 Task: Open an excel sheet and write heading  Inspire Sales. Add 10 people name  'William Wilson, Isabella Robinson, James Taylor, Charlotte Clark, Michael Walker, Amelia Wright, Matthew Turner, Harper Hall, Joseph Phillips, Abigail Adams'Item code in between  450-900. Product range in between  2500-15000. Add Products  Nike shoe, Adidas shoe, Gucci T-shirt, Louis Vuitton bag, Zara Shirt, H&M jeans, Chanel perfume, Versace perfume, Ralph Lauren, Prada Shirt_x000D_
Choose quantity  5 to 9 commission 2 percent Total Add Amount. Save page  Inspire Sales templetes book
Action: Mouse moved to (135, 185)
Screenshot: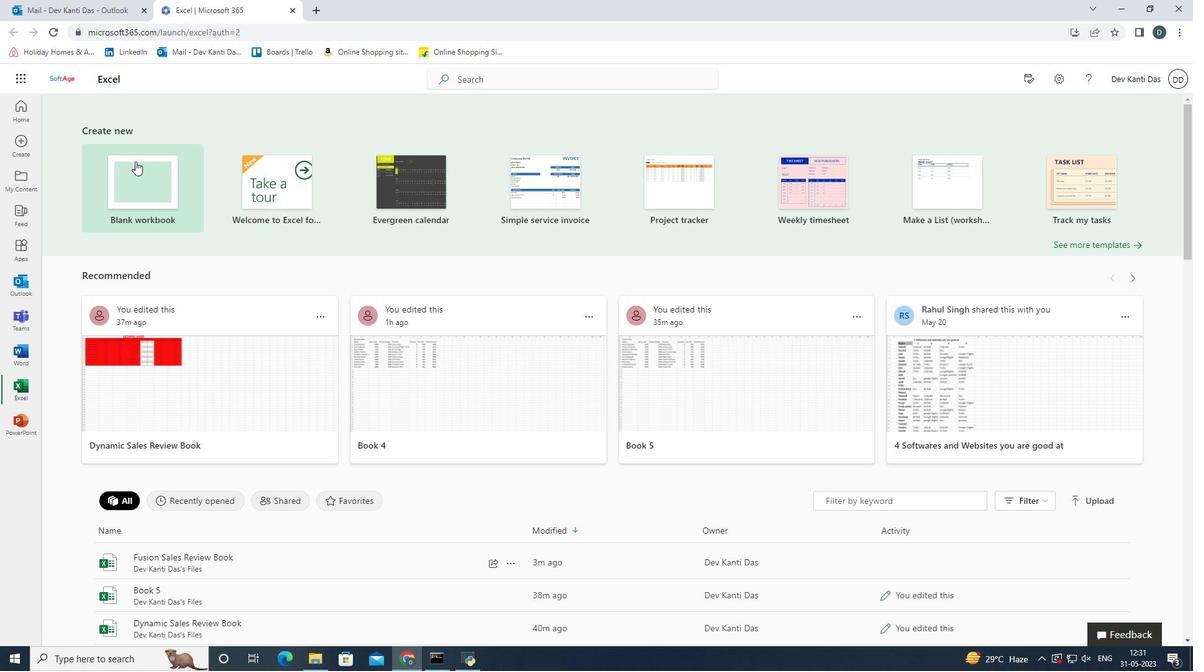 
Action: Mouse pressed left at (135, 185)
Screenshot: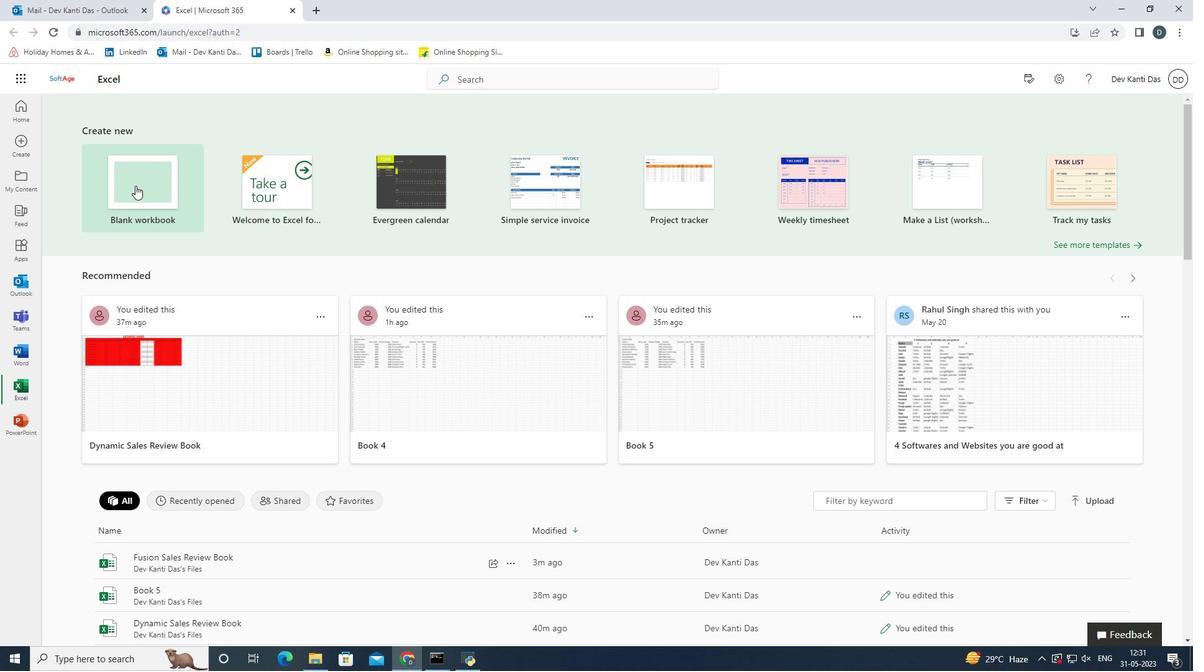 
Action: Mouse moved to (75, 214)
Screenshot: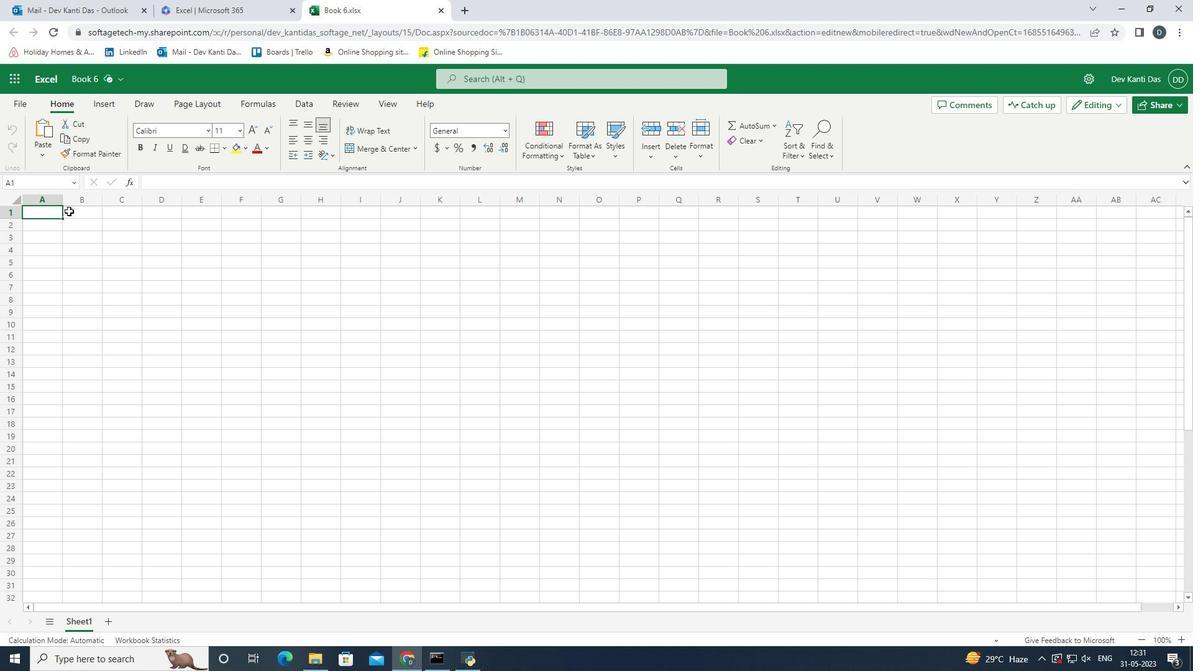 
Action: Mouse pressed left at (75, 214)
Screenshot: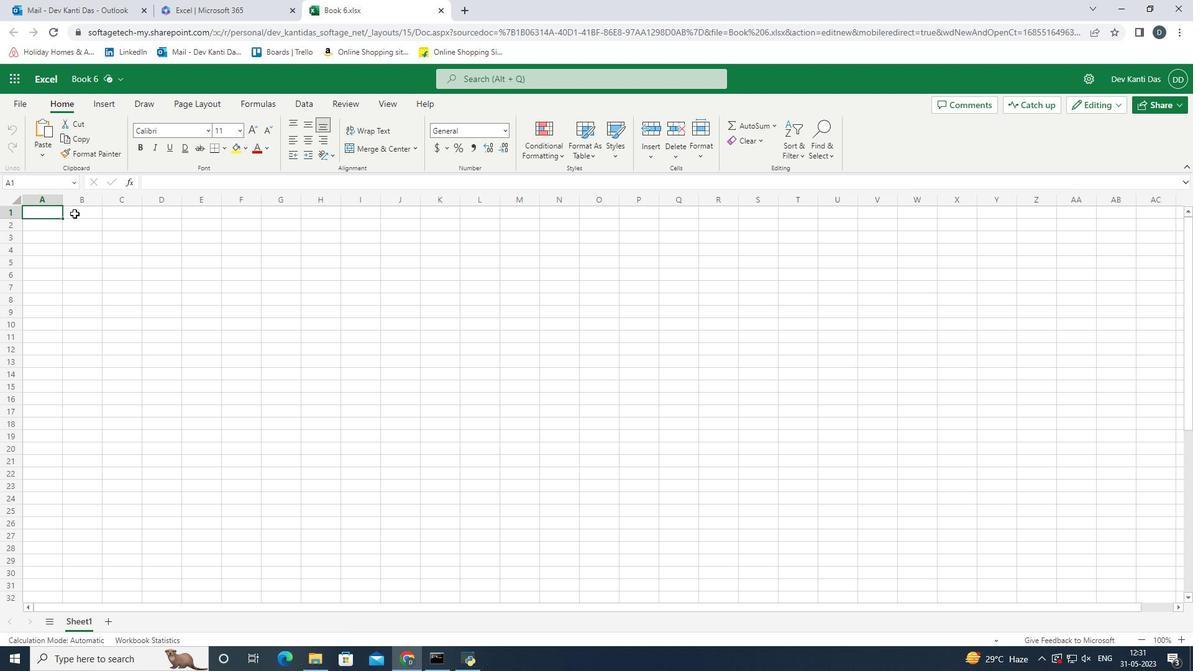 
Action: Mouse moved to (49, 215)
Screenshot: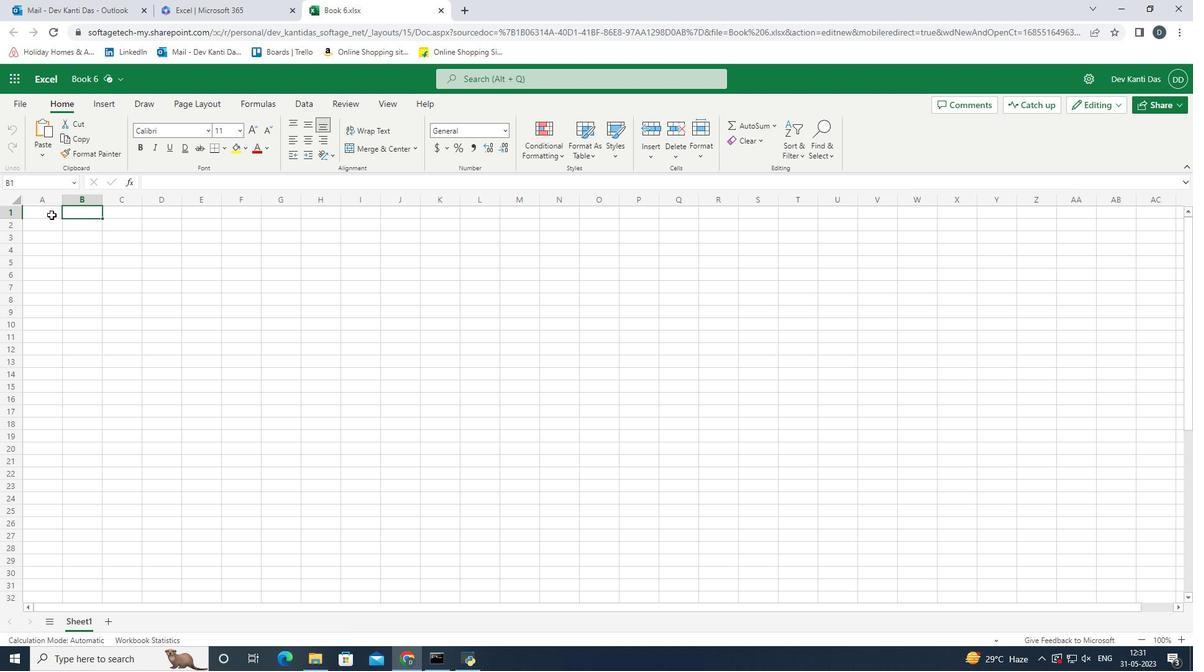 
Action: Mouse pressed left at (49, 215)
Screenshot: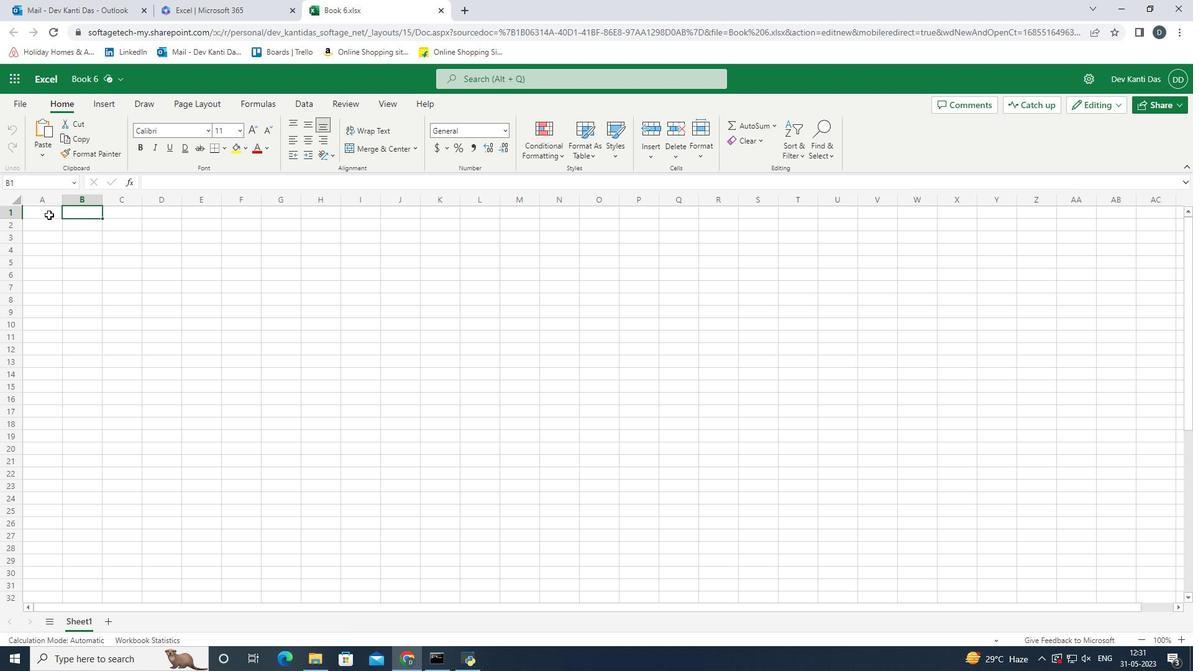 
Action: Mouse moved to (371, 253)
Screenshot: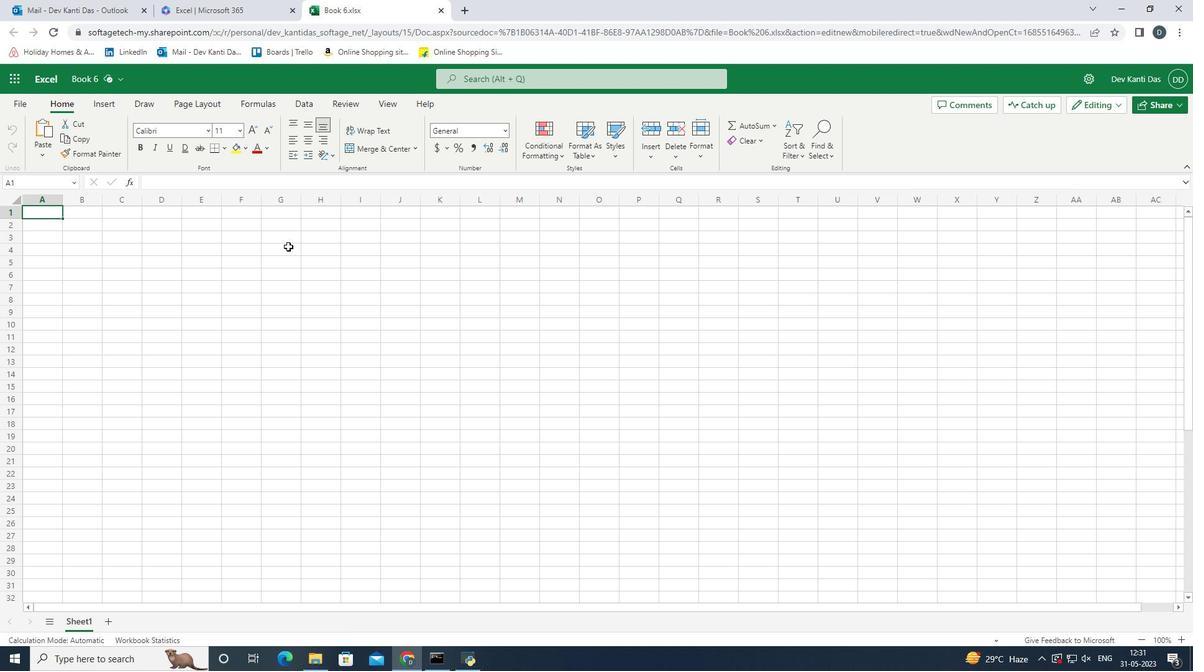 
Action: Key pressed <Key.shift>Inspire<Key.space><Key.shift>Sales<Key.enter><Key.shift>Name<Key.enter>
Screenshot: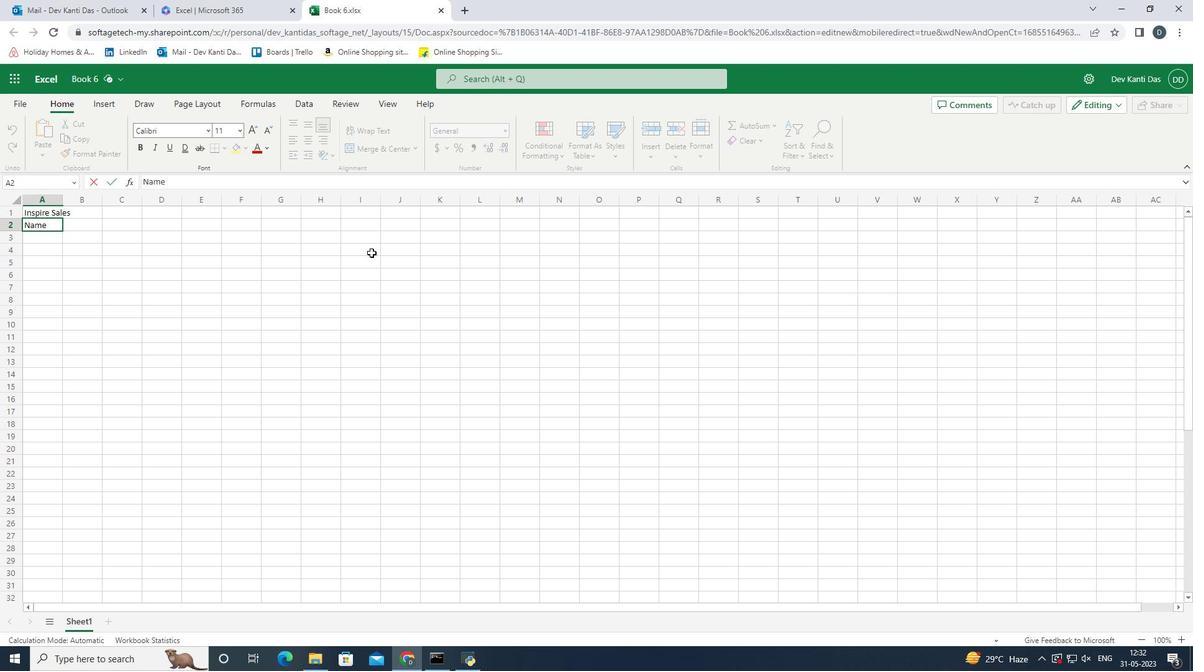 
Action: Mouse moved to (60, 197)
Screenshot: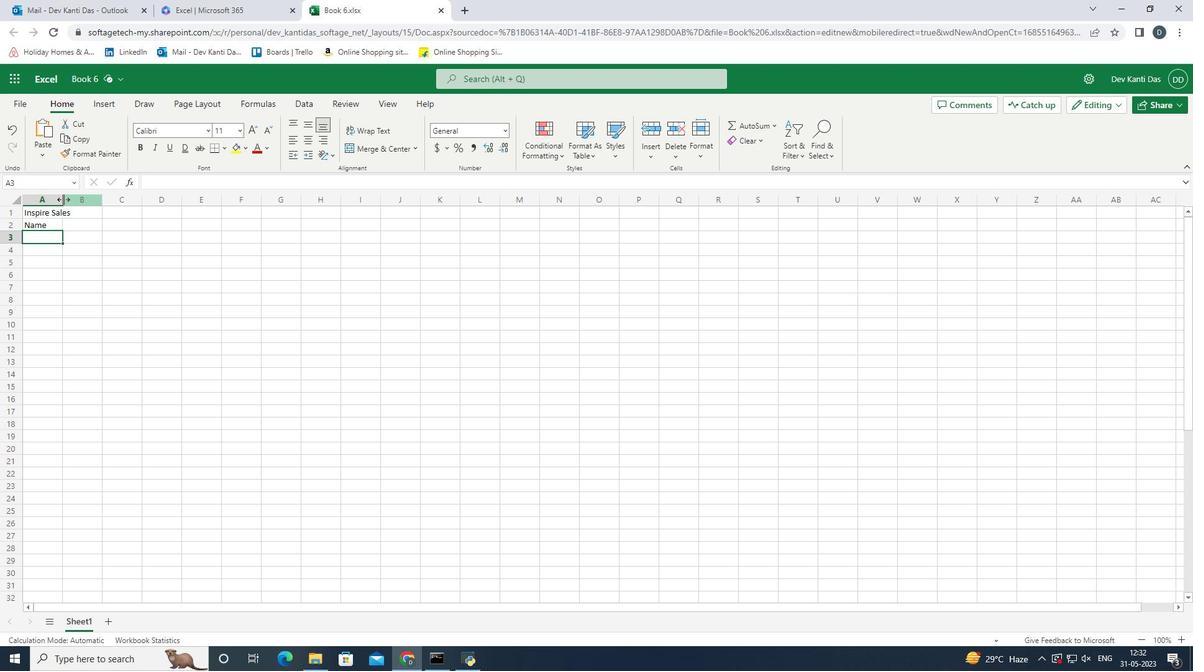 
Action: Mouse pressed left at (60, 197)
Screenshot: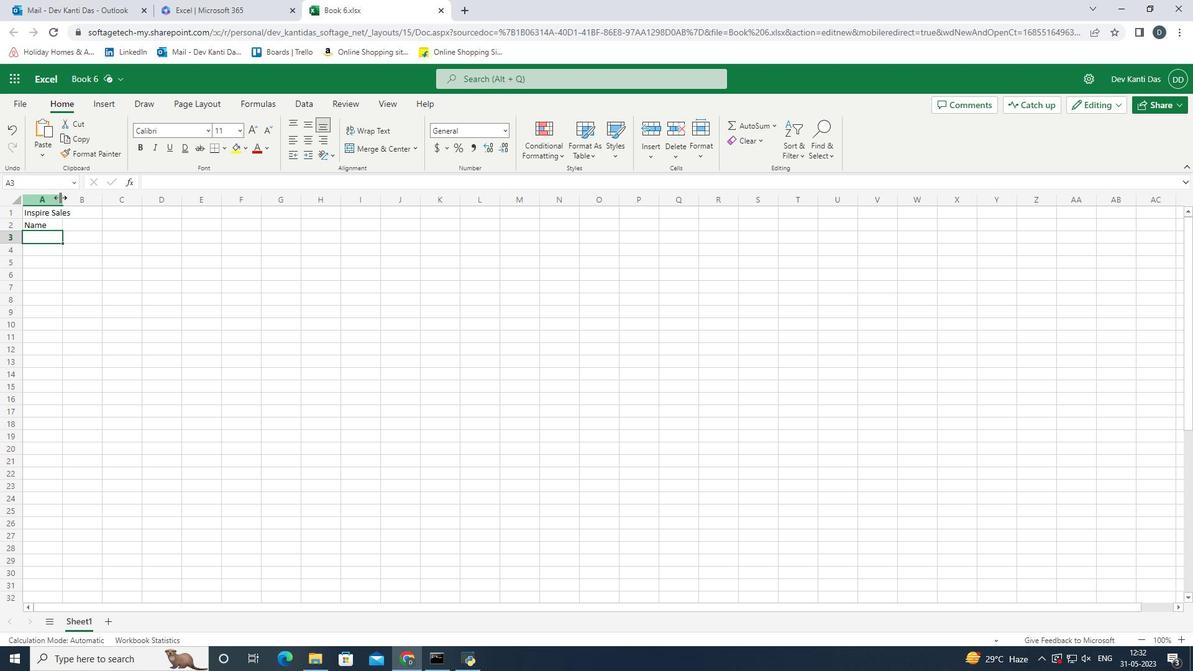 
Action: Mouse moved to (180, 284)
Screenshot: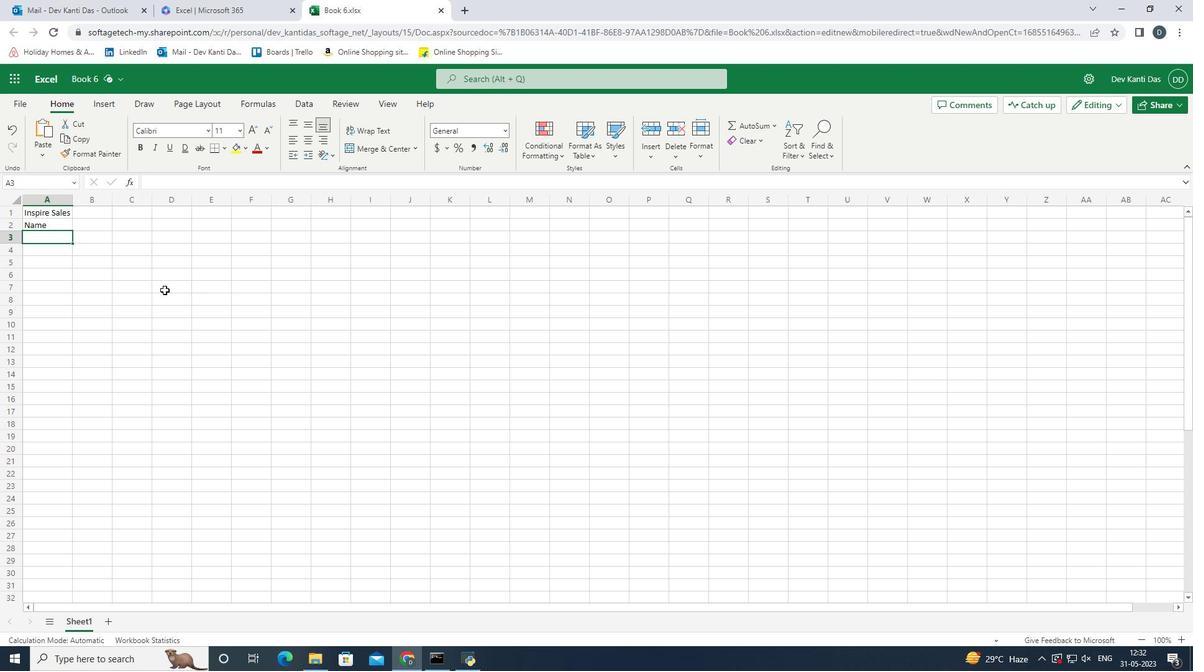 
Action: Key pressed <Key.shift><Key.shift><Key.shift><Key.shift><Key.shift><Key.shift><Key.shift><Key.shift><Key.shift><Key.shift>Wiliam<Key.left><Key.left><Key.left>
Screenshot: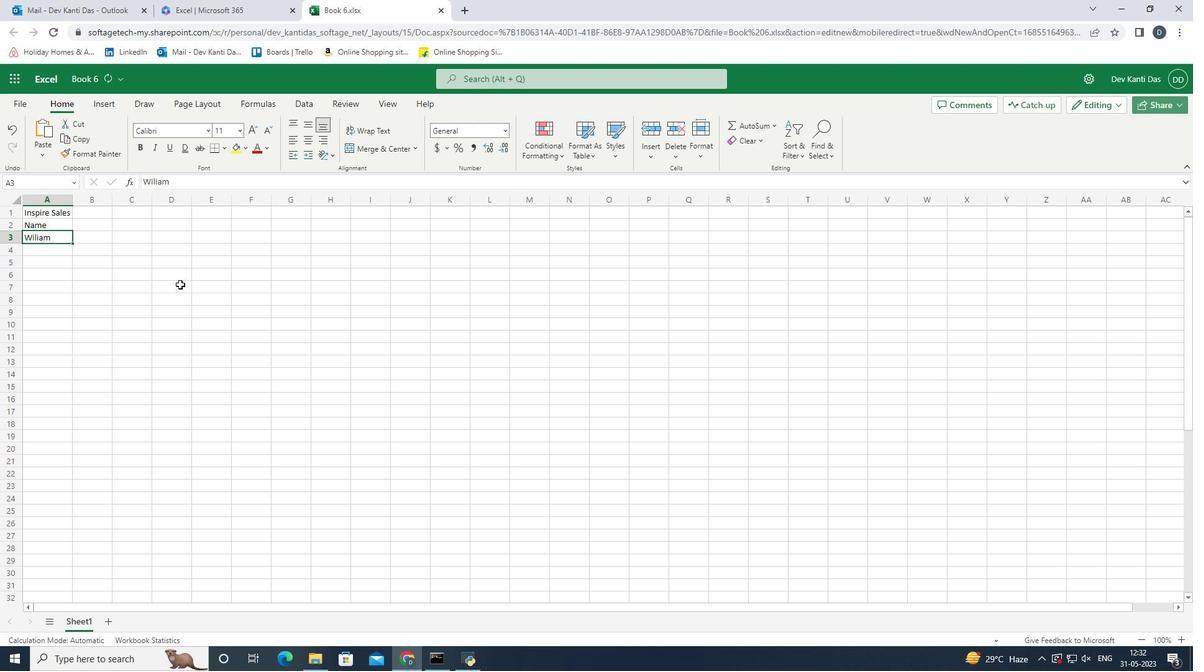 
Action: Mouse moved to (52, 237)
Screenshot: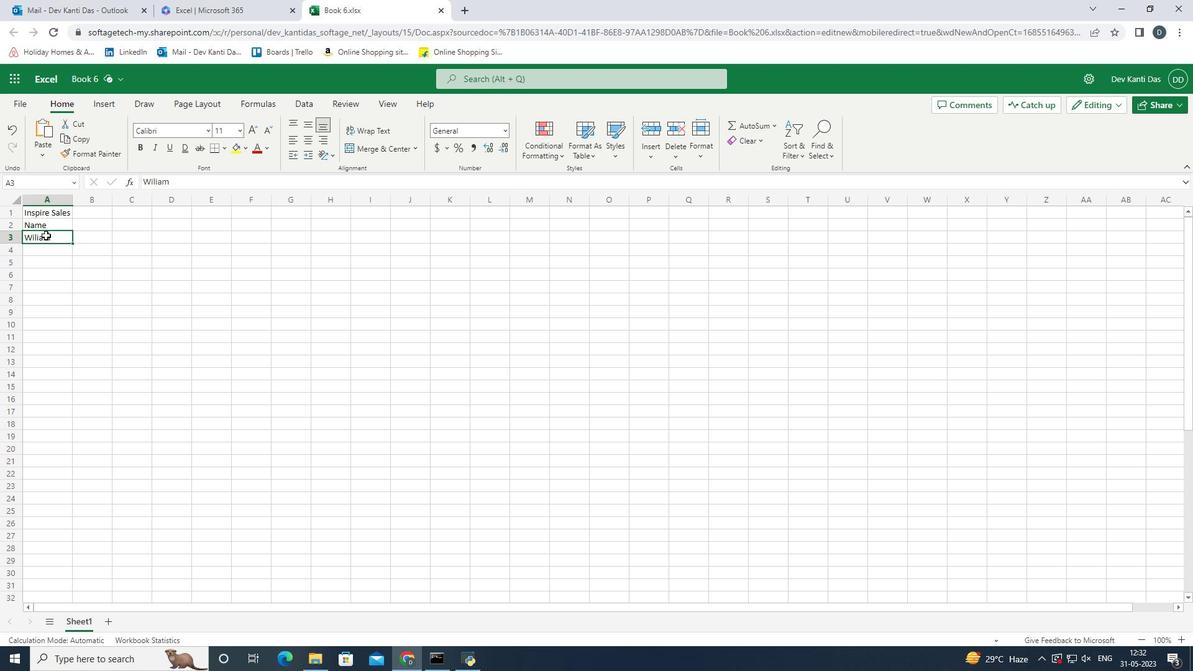 
Action: Mouse pressed left at (52, 237)
Screenshot: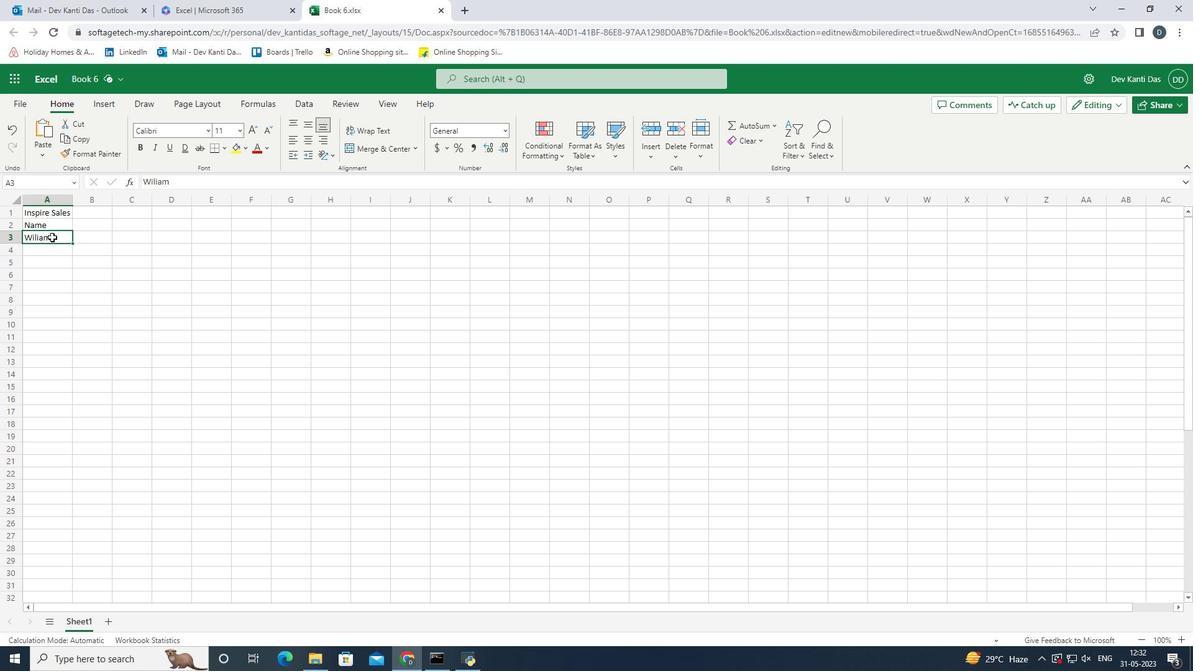 
Action: Mouse moved to (52, 237)
Screenshot: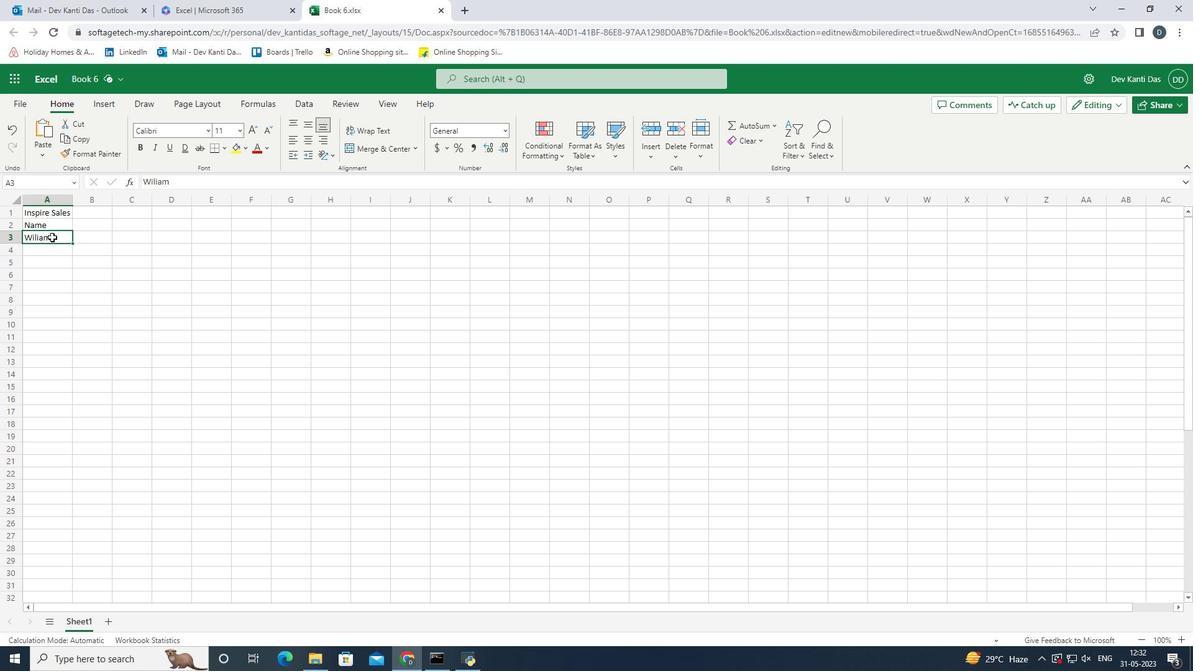 
Action: Mouse pressed left at (52, 237)
Screenshot: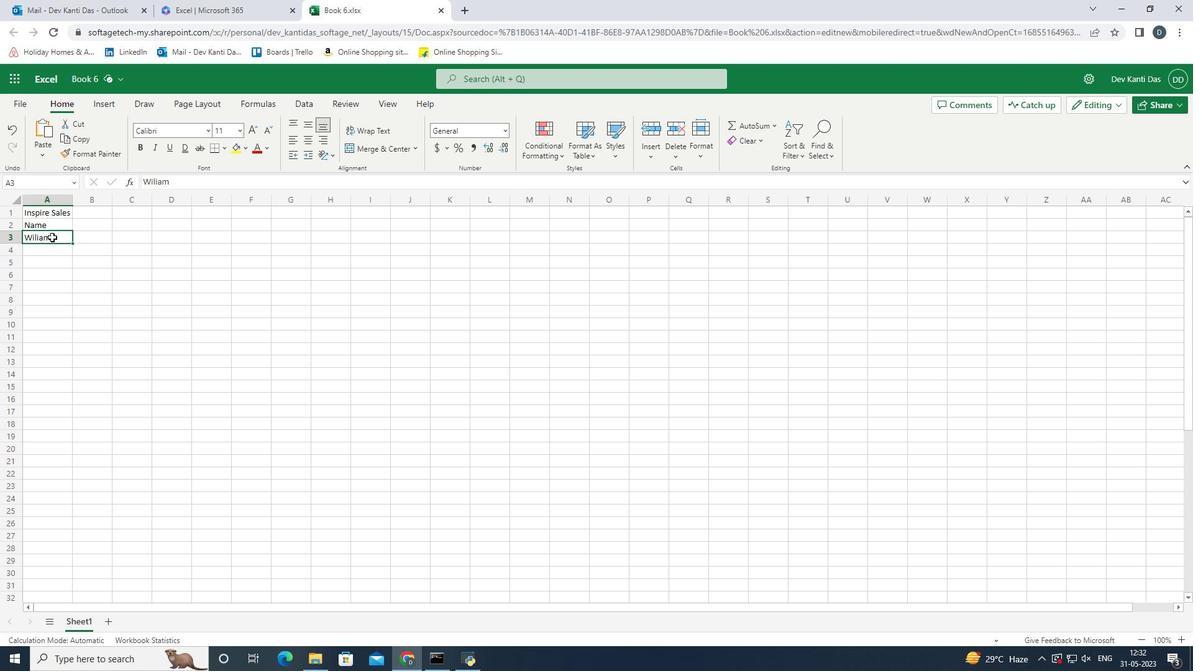 
Action: Mouse moved to (205, 250)
Screenshot: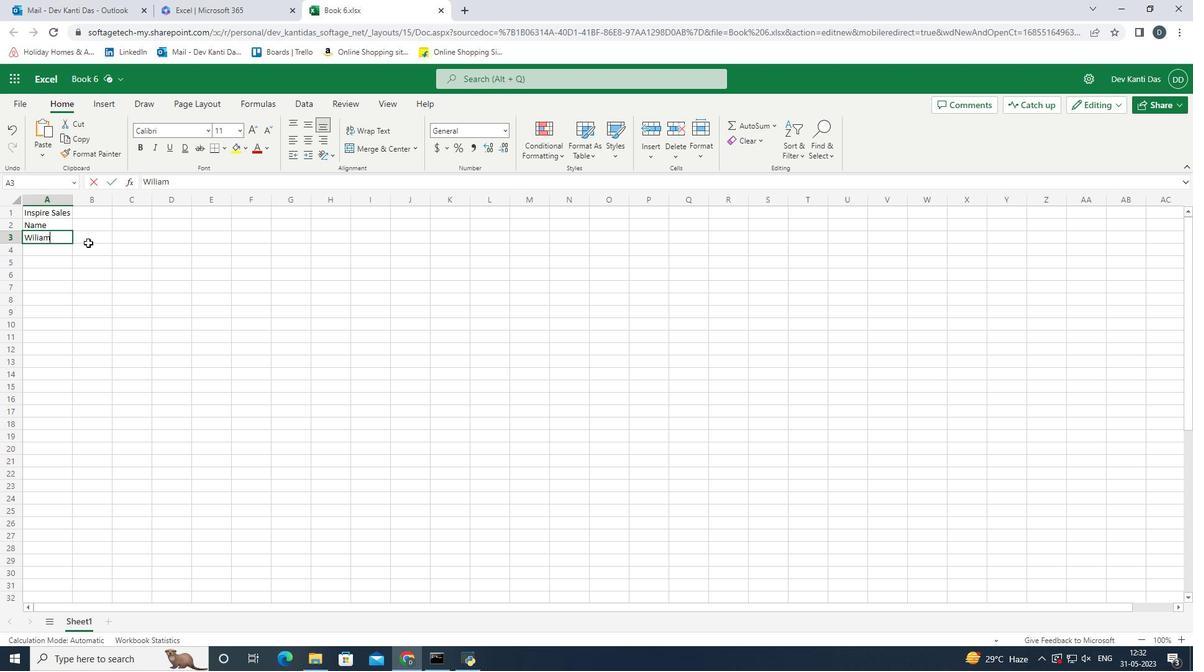 
Action: Key pressed <Key.left><Key.left><Key.left><Key.left>l<Key.right><Key.right><Key.right><Key.right><Key.right><Key.space><Key.shift>Wilson<Key.enter>
Screenshot: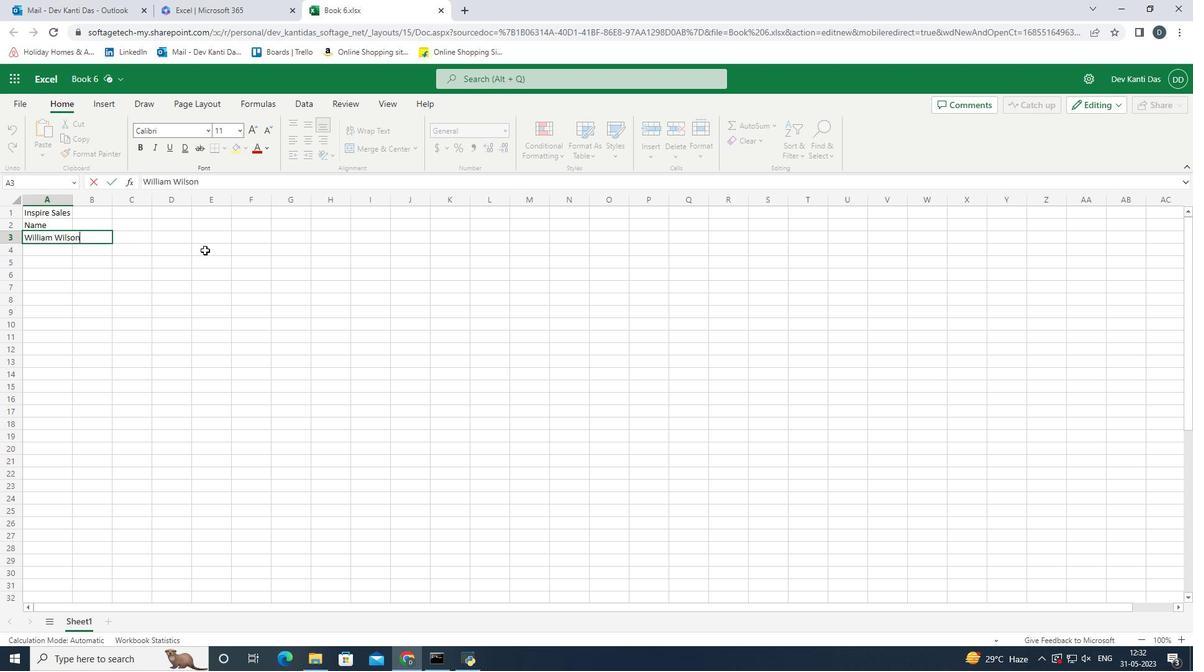 
Action: Mouse moved to (70, 203)
Screenshot: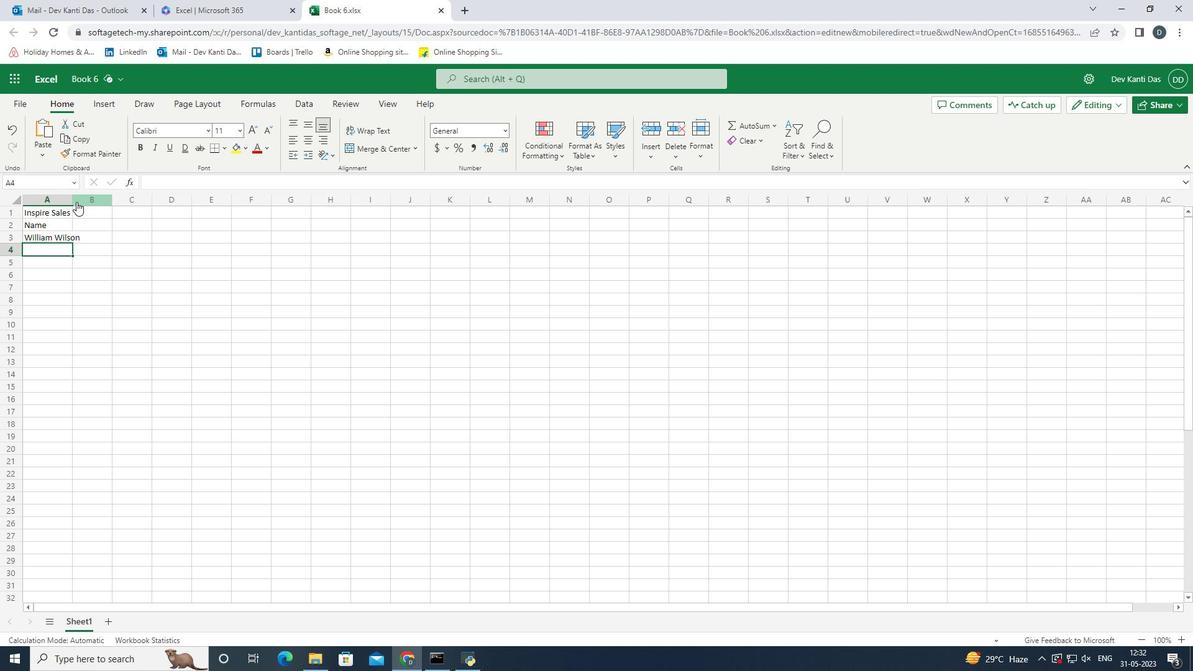 
Action: Mouse pressed left at (70, 203)
Screenshot: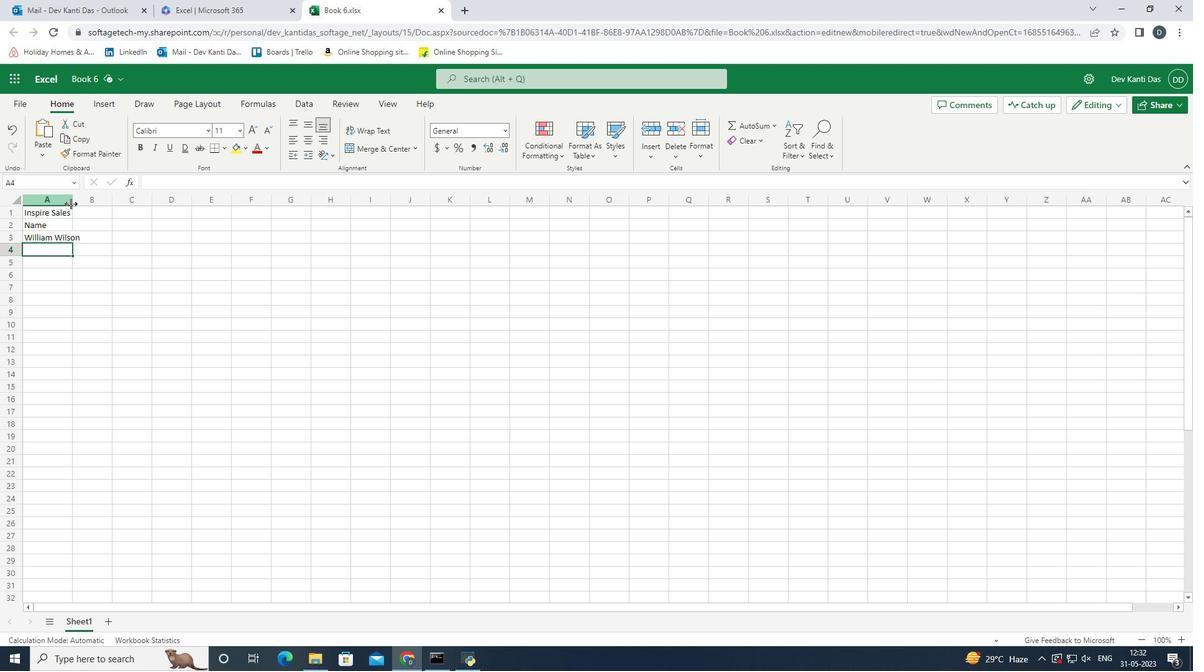 
Action: Mouse moved to (90, 200)
Screenshot: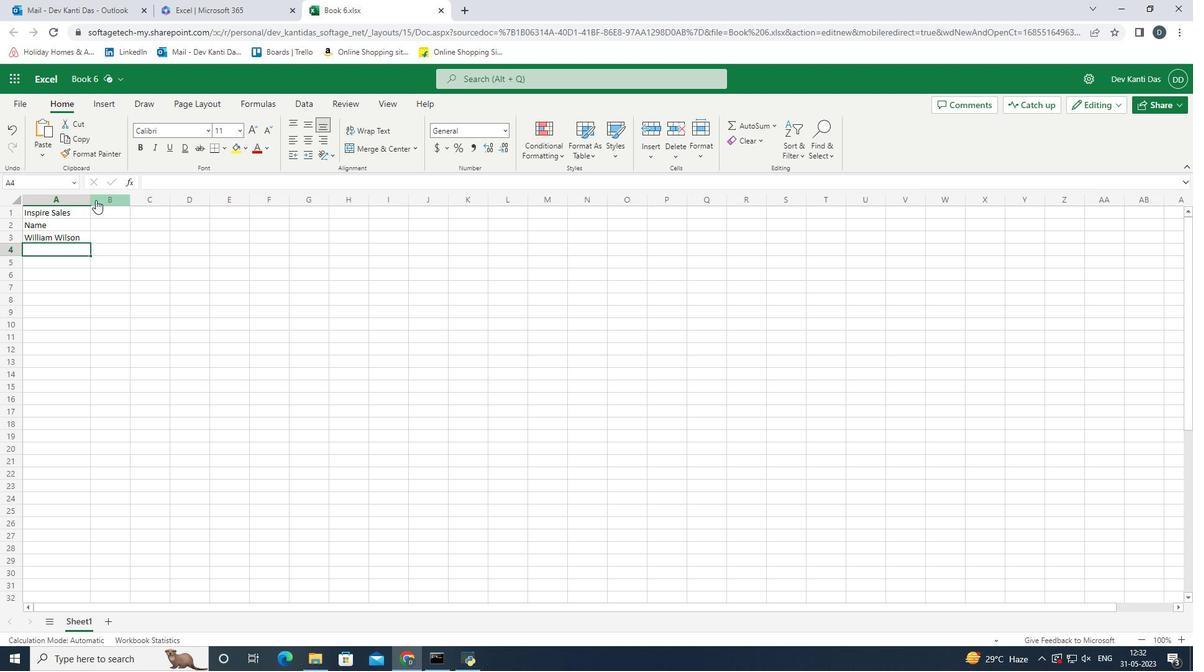 
Action: Mouse pressed left at (90, 200)
Screenshot: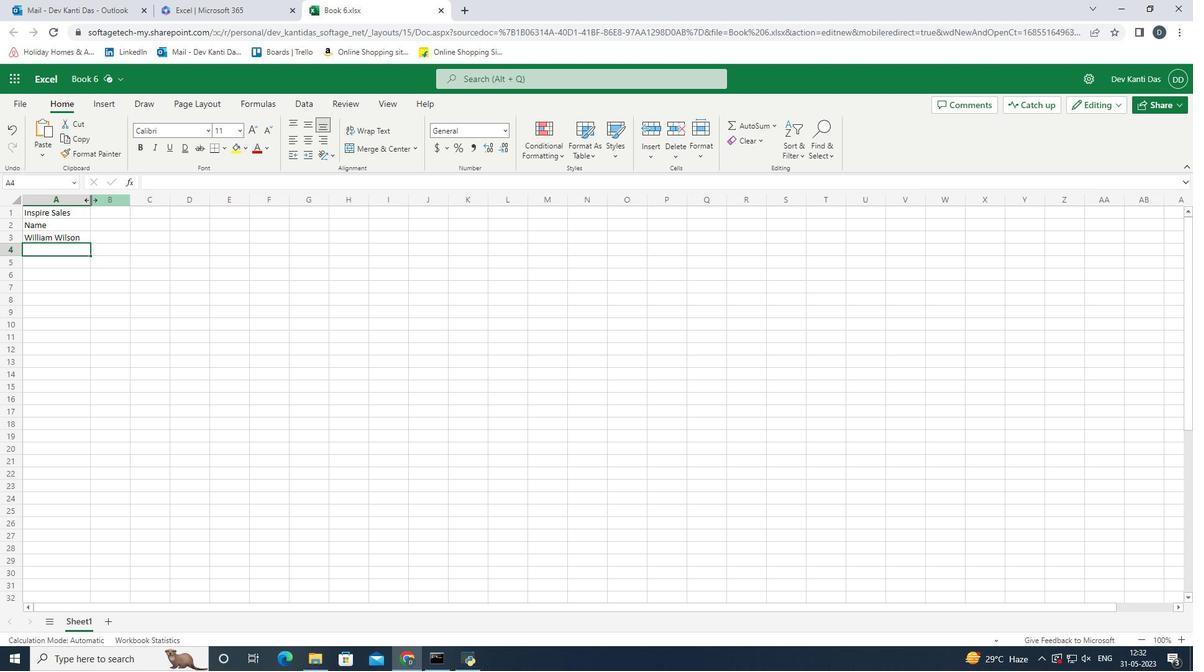 
Action: Mouse moved to (335, 378)
Screenshot: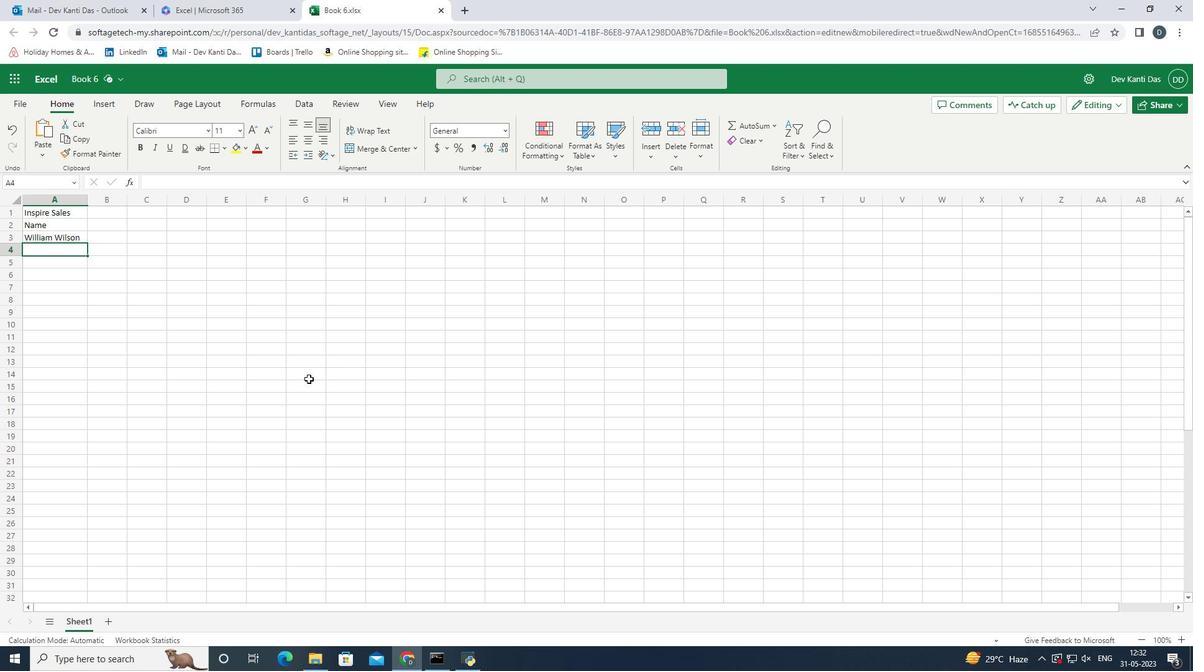 
Action: Key pressed <Key.shift><Key.shift><Key.shift><Key.shift><Key.shift><Key.shift><Key.shift>Isabella<Key.space><Key.shift><Key.shift><Key.shift><Key.shift><Key.shift><Key.shift><Key.shift><Key.shift><Key.shift><Key.shift><Key.shift><Key.shift><Key.shift><Key.shift><Key.shift><Key.shift>Robinson<Key.enter><Key.shift>James<Key.space><Key.shift><Key.shift><Key.shift><Key.shift><Key.shift><Key.shift>Taylor<Key.enter><Key.shift>Charlotte<Key.space><Key.shift>Clark<Key.enter><Key.shift_r>Mitchael<Key.space><Key.shift>Walker<Key.enter><Key.shift>Amelia<Key.space><Key.shift>Wright<Key.enter><Key.shift_r><Key.shift_r><Key.shift_r><Key.shift_r><Key.shift_r><Key.shift_r><Key.shift_r><Key.shift_r><Key.shift_r><Key.shift_r><Key.shift_r><Key.shift_r><Key.shift_r><Key.shift_r><Key.shift_r><Key.shift_r><Key.shift_r><Key.shift_r><Key.shift_r><Key.shift_r><Key.shift_r><Key.shift_r><Key.shift_r><Key.shift_r><Key.shift_r><Key.shift_r><Key.shift_r><Key.shift_r><Key.shift_r><Key.shift_r><Key.shift_r><Key.shift_r><Key.shift_r><Key.shift_r><Key.shift_r><Key.shift_r><Key.shift_r><Key.shift_r><Key.shift_r><Key.shift_r><Key.shift_r><Key.shift_r><Key.shift_r><Key.shift_r><Key.shift_r><Key.shift_r><Key.shift_r><Key.shift_r><Key.shift_r><Key.shift_r><Key.shift_r><Key.shift_r><Key.shift_r><Key.shift_r><Key.shift_r>Matthew<Key.space><Key.shift>Turner<Key.enter><Key.shift_r><Key.shift_r><Key.shift_r><Key.shift_r><Key.shift_r><Key.shift_r><Key.shift_r><Key.shift_r><Key.shift_r><Key.shift_r><Key.shift_r><Key.shift_r><Key.shift_r><Key.shift_r><Key.shift_r><Key.shift_r><Key.shift_r><Key.shift_r><Key.shift_r><Key.shift_r><Key.shift_r><Key.shift_r><Key.shift_r>Harper<Key.space><Key.shift><Key.shift><Key.shift><Key.shift>Hall<Key.enter><Key.shift_r>Joseph<Key.space><Key.shift_r>Phillips<Key.enter><Key.shift><Key.shift><Key.shift><Key.shift><Key.shift><Key.shift><Key.shift><Key.shift><Key.shift><Key.shift><Key.shift><Key.shift><Key.shift><Key.shift><Key.shift><Key.shift><Key.shift><Key.shift>Abigail<Key.enter><Key.up>
Screenshot: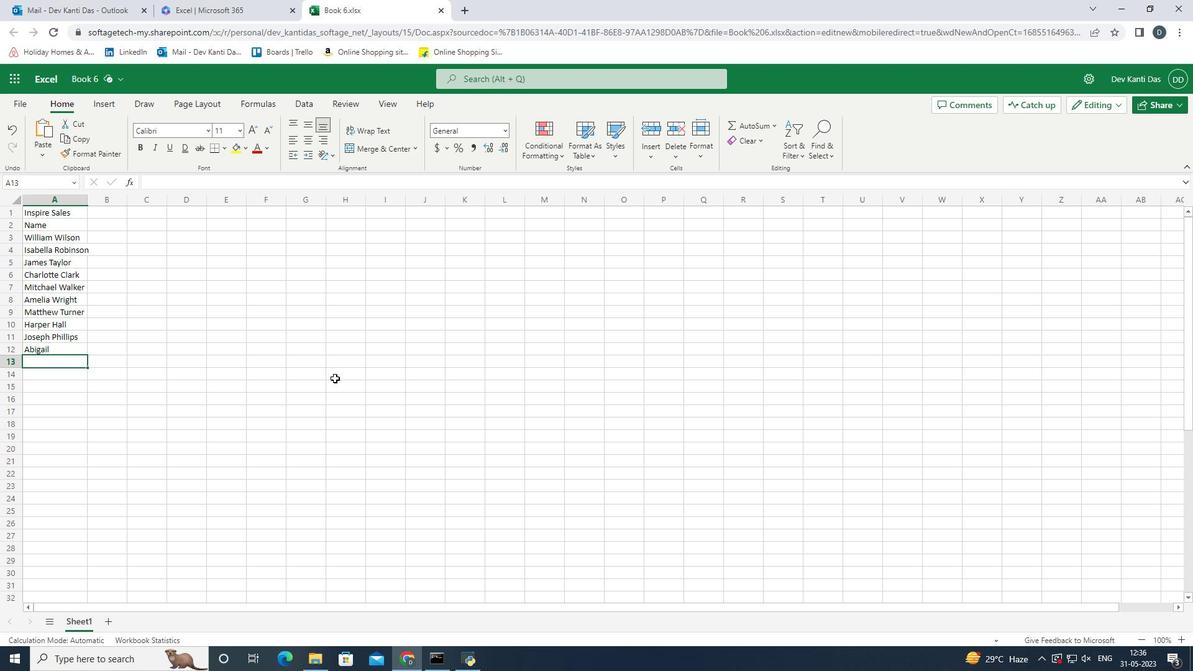 
Action: Mouse moved to (65, 350)
Screenshot: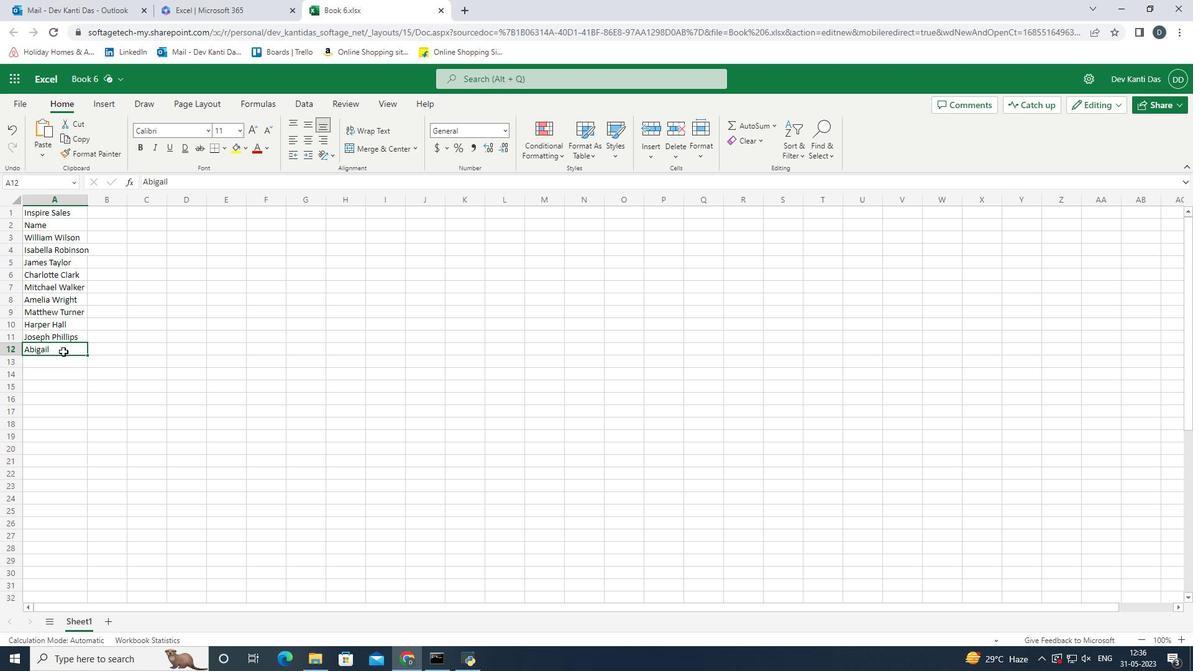 
Action: Mouse pressed left at (65, 350)
Screenshot: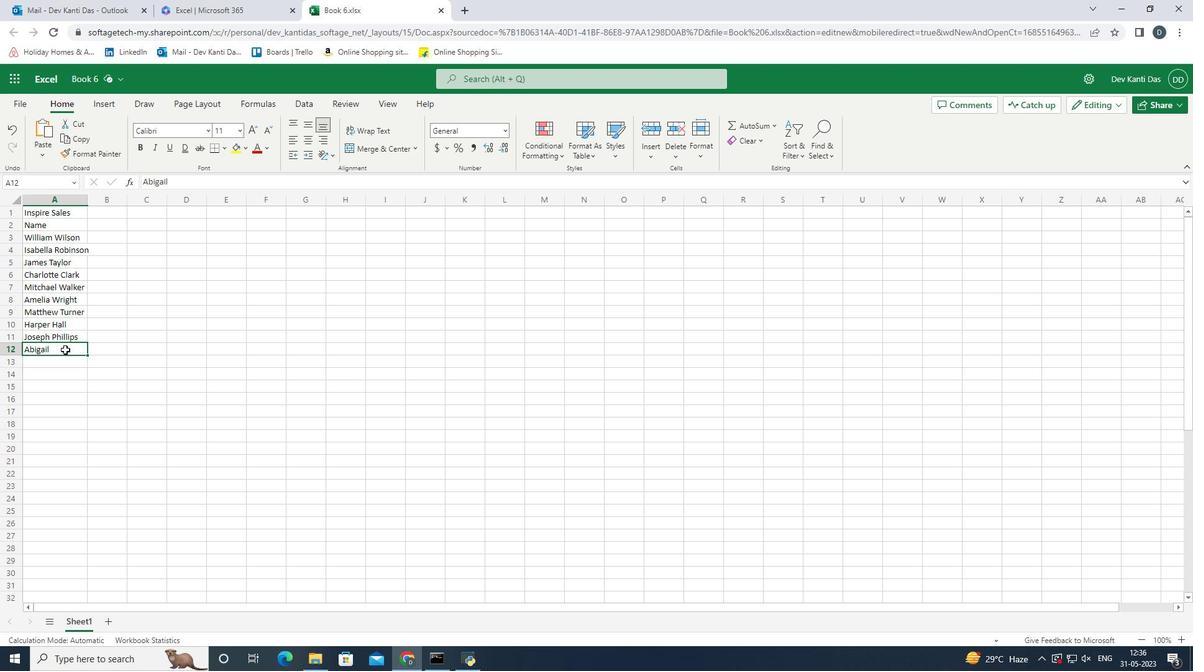 
Action: Mouse pressed left at (65, 350)
Screenshot: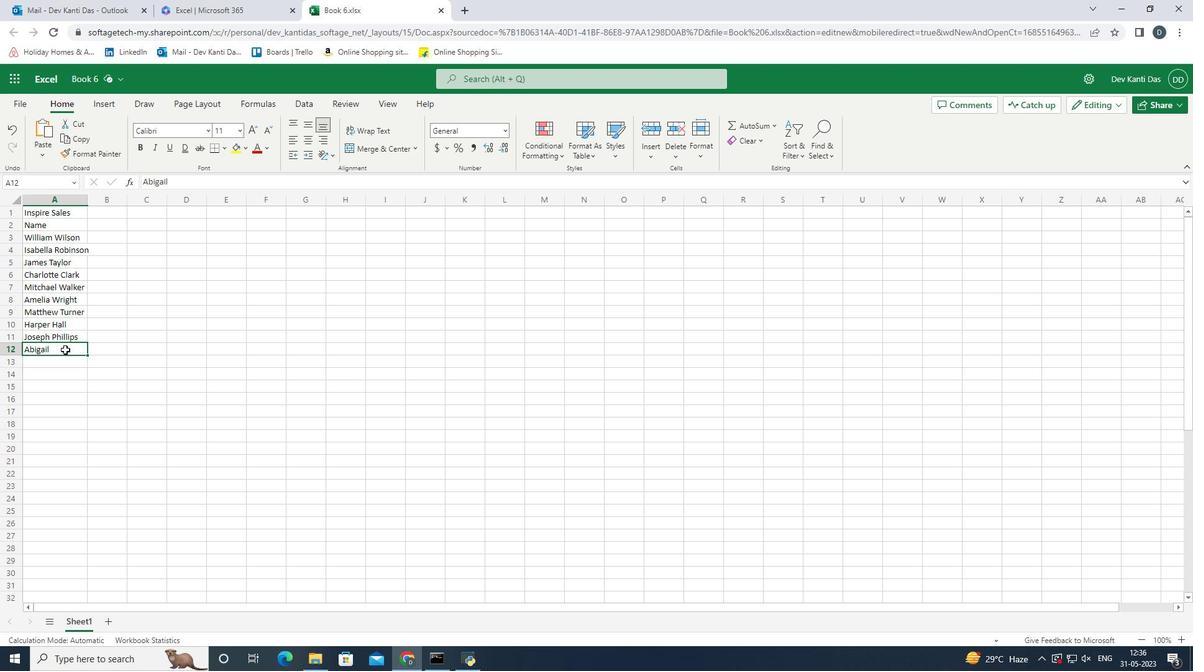 
Action: Mouse moved to (220, 350)
Screenshot: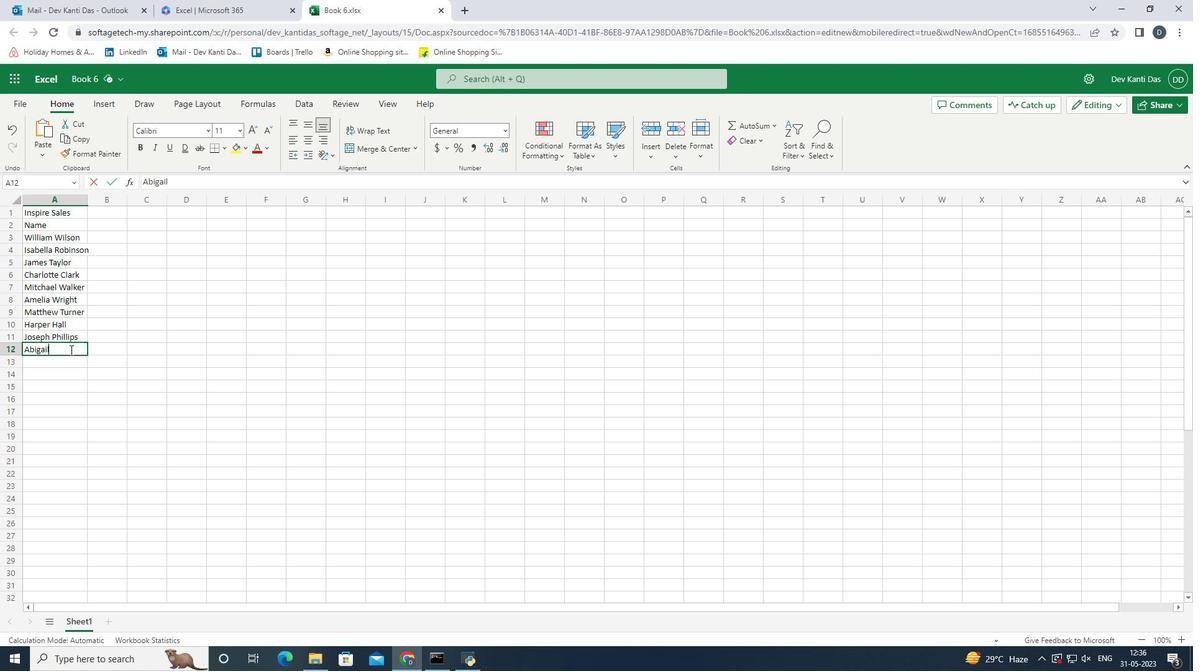 
Action: Key pressed <Key.space><Key.shift>Adams<Key.right><Key.right><Key.down><Key.enter><Key.right><Key.up><Key.up><Key.up><Key.up><Key.up><Key.up><Key.up><Key.up><Key.up><Key.up><Key.up><Key.shift>Item<Key.space><Key.shift>Code<Key.enter>
Screenshot: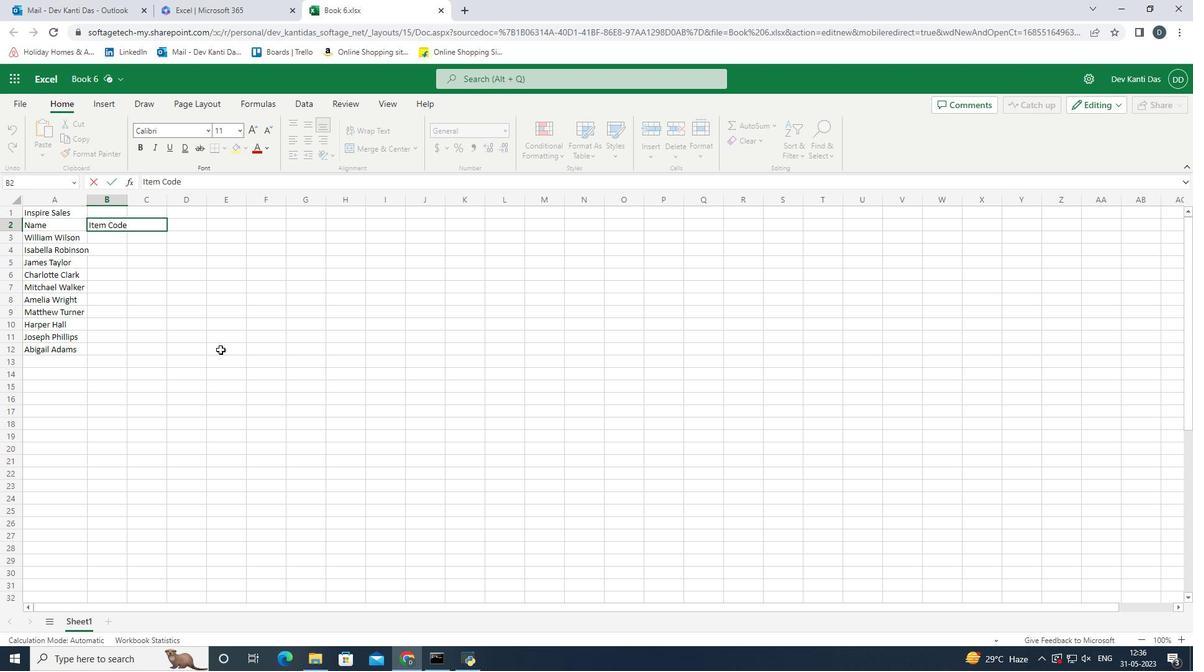 
Action: Mouse moved to (85, 197)
Screenshot: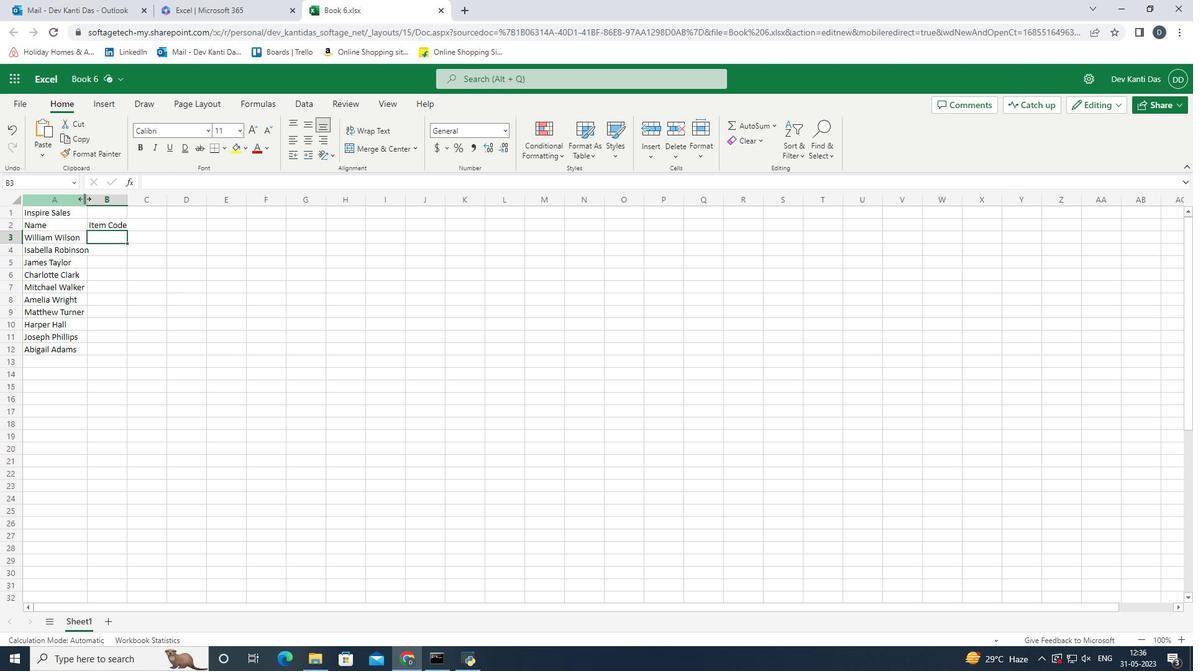 
Action: Mouse pressed left at (85, 197)
Screenshot: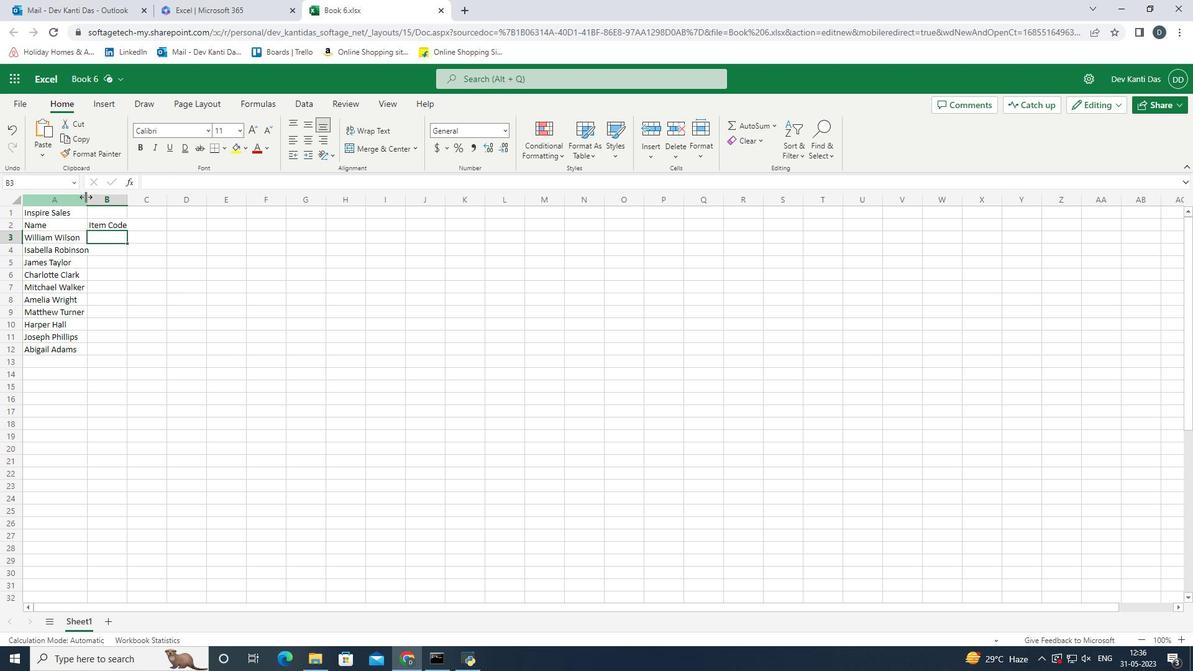
Action: Mouse moved to (140, 203)
Screenshot: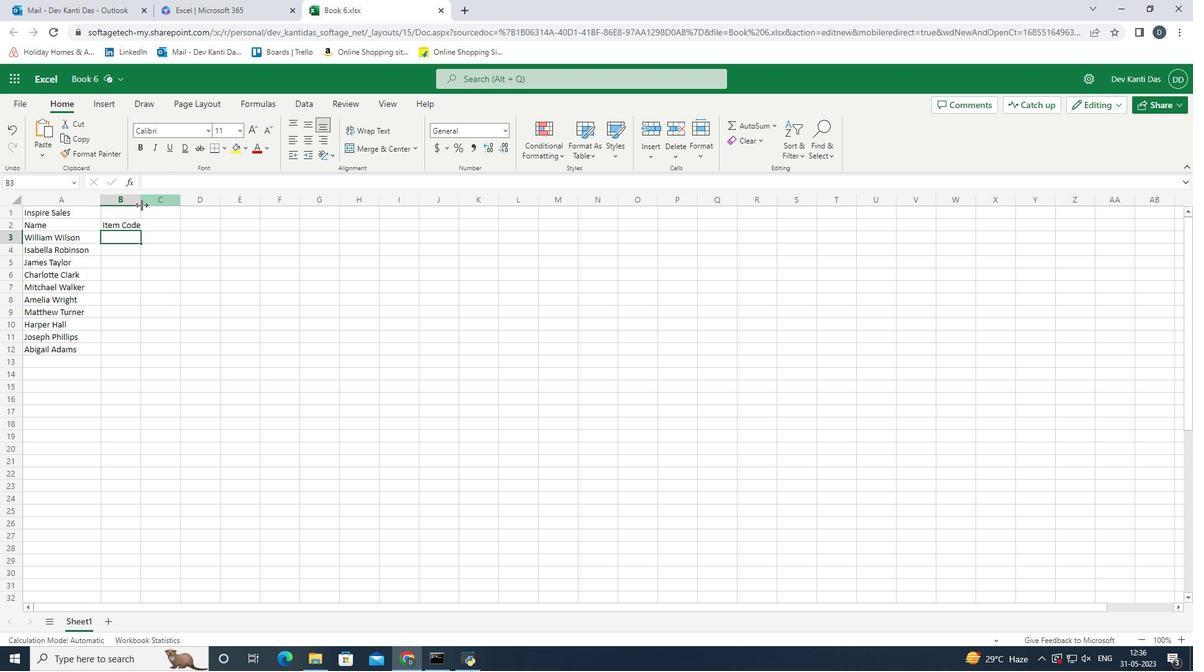 
Action: Mouse pressed left at (140, 203)
Screenshot: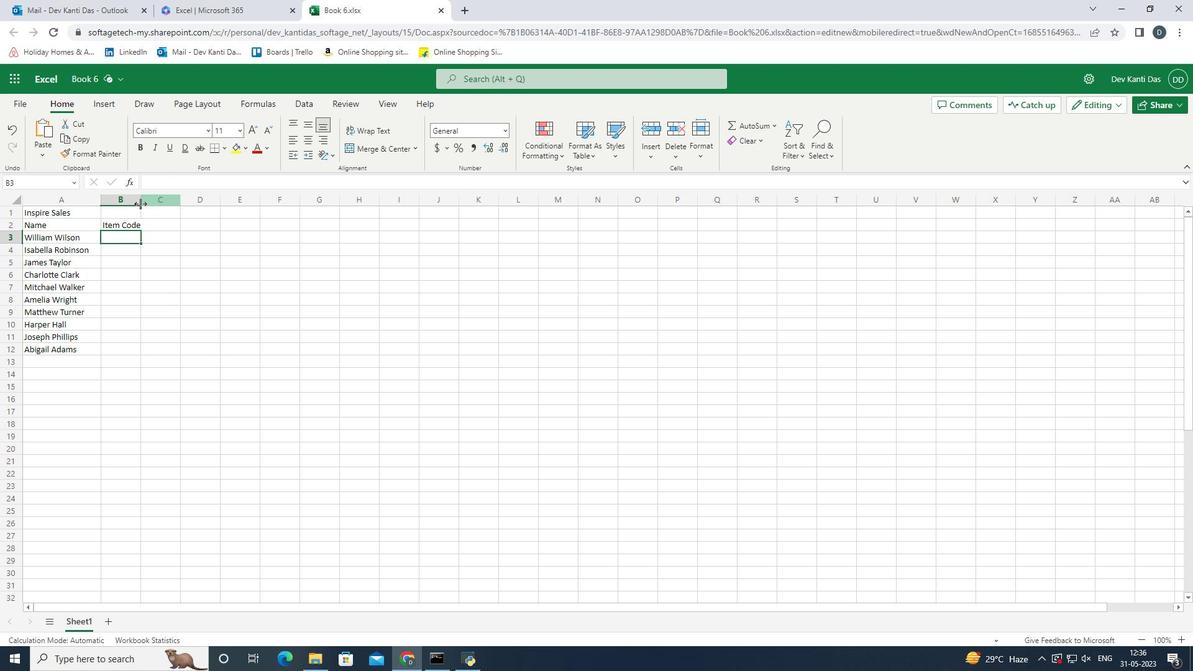 
Action: Mouse moved to (139, 251)
Screenshot: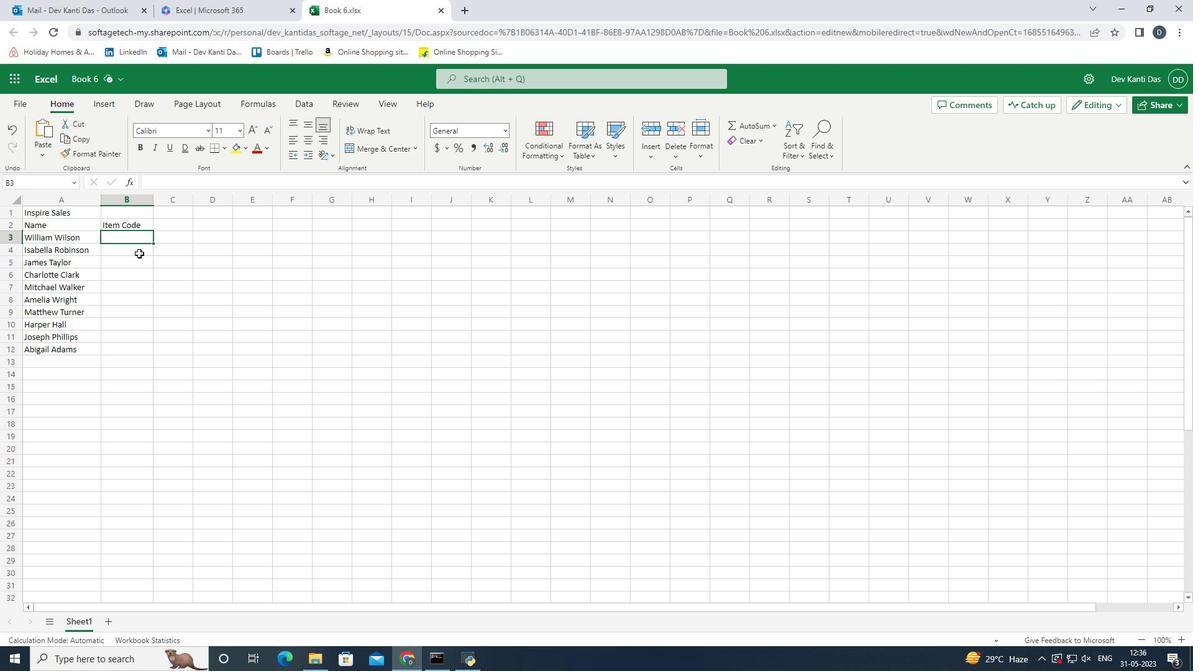 
Action: Mouse pressed left at (139, 251)
Screenshot: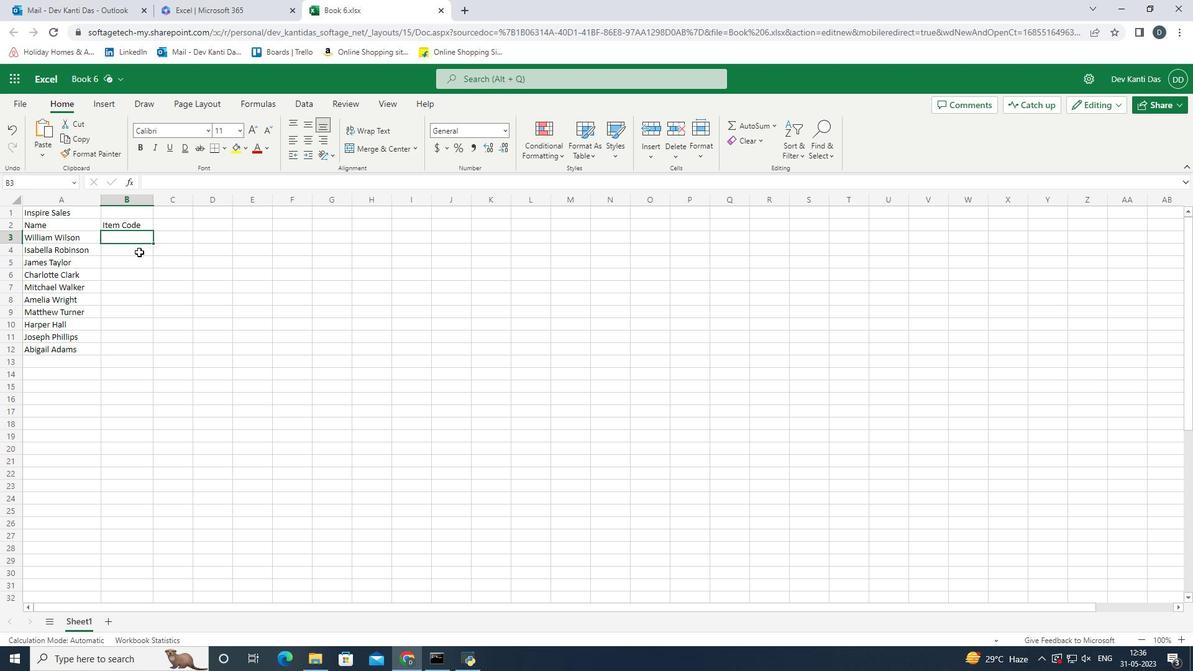 
Action: Mouse moved to (139, 235)
Screenshot: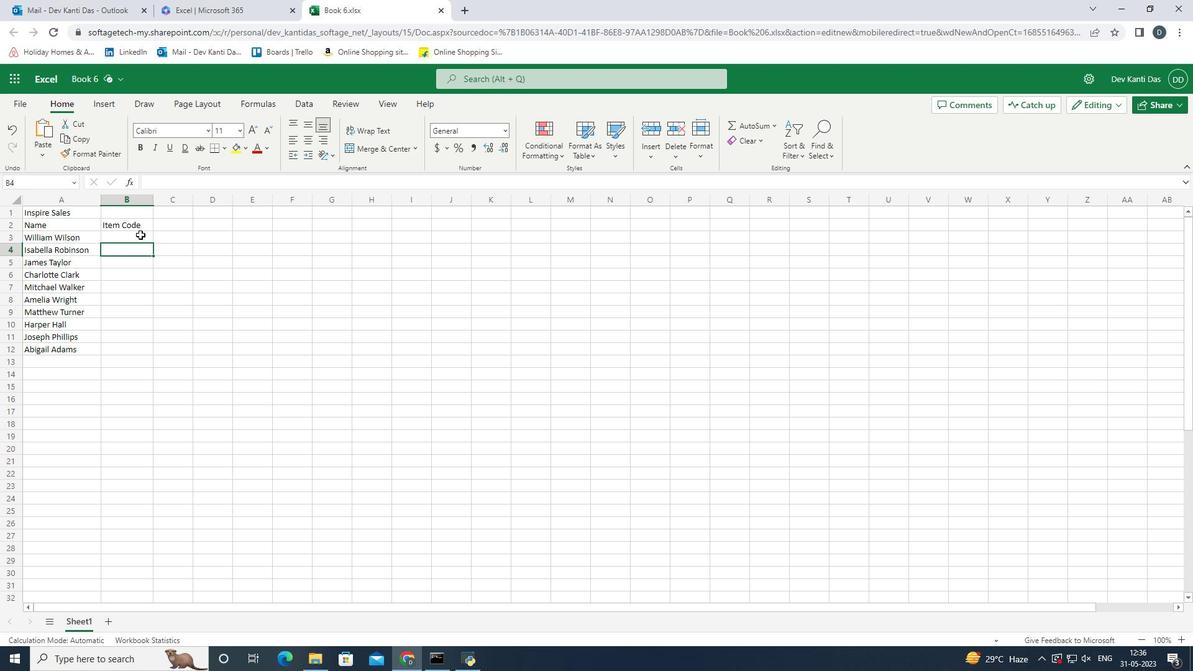 
Action: Mouse pressed left at (139, 235)
Screenshot: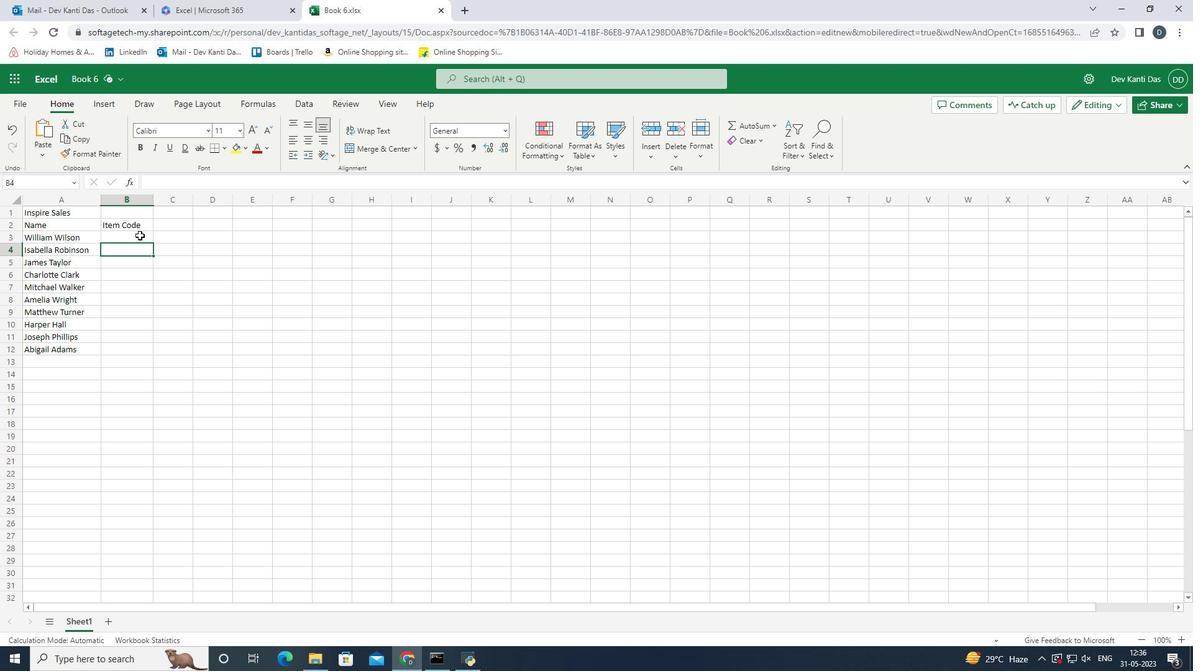 
Action: Mouse moved to (280, 261)
Screenshot: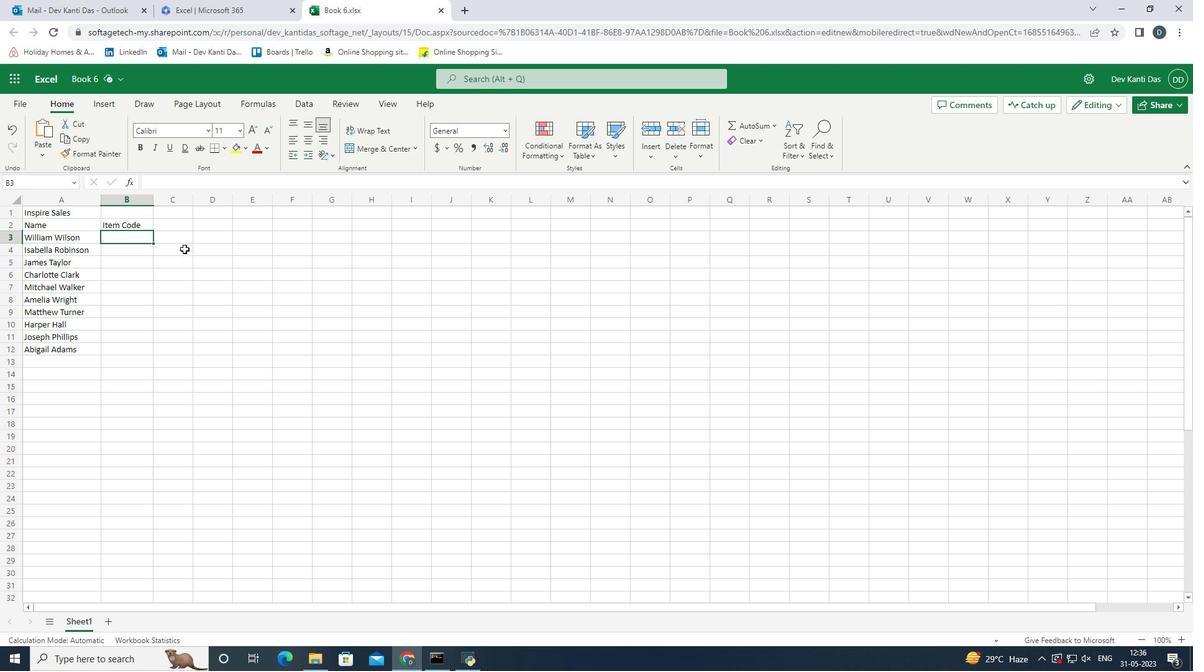 
Action: Key pressed =450+45
Screenshot: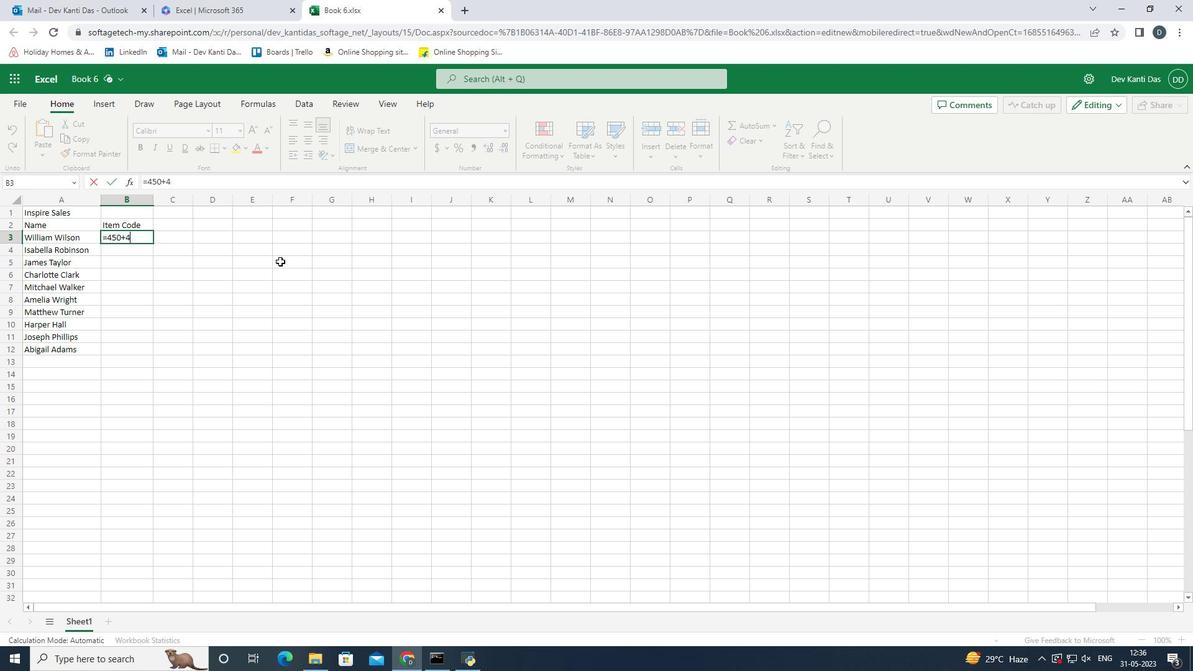 
Action: Mouse moved to (398, 282)
Screenshot: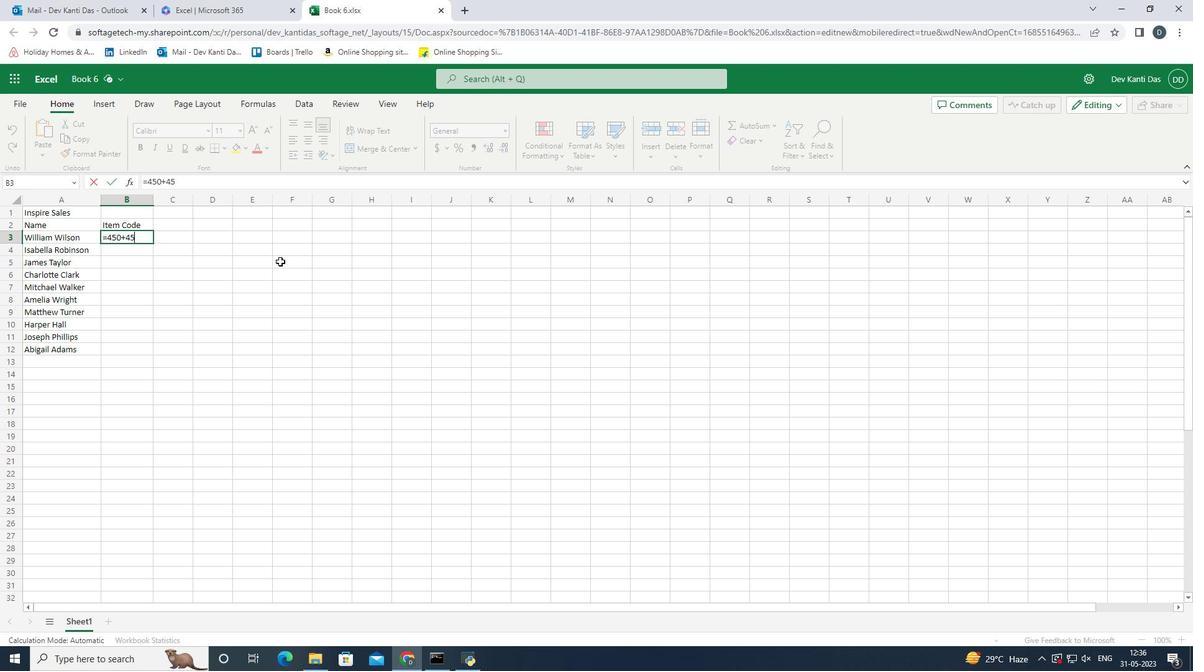
Action: Key pressed <Key.enter>
Screenshot: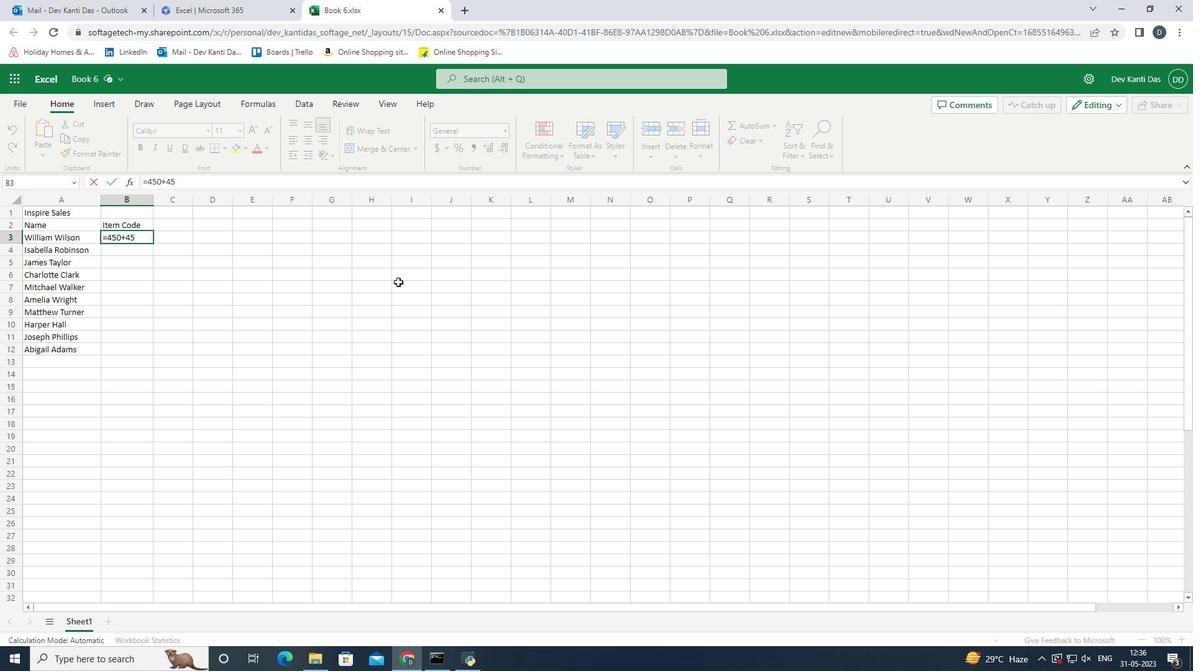 
Action: Mouse moved to (399, 282)
Screenshot: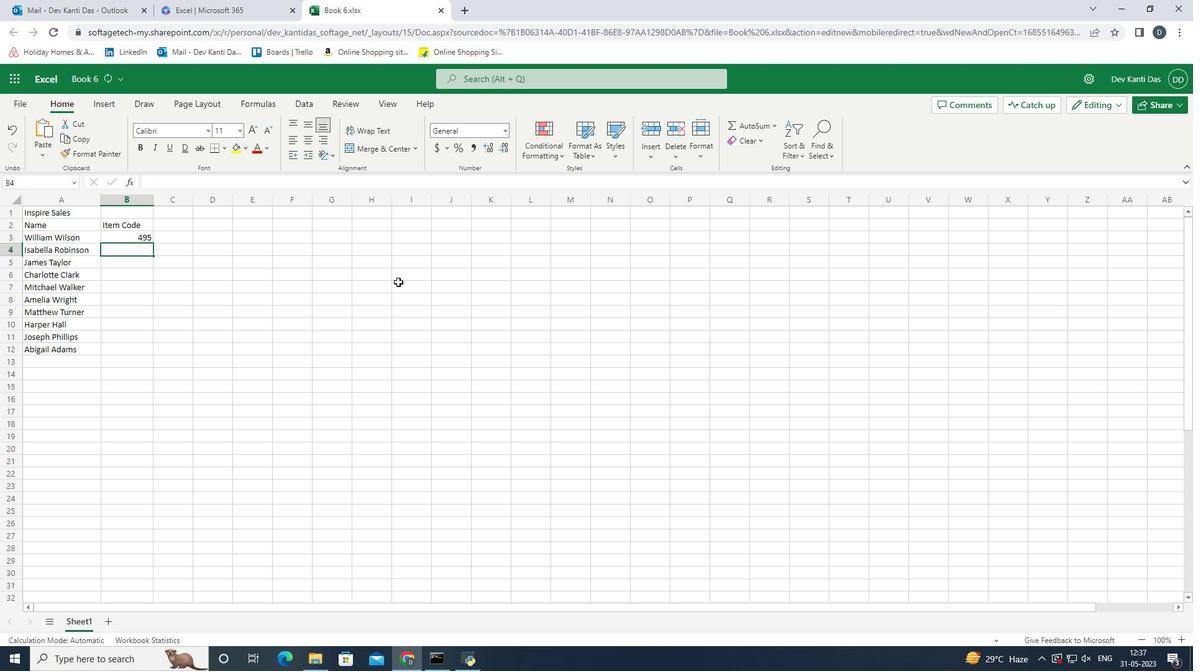 
Action: Key pressed =495+45<Key.enter>=540+45<Key.enter>=585+45<Key.enter>=630+45<Key.enter>=675+
Screenshot: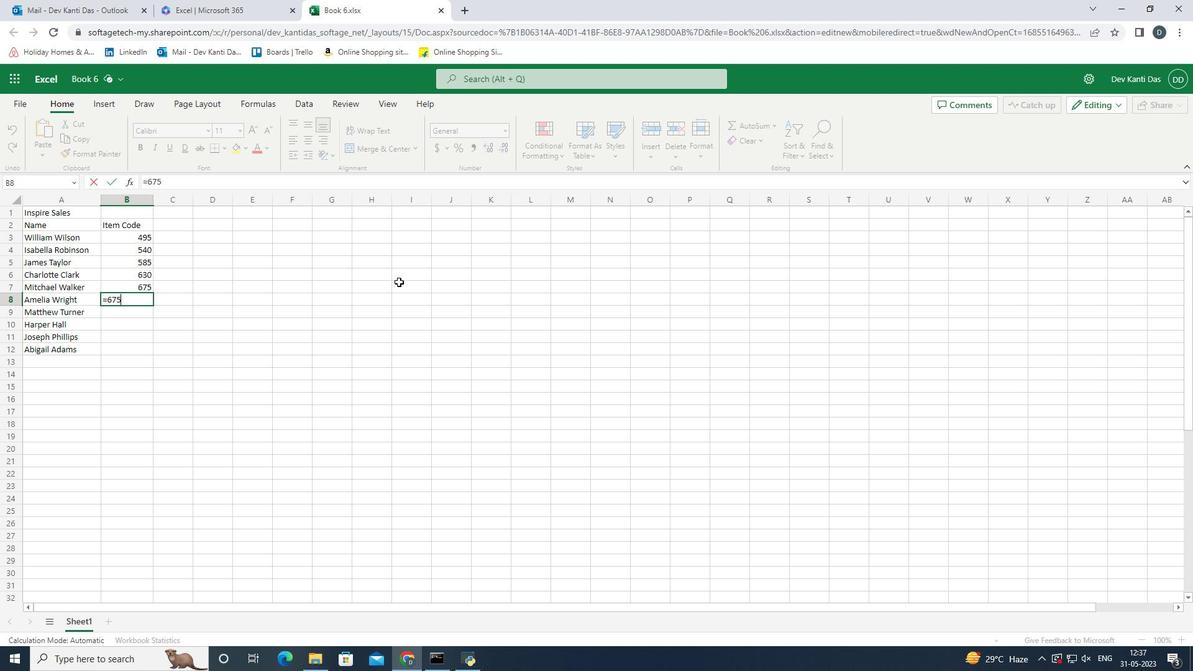 
Action: Mouse moved to (278, 298)
Screenshot: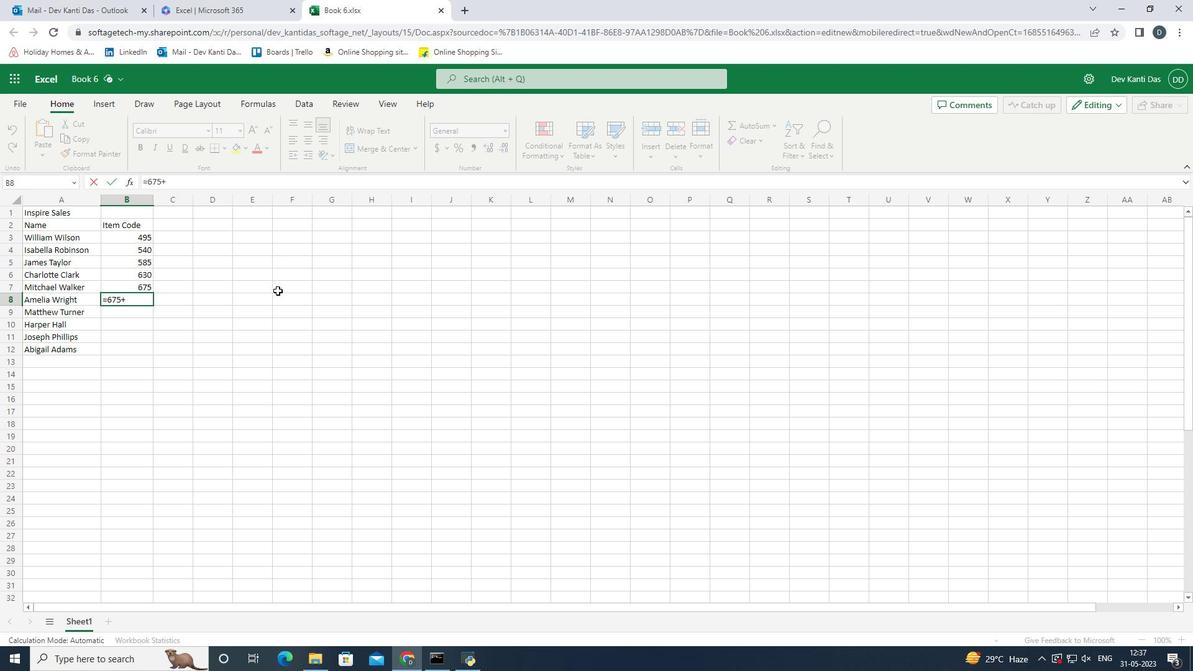 
Action: Key pressed 45<Key.enter>=720+45<Key.enter>=765+45<Key.enter>=810+45<Key.enter>=855+45<Key.enter><Key.up><Key.right><Key.up><Key.up><Key.up><Key.up><Key.up><Key.up><Key.up><Key.up><Key.up><Key.up>
Screenshot: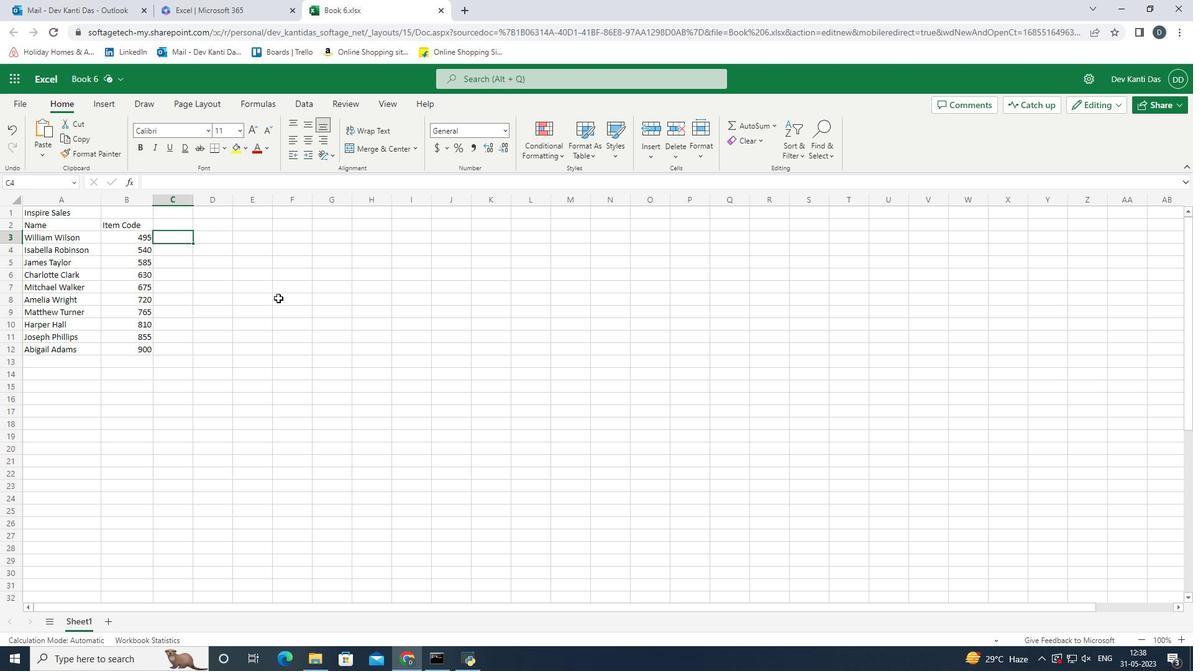 
Action: Mouse moved to (379, 318)
Screenshot: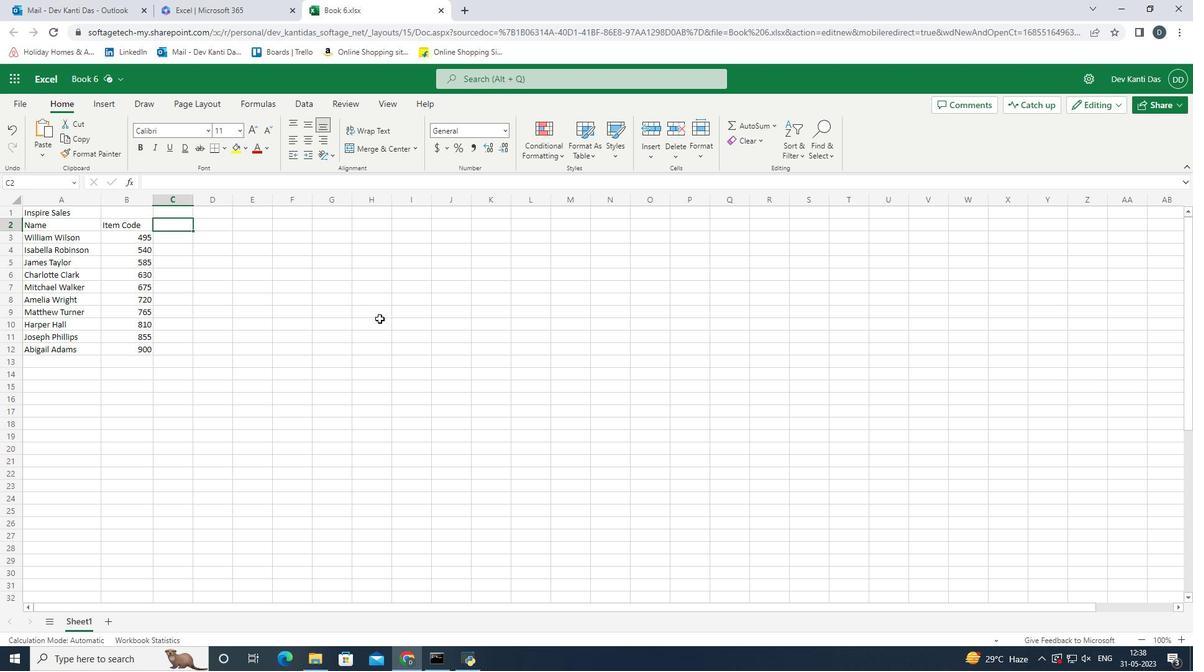 
Action: Key pressed <Key.shift>Product<Key.space><Key.shift>Range<Key.enter>
Screenshot: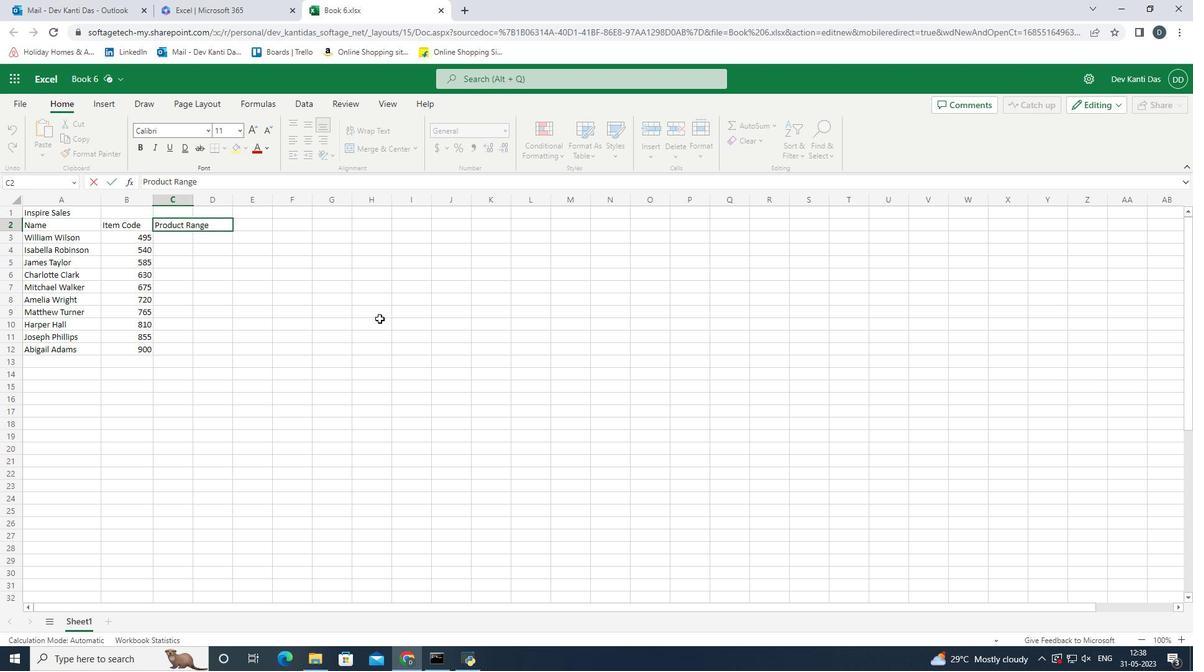 
Action: Mouse moved to (193, 202)
Screenshot: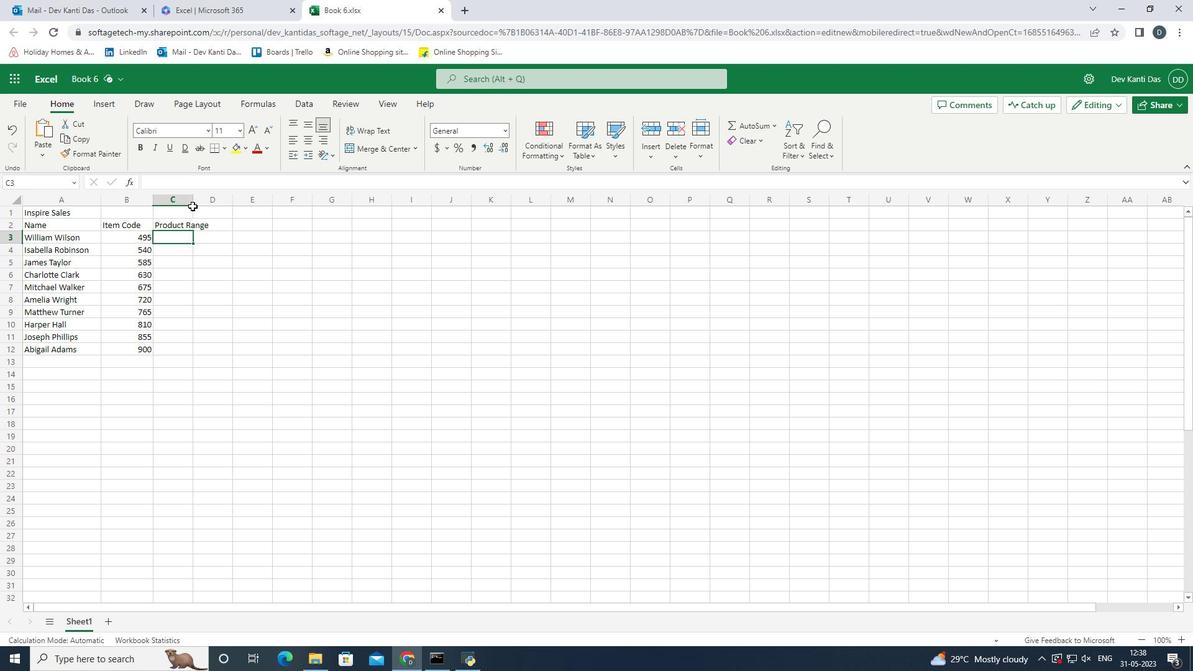 
Action: Mouse pressed left at (193, 202)
Screenshot: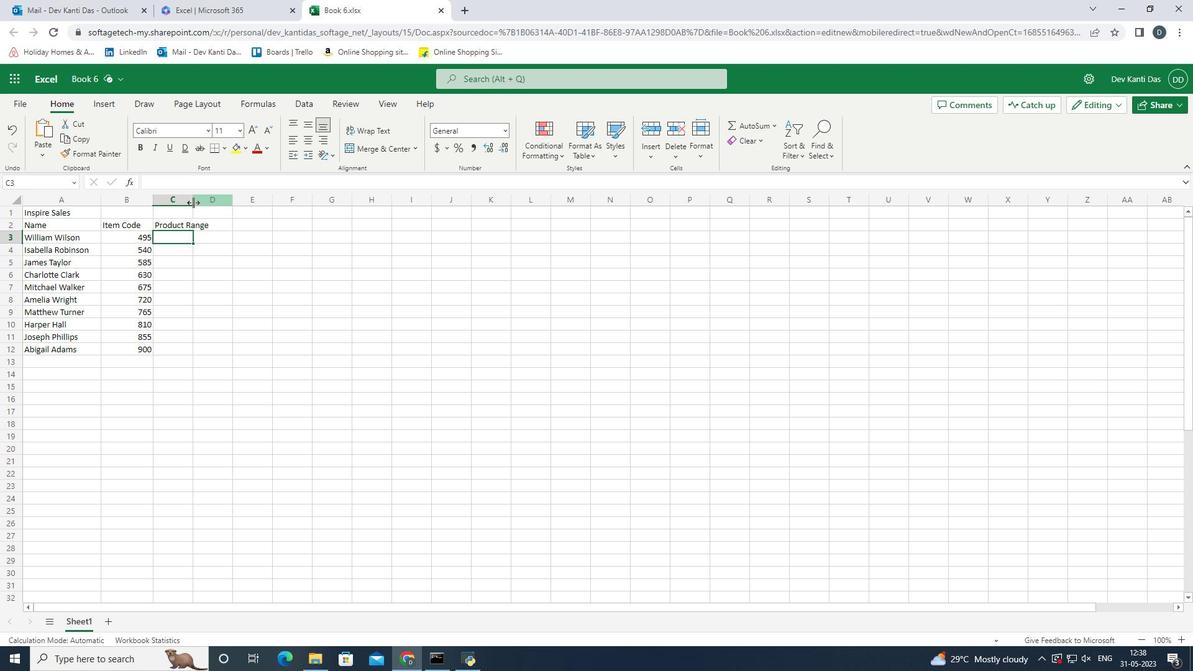 
Action: Mouse moved to (346, 249)
Screenshot: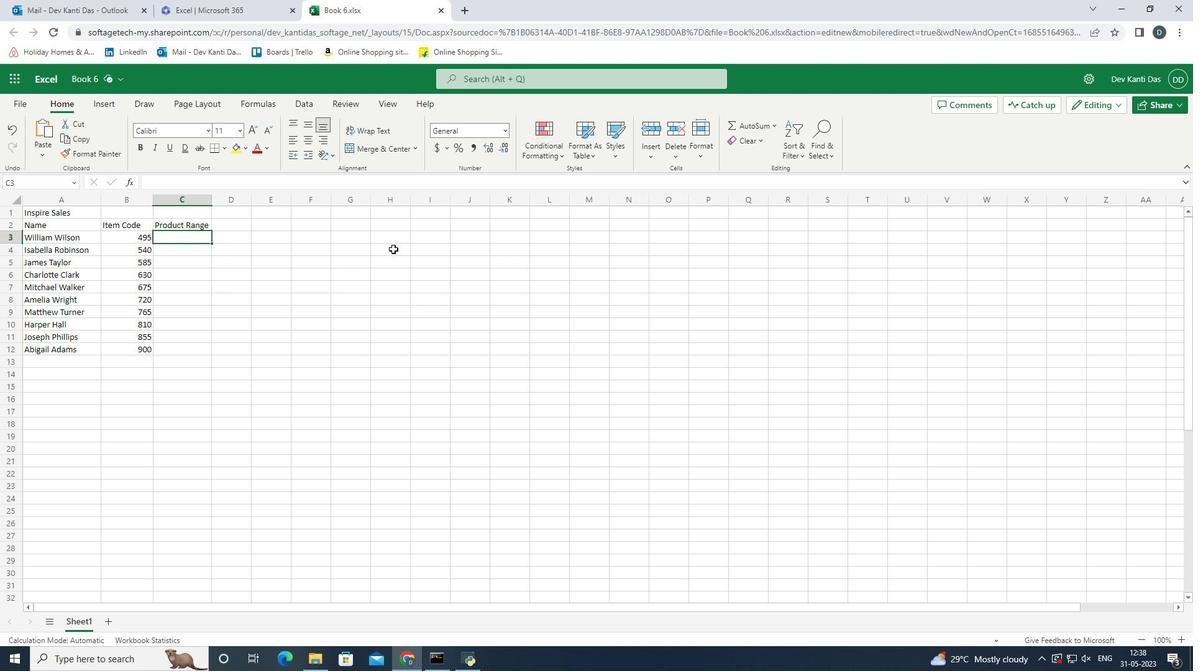 
Action: Mouse pressed left at (346, 249)
Screenshot: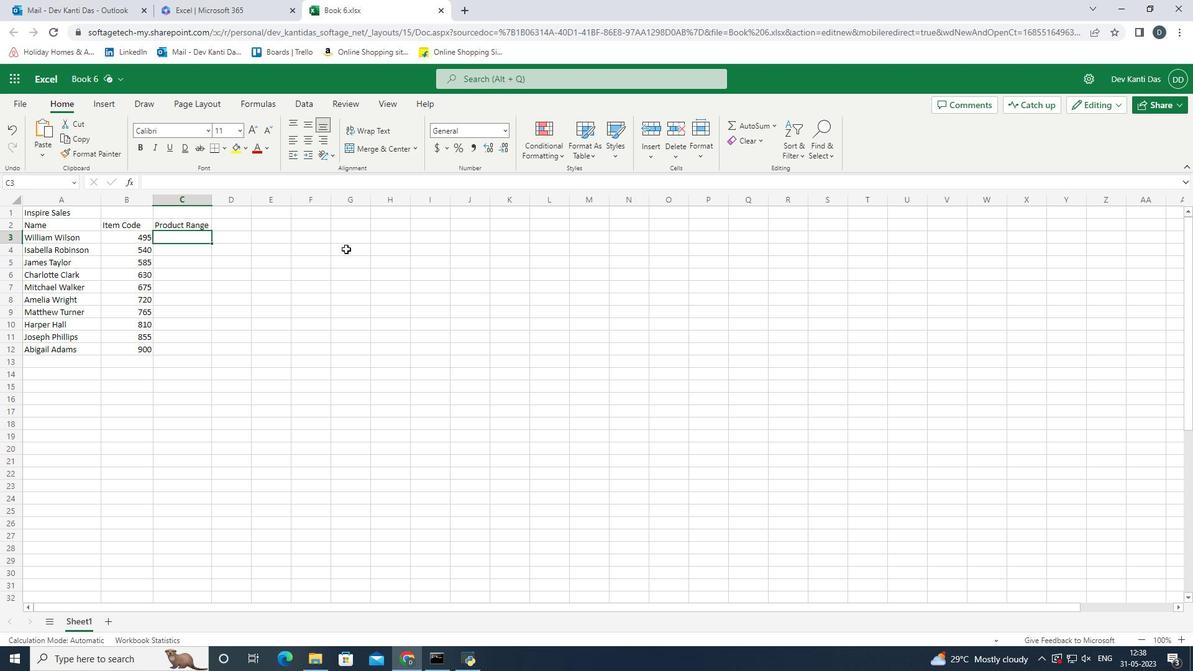 
Action: Key pressed =15000-2500<Key.enter><Key.up>
Screenshot: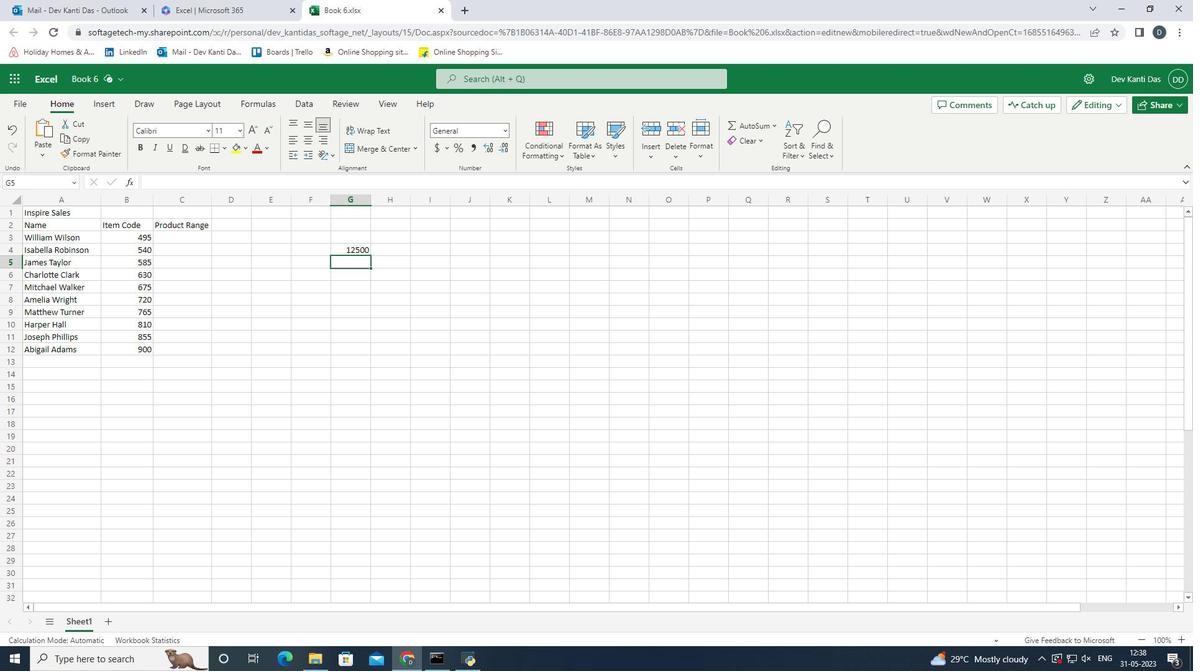 
Action: Mouse moved to (317, 254)
Screenshot: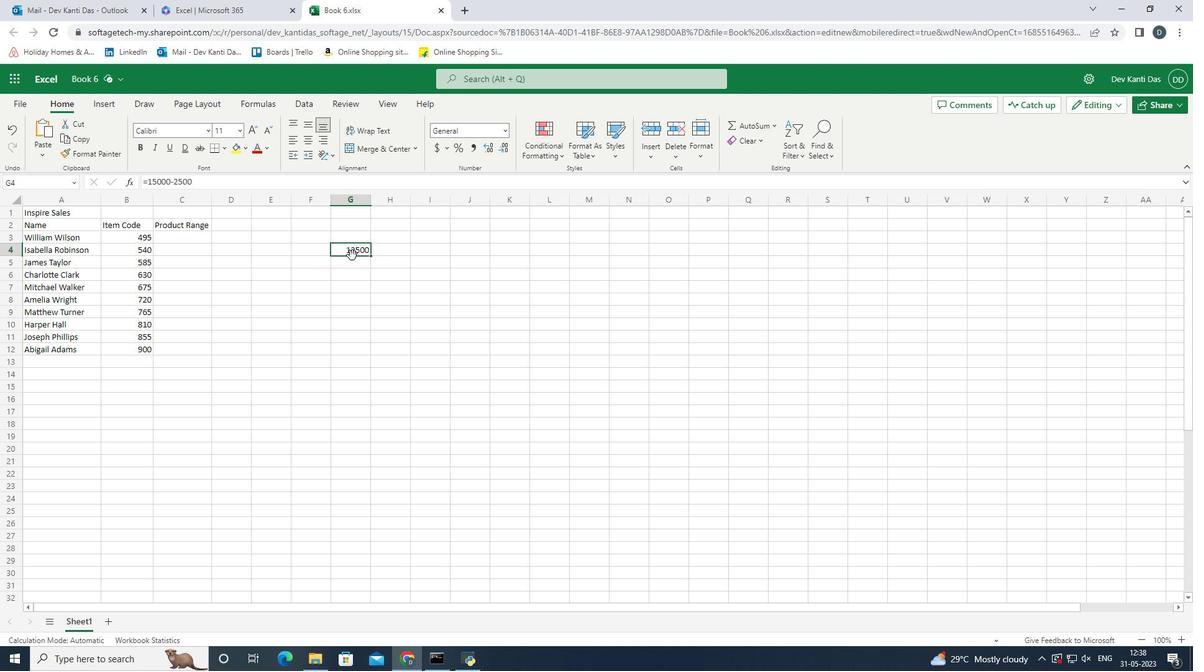 
Action: Key pressed <Key.backspace>
Screenshot: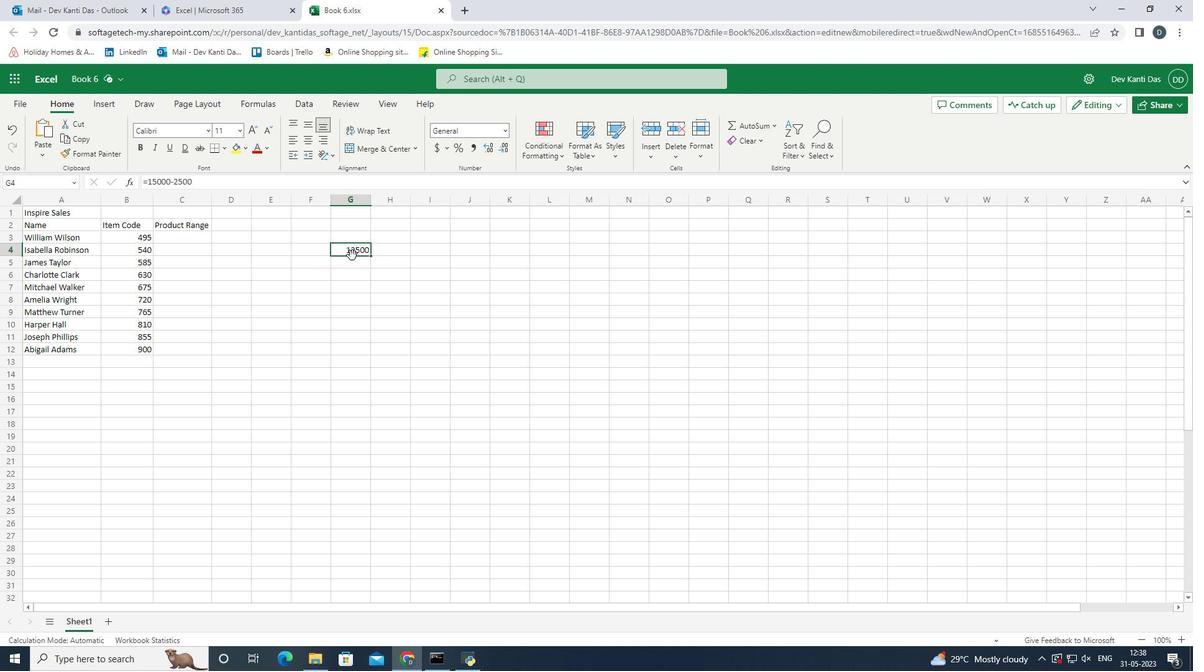 
Action: Mouse moved to (197, 235)
Screenshot: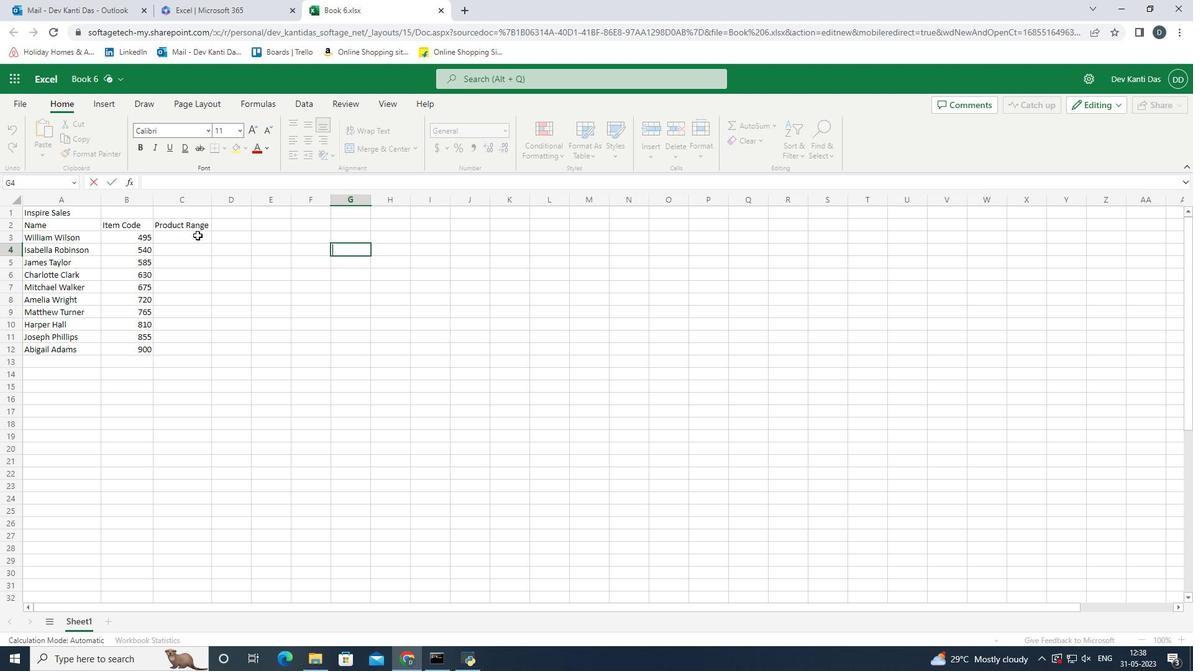 
Action: Mouse pressed left at (197, 235)
Screenshot: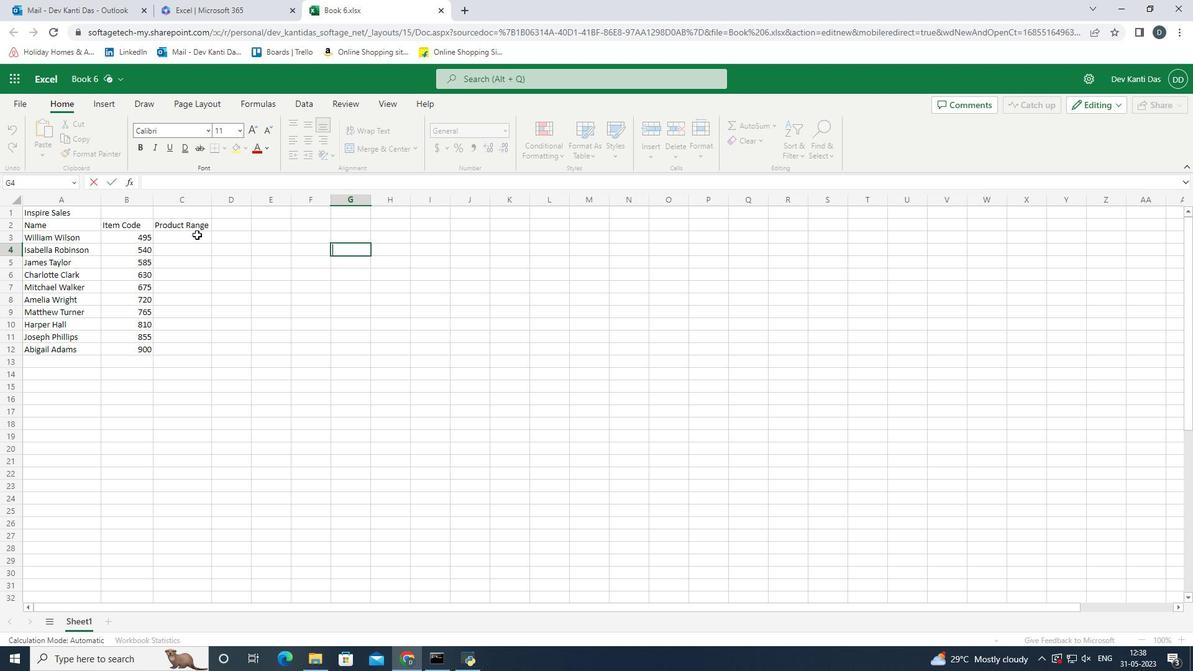 
Action: Key pressed =
Screenshot: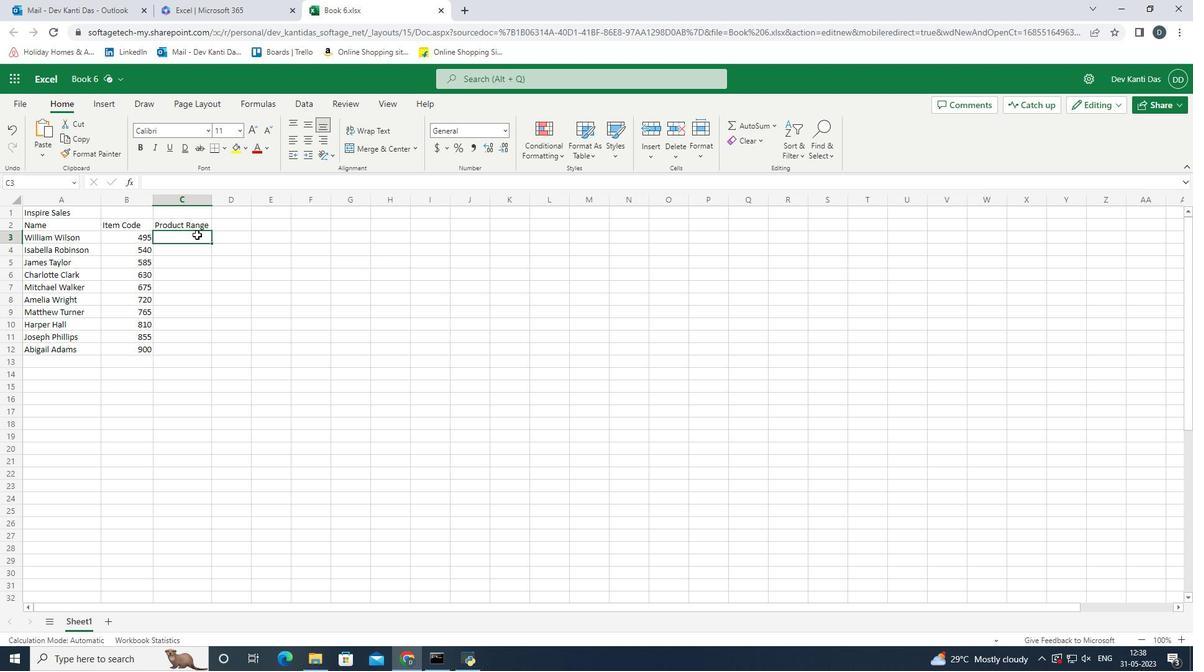 
Action: Mouse moved to (490, 273)
Screenshot: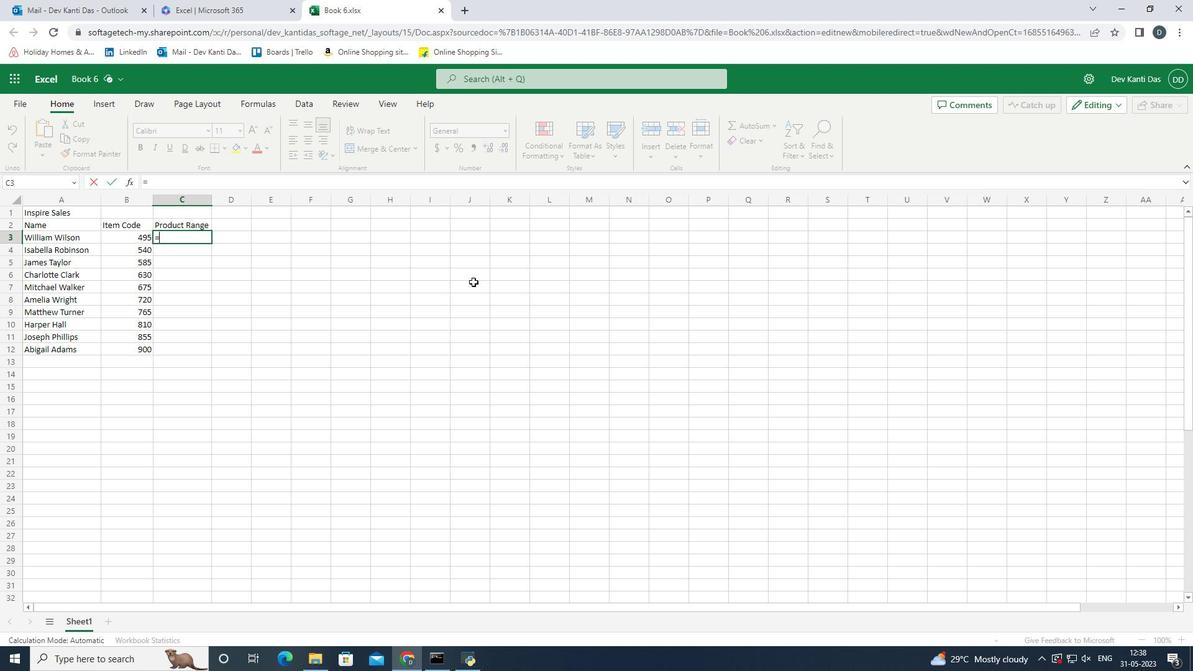 
Action: Key pressed 2500+1250<Key.enter>=3750+25<Key.backspace><Key.backspace>1200<Key.backspace><Key.backspace>50<Key.enter><Key.up><Key.up><Key.down><Key.down>=
Screenshot: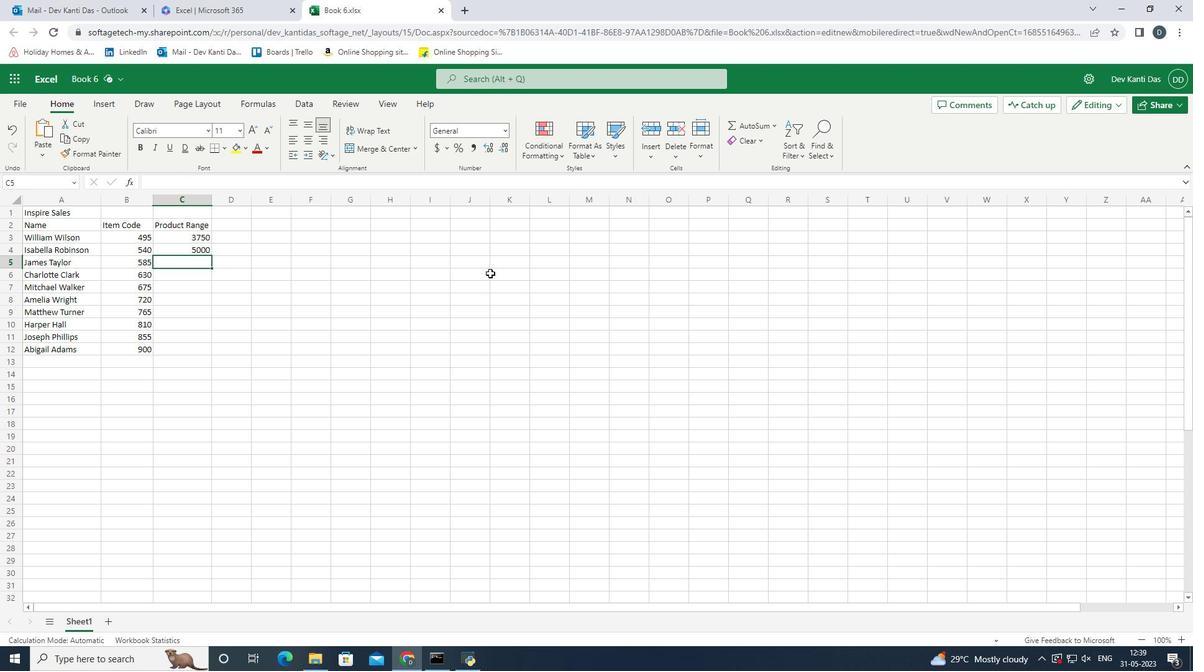 
Action: Mouse moved to (995, 48)
Screenshot: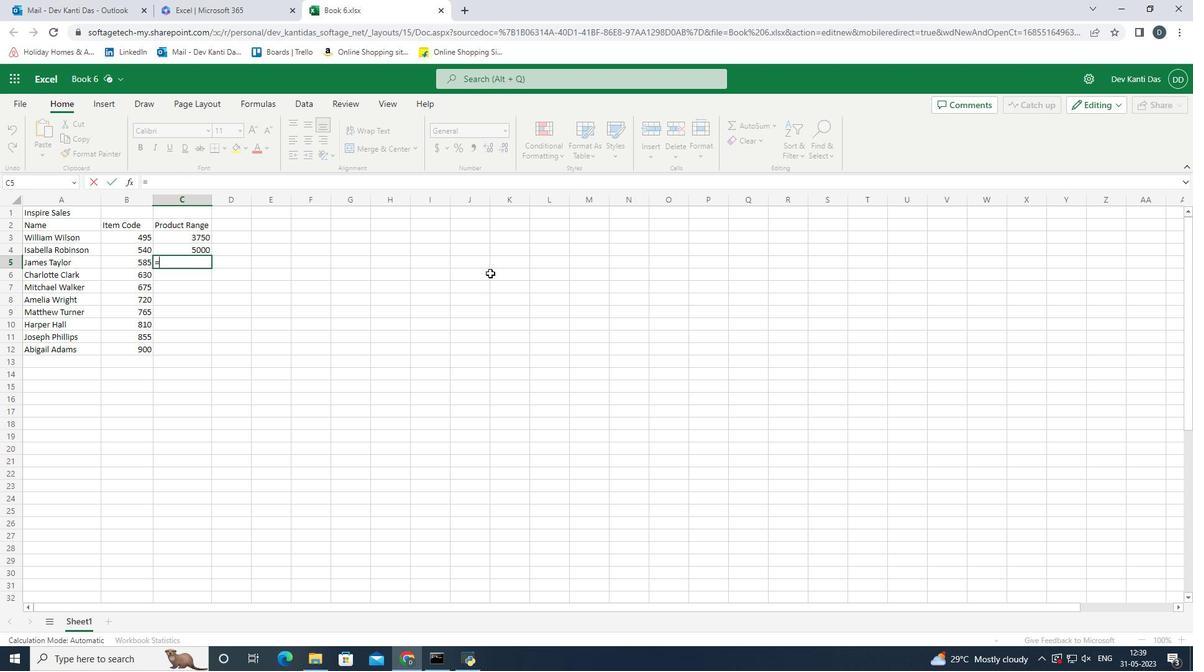 
Action: Key pressed 5000+1250<Key.enter>=6250+1250<Key.enter>=7500+1250<Key.enter>=8750+1250<Key.enter>
Screenshot: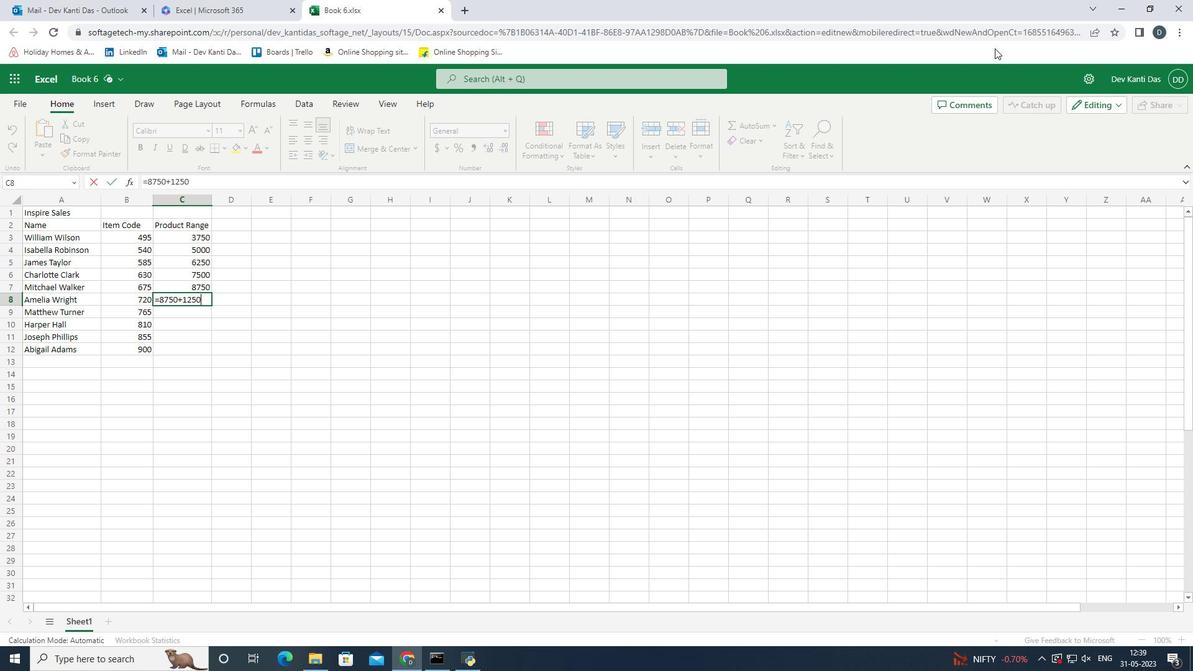 
Action: Mouse moved to (995, 48)
Screenshot: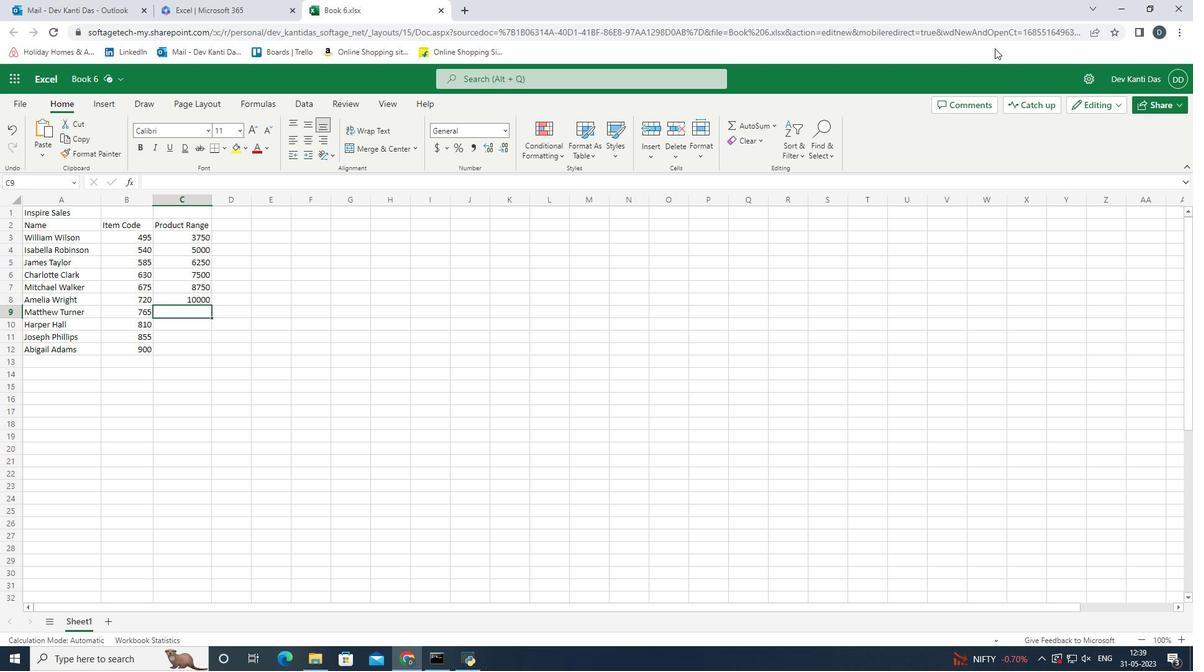 
Action: Key pressed =1120<Key.backspace>50<Key.enter>=12500<Key.enter>=12500+1250<Key.enter>=15000<Key.right><Key.left><Key.up><Key.up><Key.up><Key.up><Key.up><Key.up><Key.up><Key.up><Key.up><Key.up><Key.right><Key.shift>Product<Key.enter>
Screenshot: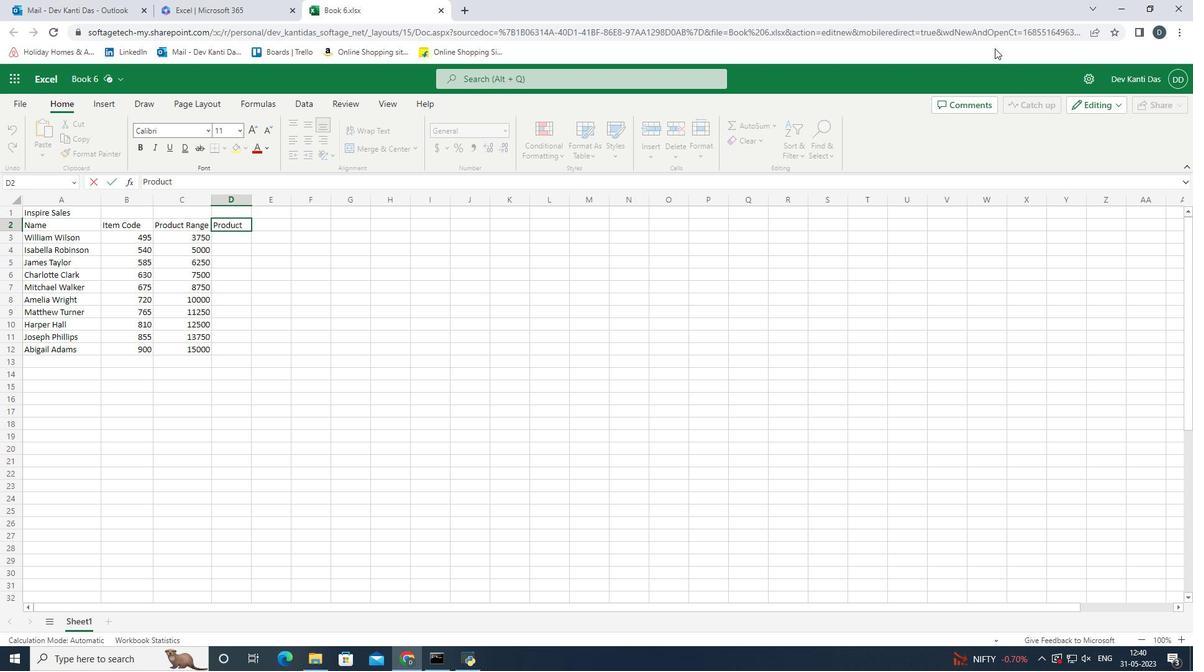
Action: Mouse moved to (252, 200)
Screenshot: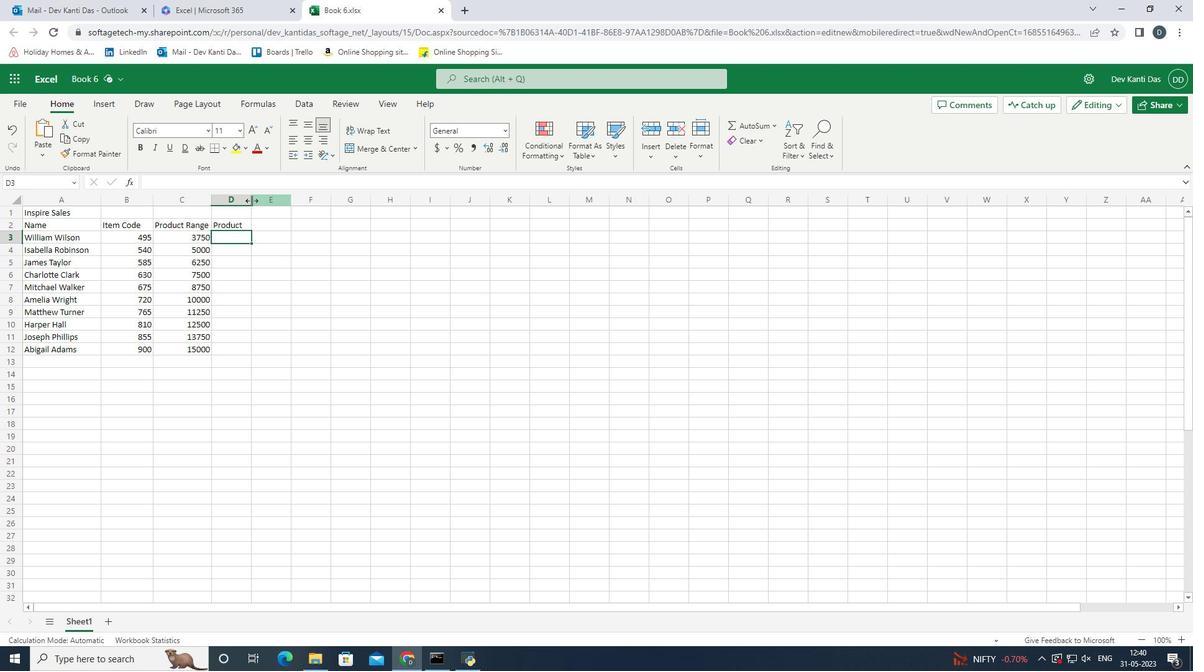 
Action: Mouse pressed left at (252, 200)
Screenshot: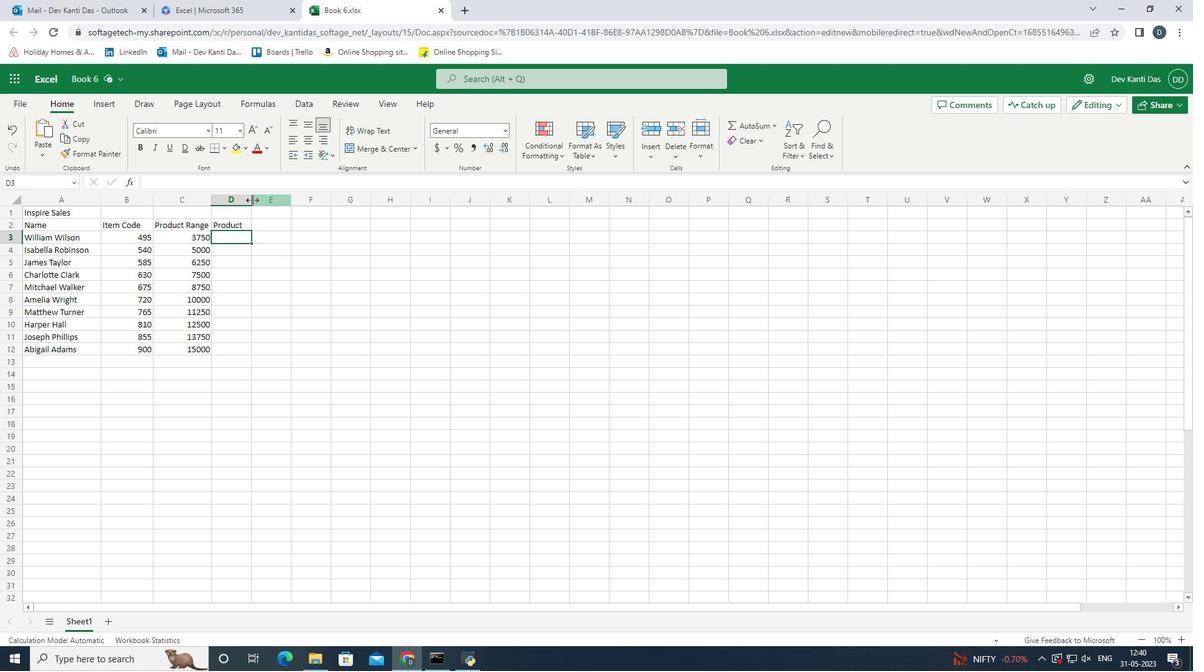 
Action: Mouse moved to (380, 284)
Screenshot: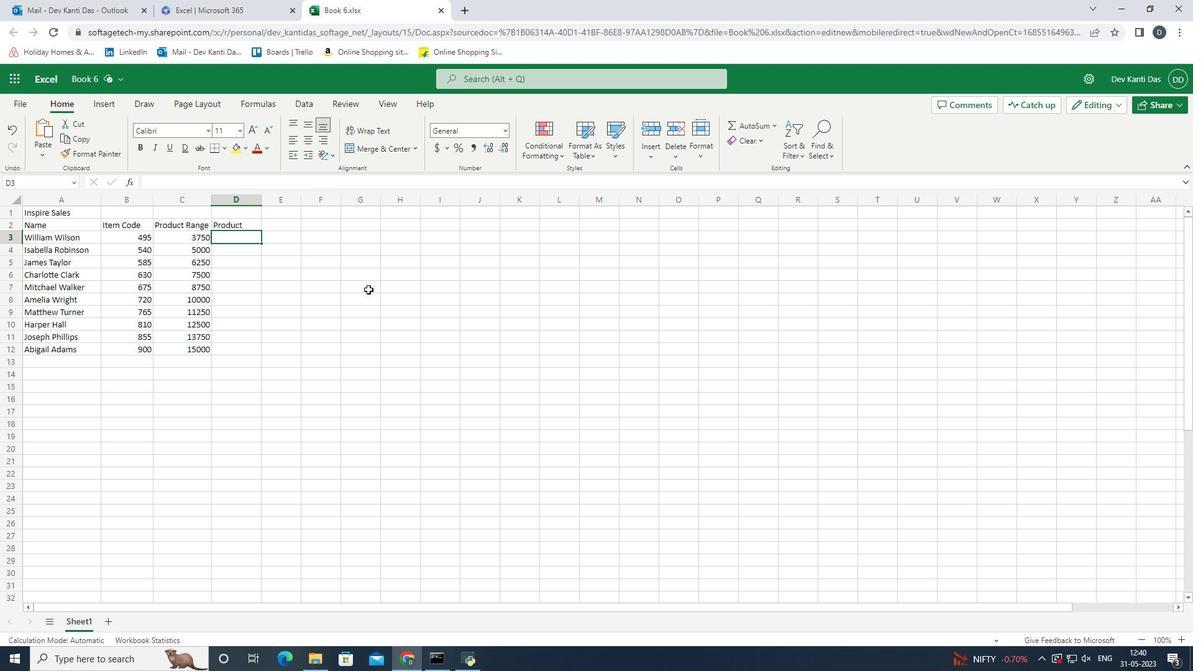 
Action: Key pressed <Key.shift>Nike<Key.space><Key.shift><Key.shift><Key.shift><Key.shift><Key.shift><Key.shift><Key.shift><Key.shift><Key.shift><Key.shift><Key.shift><Key.shift><Key.shift><Key.shift><Key.shift>She<Key.backspace>oe<Key.enter><Key.shift><Key.shift><Key.shift><Key.shift><Key.shift><Key.shift><Key.shift>Adidas<Key.space><Key.shift>Shoe<Key.enter><Key.shift><Key.shift><Key.shift><Key.shift><Key.shift>Gucci<Key.space><Key.shift>T-shirt<Key.enter><Key.shift_r><Key.shift_r>Louis<Key.space><Key.shift>Vo<Key.backspace>uitton<Key.space><Key.shift>Bag<Key.enter>
Screenshot: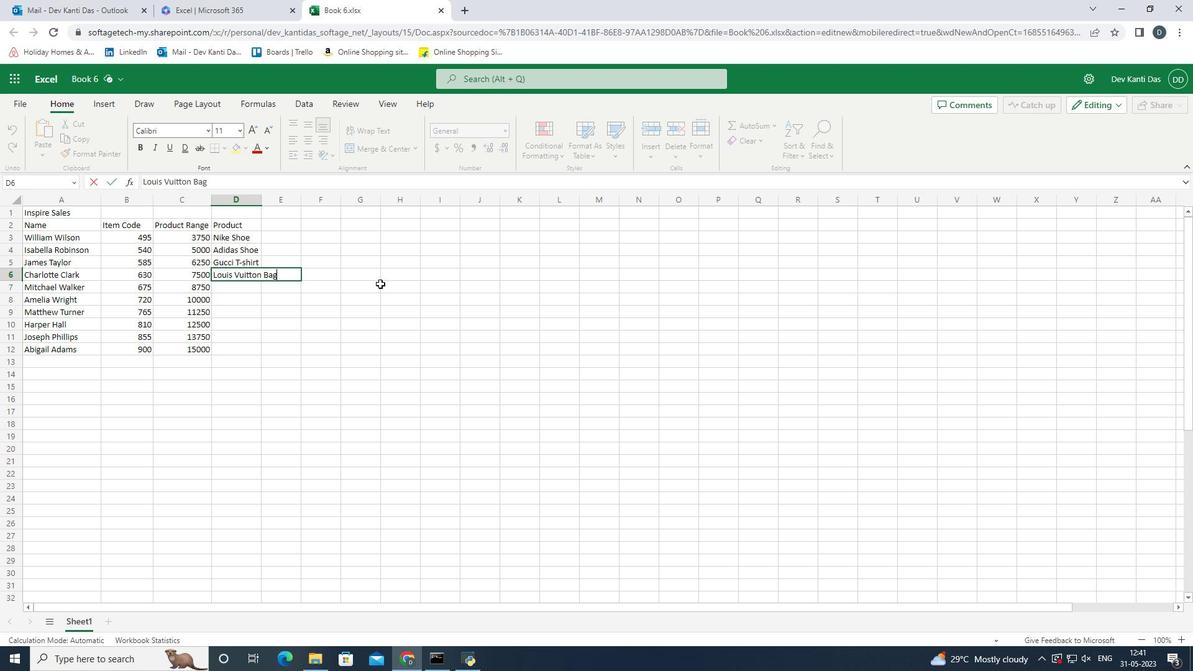 
Action: Mouse moved to (262, 199)
Screenshot: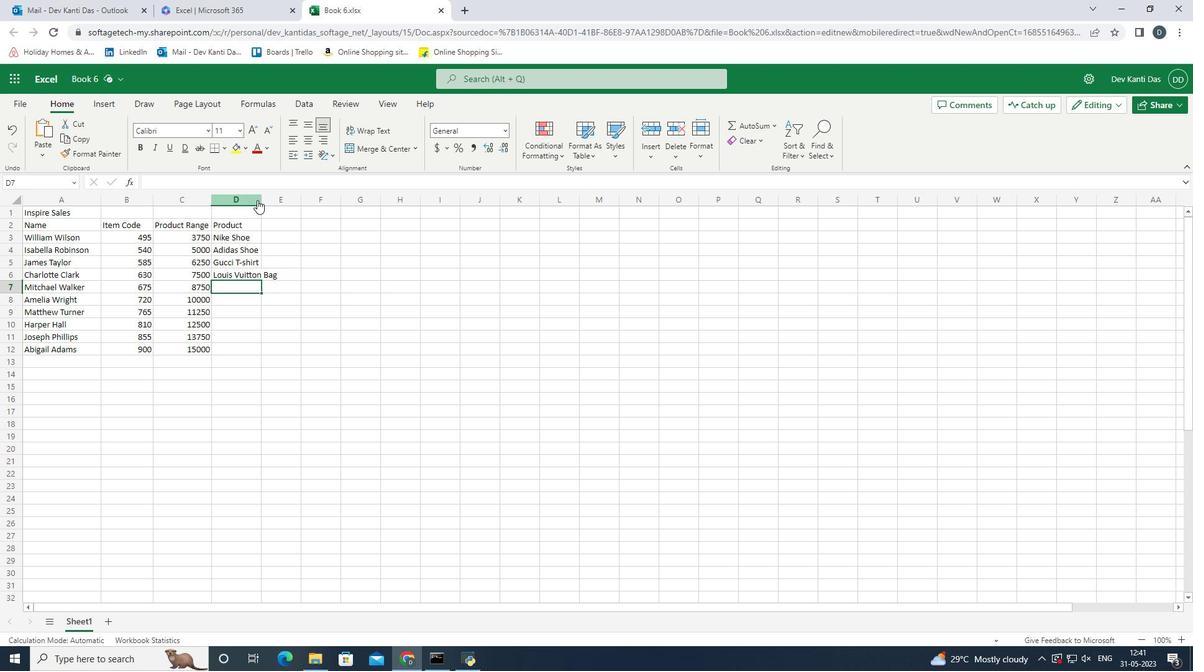 
Action: Mouse pressed left at (262, 199)
Screenshot: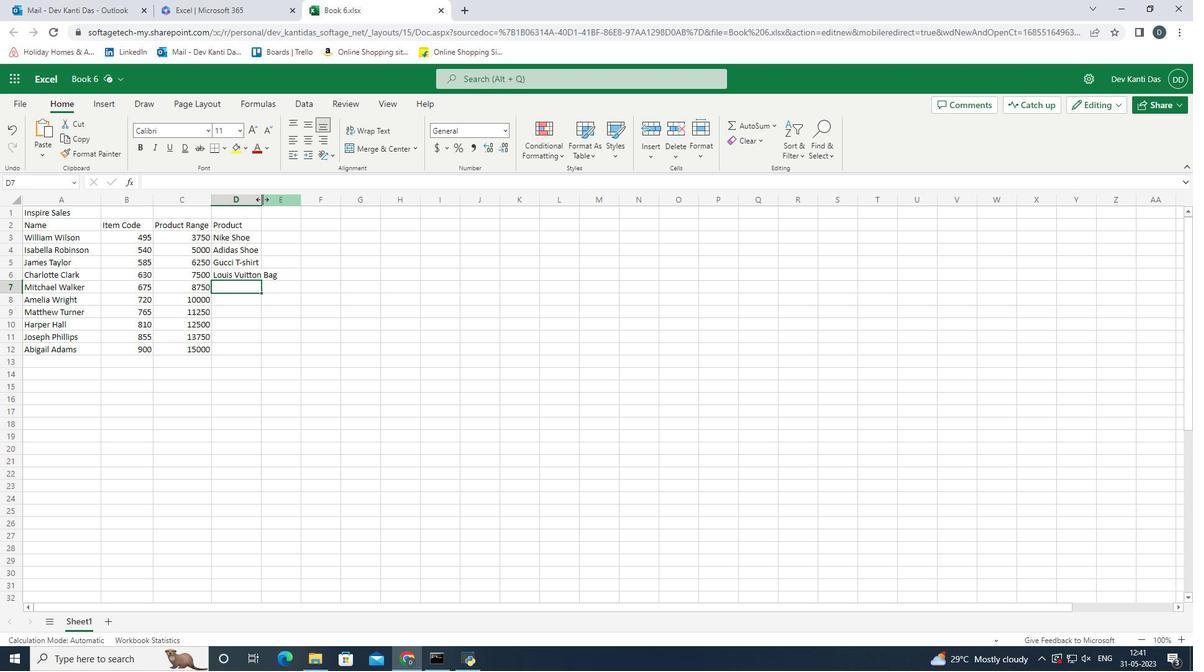 
Action: Mouse moved to (375, 305)
Screenshot: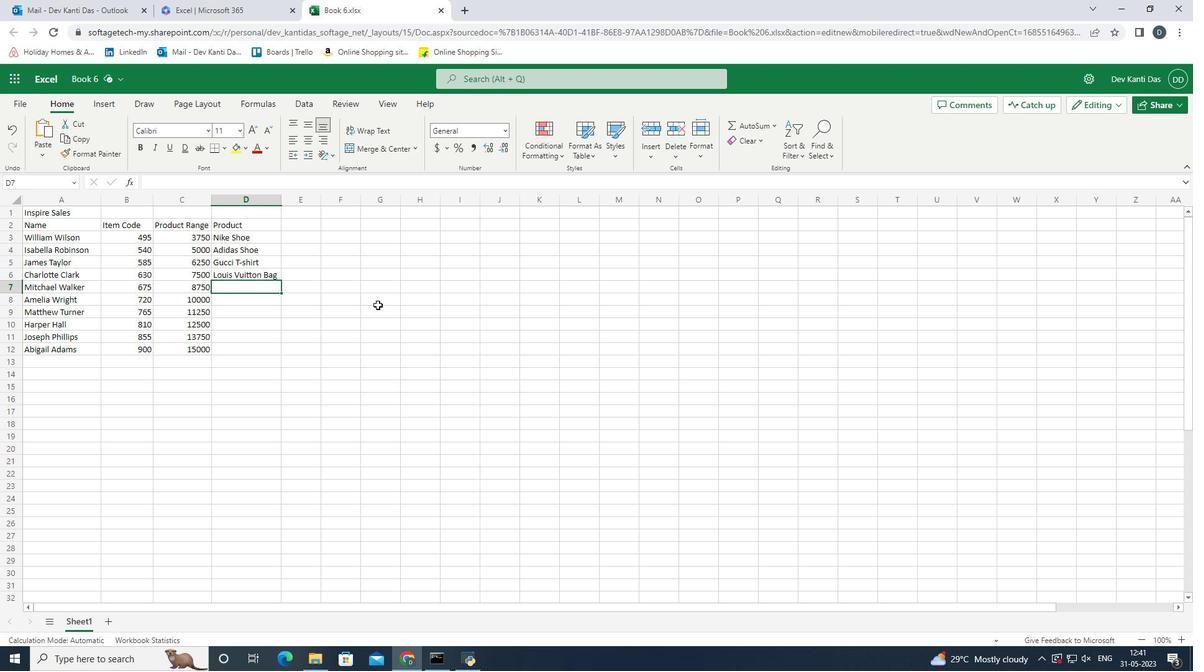 
Action: Key pressed <Key.shift>Zara<Key.space><Key.shift>Shirt<Key.enter><Key.shift_r>H<Key.shift><Key.shift><Key.shift><Key.shift><Key.shift><Key.shift><Key.shift><Key.shift><Key.shift><Key.shift><Key.shift><Key.shift><Key.shift><Key.shift><Key.shift><Key.shift><Key.shift><Key.shift><Key.shift><Key.shift><Key.shift><Key.shift><Key.shift><Key.shift>&M<Key.space><Key.shift_r><Key.shift_r><Key.shift_r><Key.shift_r><Key.shift_r><Key.shift_r>Jeans<Key.enter><Key.shift>Chanel<Key.space><Key.shift_r>Perfume<Key.enter><Key.shift>Versace<Key.space><Key.shift_r>Perfume<Key.enter><Key.shift>Ralph<Key.space><Key.shift_r>Lauren<Key.enter><Key.shift_r><Key.shift_r><Key.shift_r><Key.shift_r><Key.shift_r>Prada<Key.space><Key.shift><Key.shift><Key.shift><Key.shift><Key.shift><Key.shift>Shii<Key.backspace>rt<Key.right><Key.up><Key.up><Key.up><Key.up><Key.up><Key.up><Key.up><Key.up><Key.up><Key.up><Key.shift><Key.shift>Quantity<Key.enter>
Screenshot: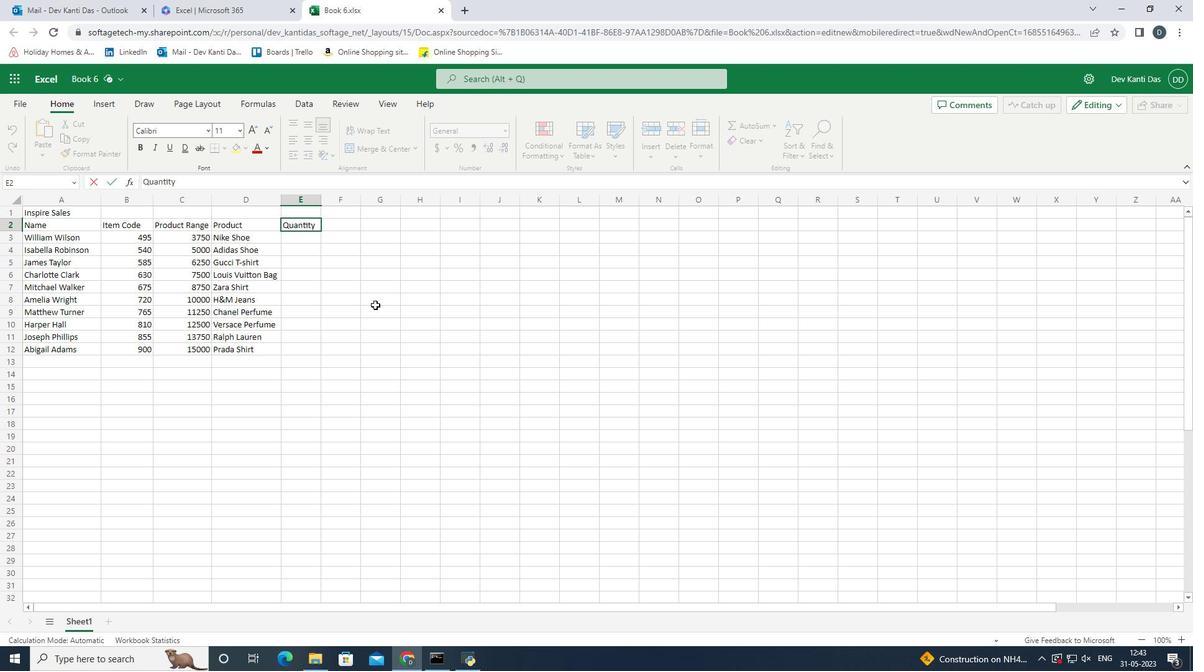 
Action: Mouse moved to (542, 365)
Screenshot: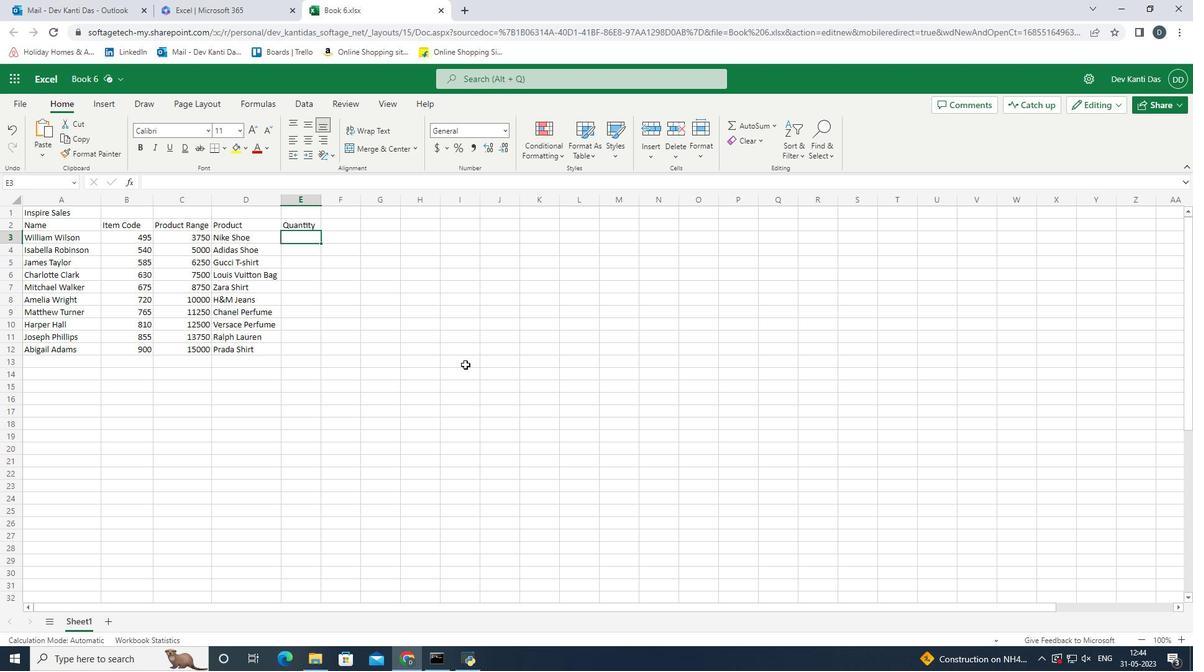 
Action: Key pressed 5
Screenshot: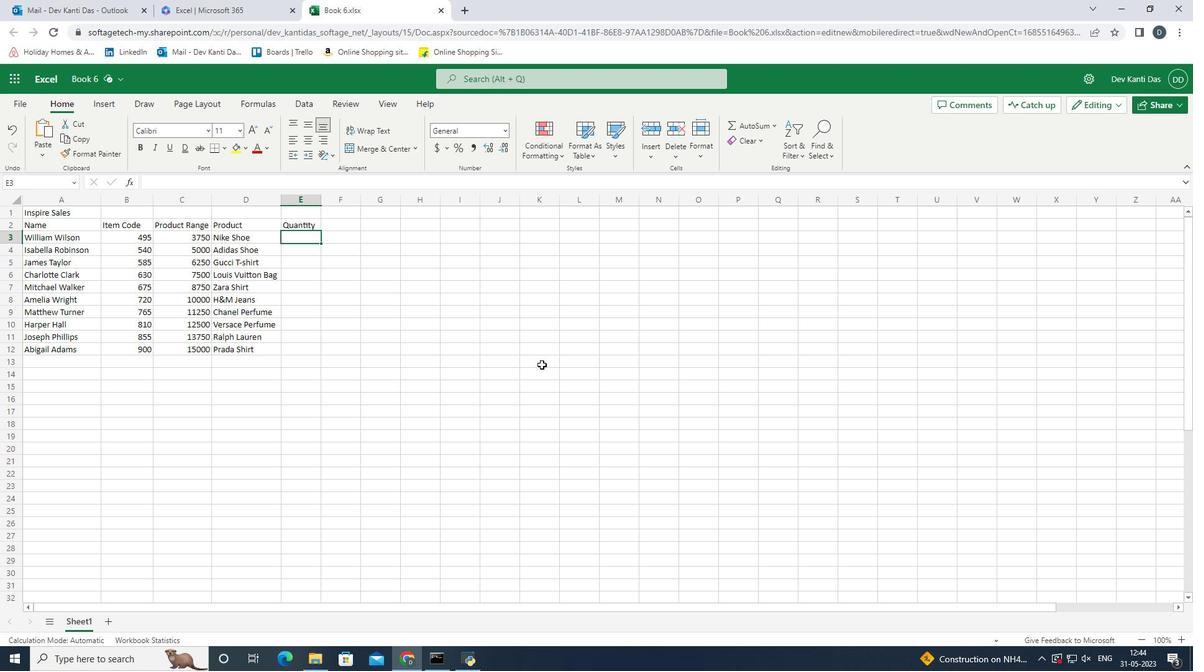 
Action: Mouse moved to (598, 342)
Screenshot: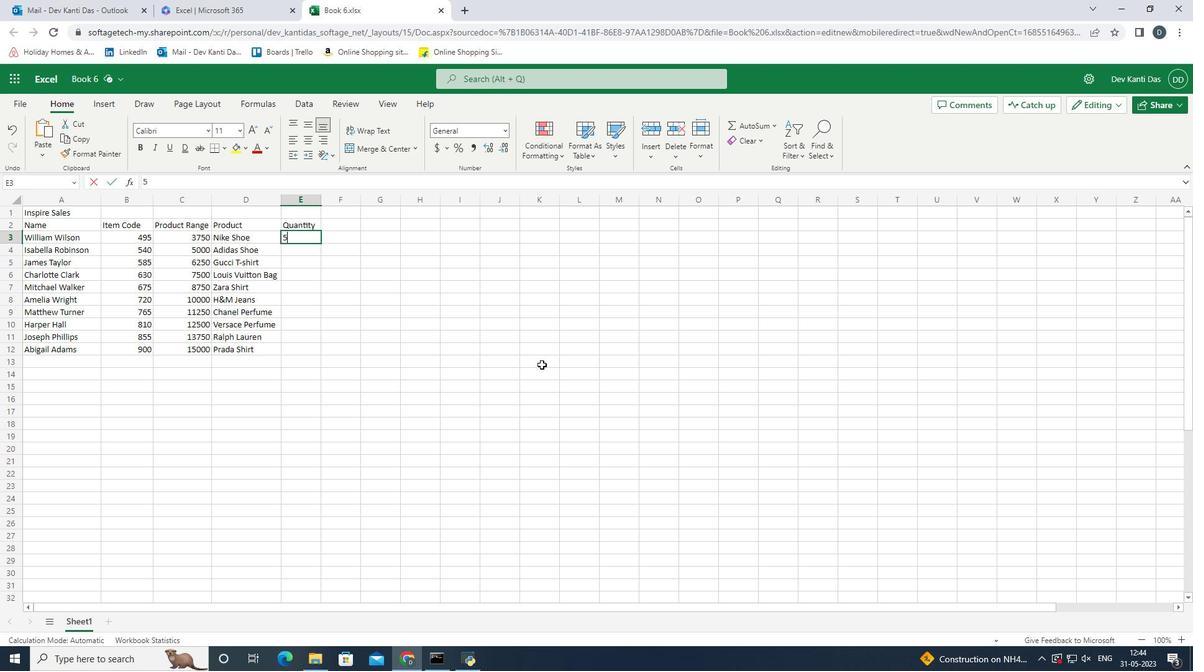 
Action: Key pressed <Key.enter>5<Key.enter>7<Key.enter><Key.enter><Key.up>8<Key.enter>8<Key.enter>5<Key.enter>9<Key.enter>6<Key.enter>9<Key.enter>5<Key.right><Key.up><Key.up><Key.up><Key.up><Key.up><Key.up><Key.up><Key.up><Key.up><Key.up>
Screenshot: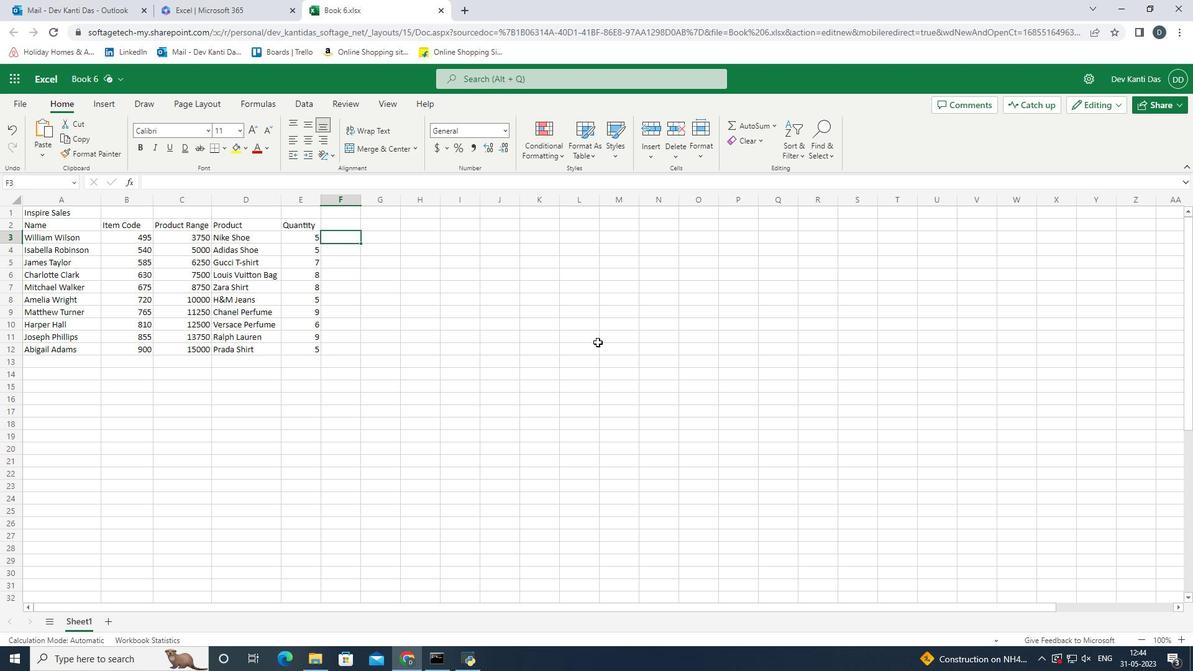 
Action: Mouse moved to (581, 309)
Screenshot: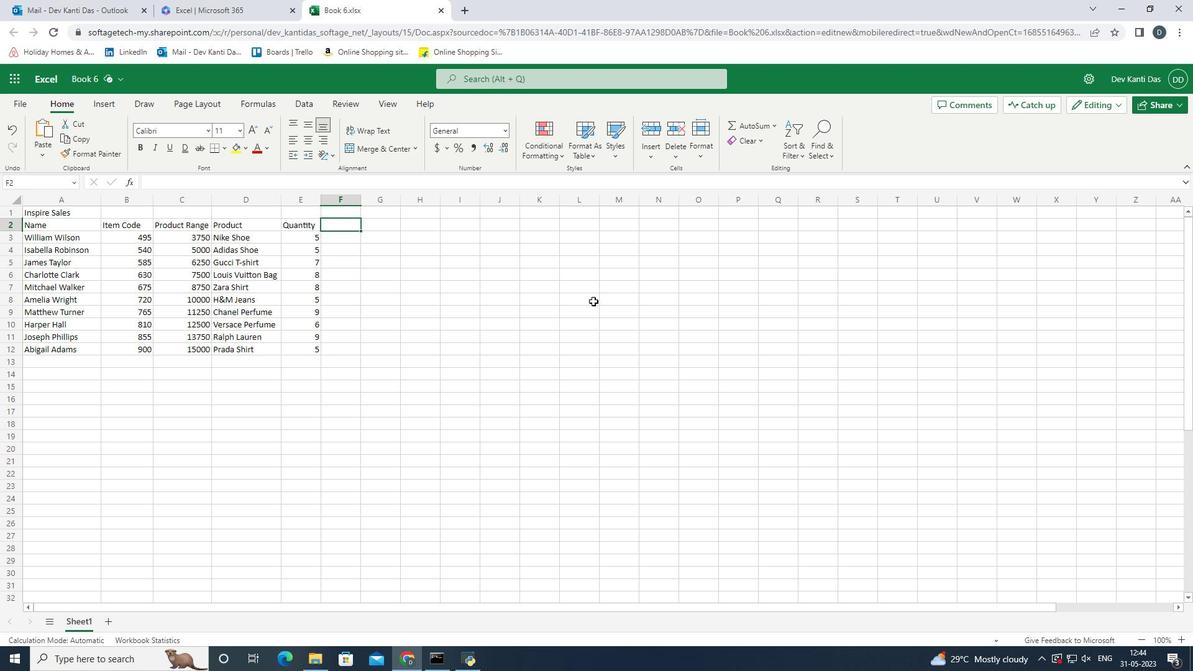 
Action: Key pressed <Key.shift>Cm<Key.backspace>p<Key.backspace>ommisi<Key.backspace>sion<Key.space>2<Key.shift>%<Key.enter>
Screenshot: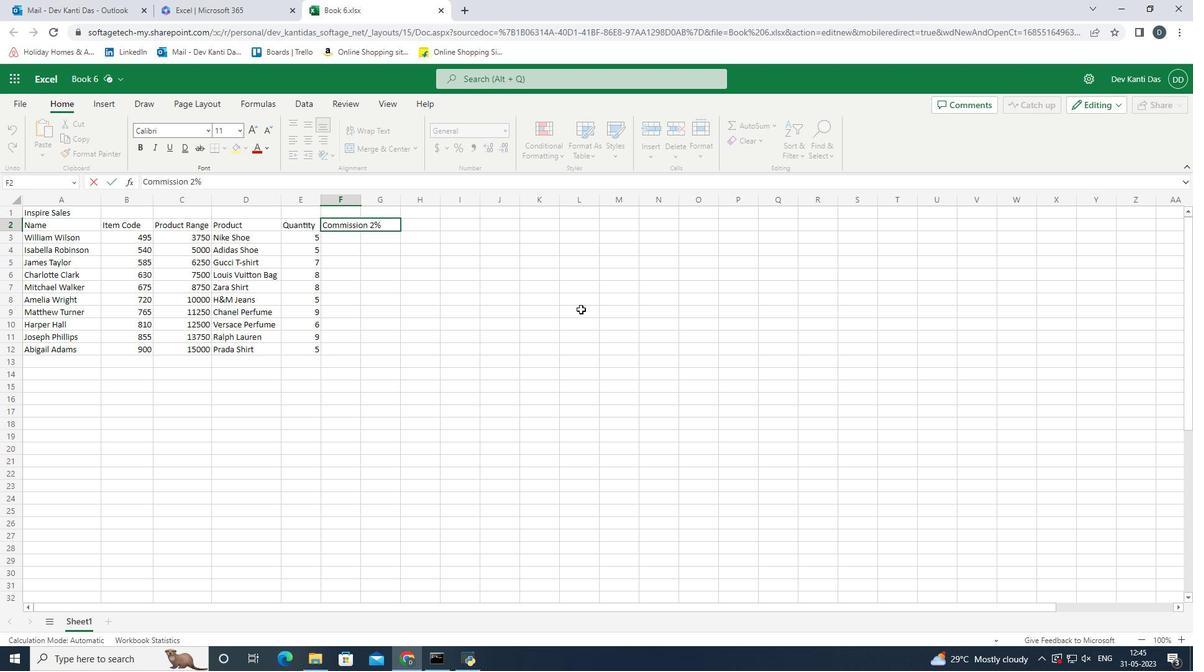 
Action: Mouse moved to (358, 200)
Screenshot: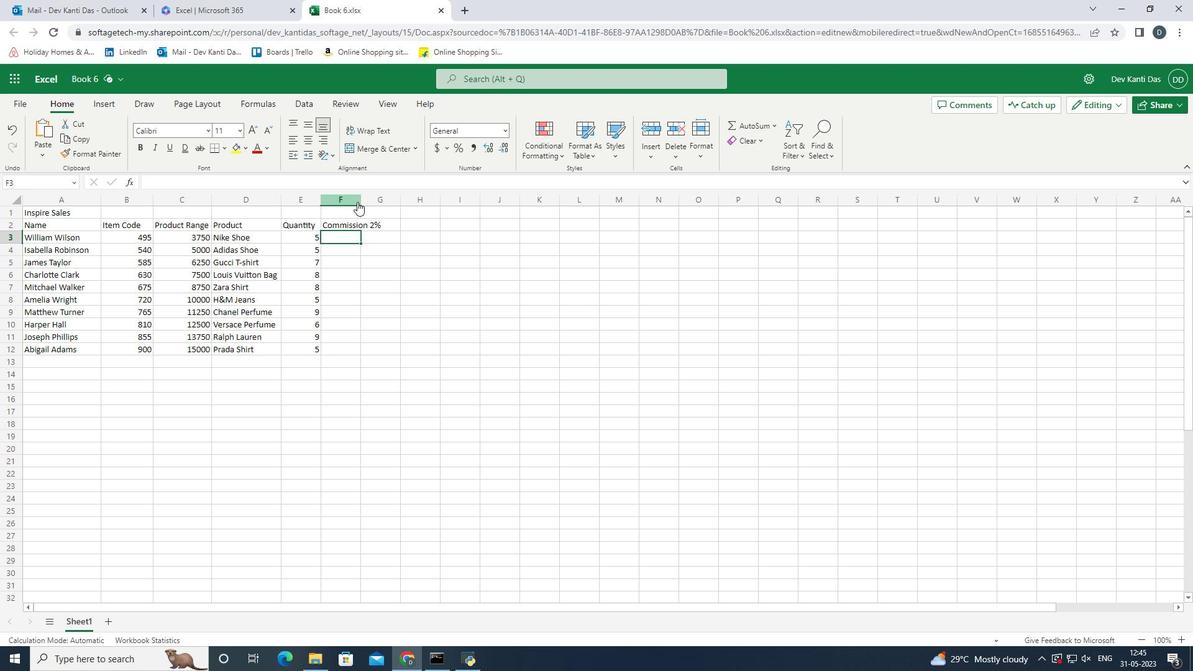 
Action: Mouse pressed left at (358, 200)
Screenshot: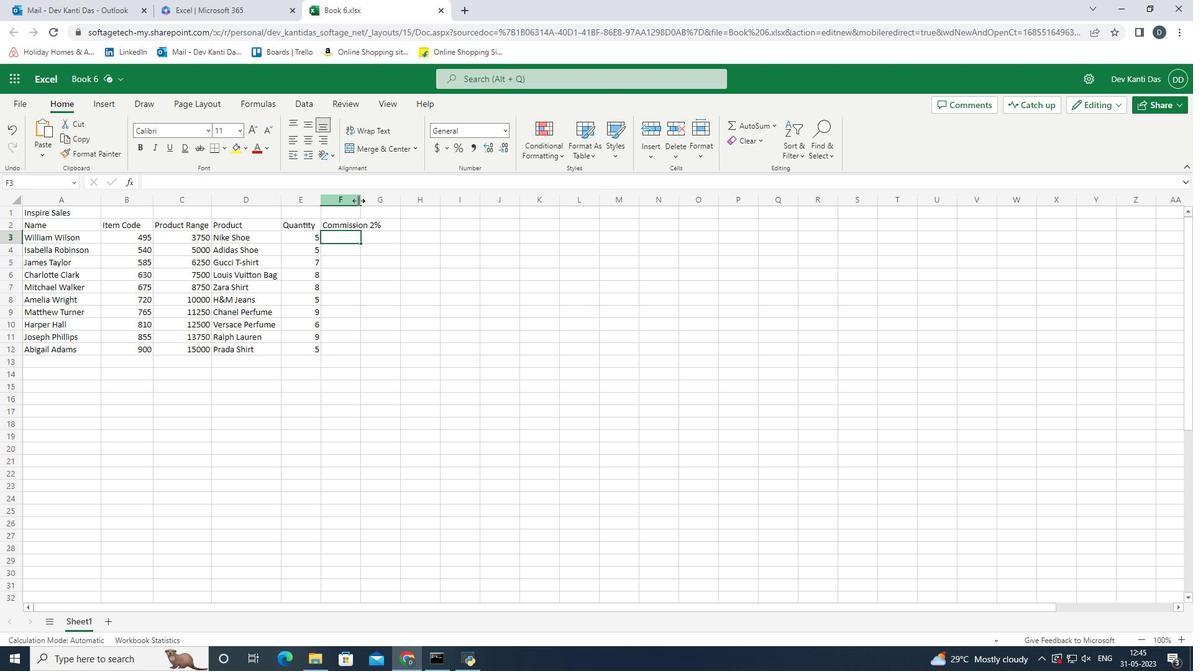 
Action: Mouse moved to (325, 336)
Screenshot: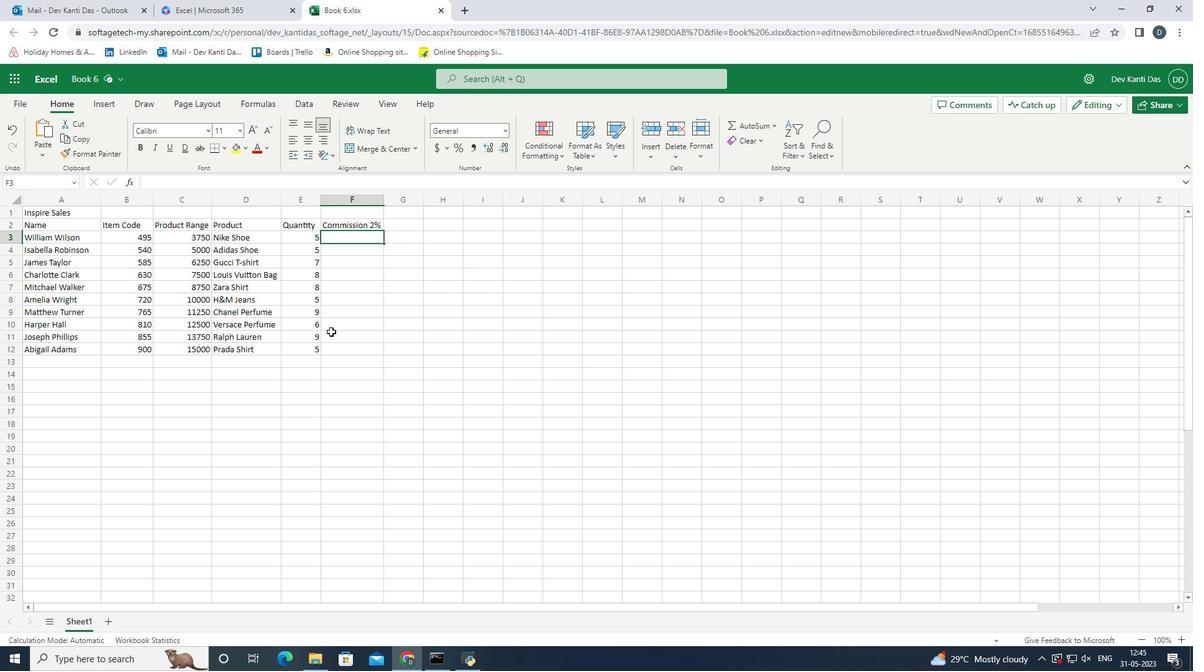 
Action: Key pressed =3750*2<Key.shift>%<Key.enter>=5000*2<Key.shift><Key.shift><Key.shift><Key.shift><Key.shift><Key.shift><Key.shift><Key.shift><Key.shift><Key.shift><Key.shift><Key.shift><Key.shift><Key.shift><Key.shift><Key.shift><Key.shift><Key.shift>%<Key.enter>=6250*25<Key.backspace><Key.shift>%<Key.enter>150<Key.enter>175<Key.enter>200<Key.enter>2250<Key.enter><Key.up>225<Key.enter>250<Key.enter>275<Key.enter>300<Key.right><Key.up><Key.up><Key.up><Key.up><Key.up><Key.up><Key.up><Key.up><Key.up><Key.up><Key.shift>Total<Key.space><Key.shift>Amount
Screenshot: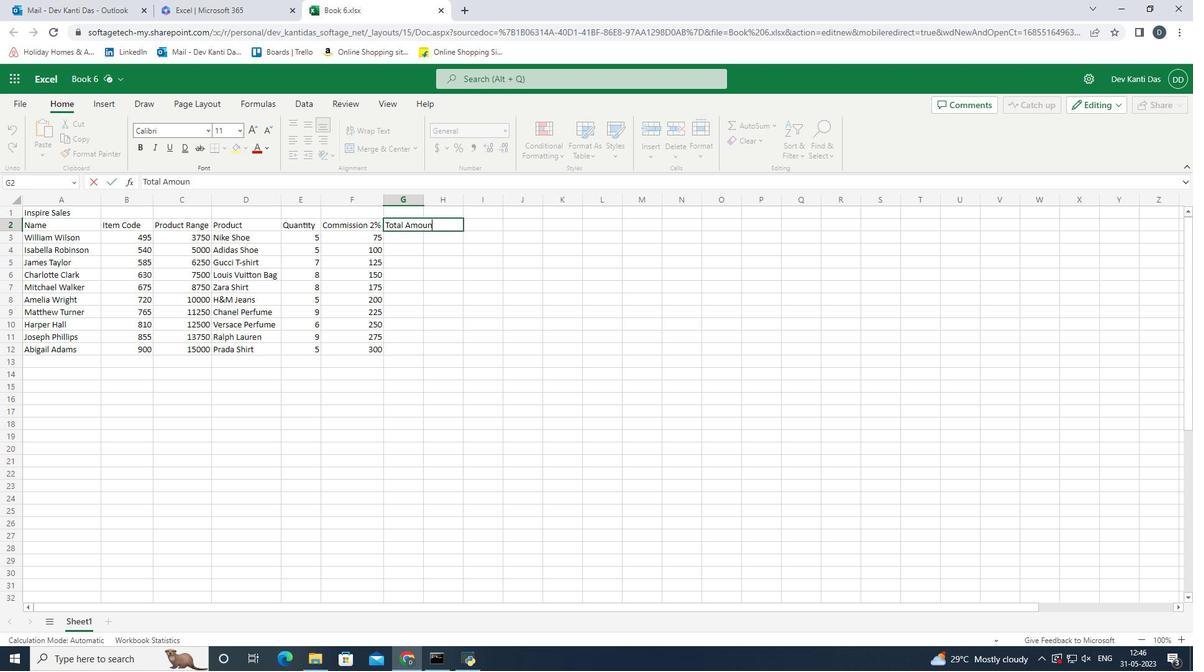 
Action: Mouse moved to (280, 353)
Screenshot: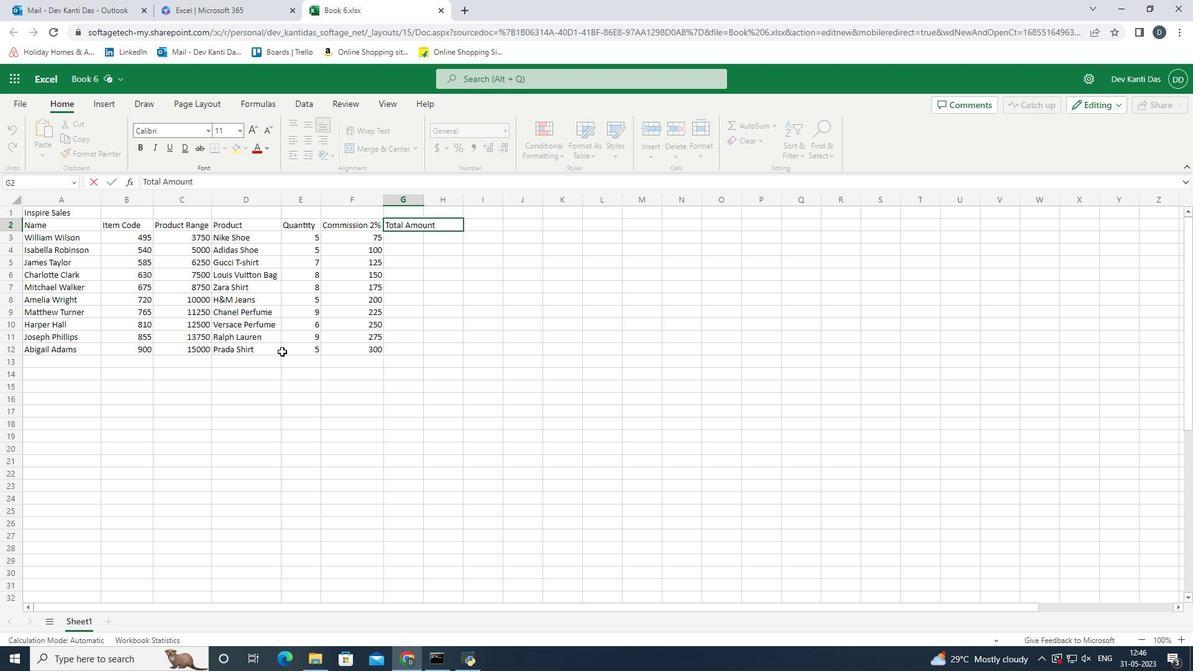 
Action: Key pressed <Key.enter>
Screenshot: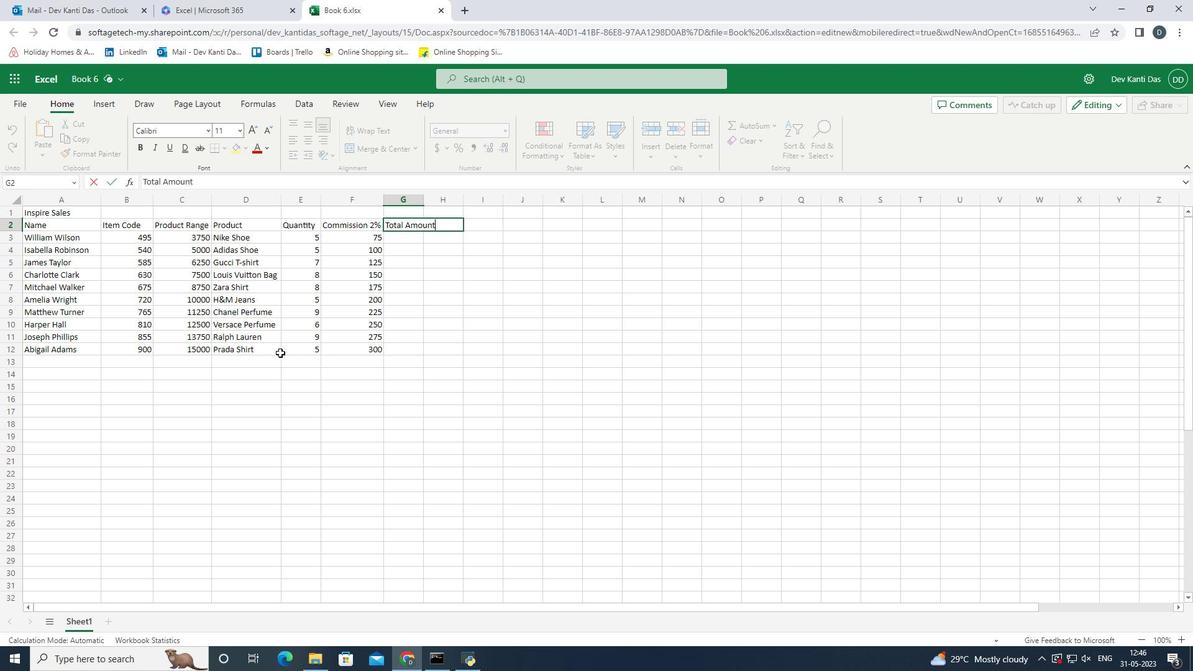 
Action: Mouse moved to (424, 201)
Screenshot: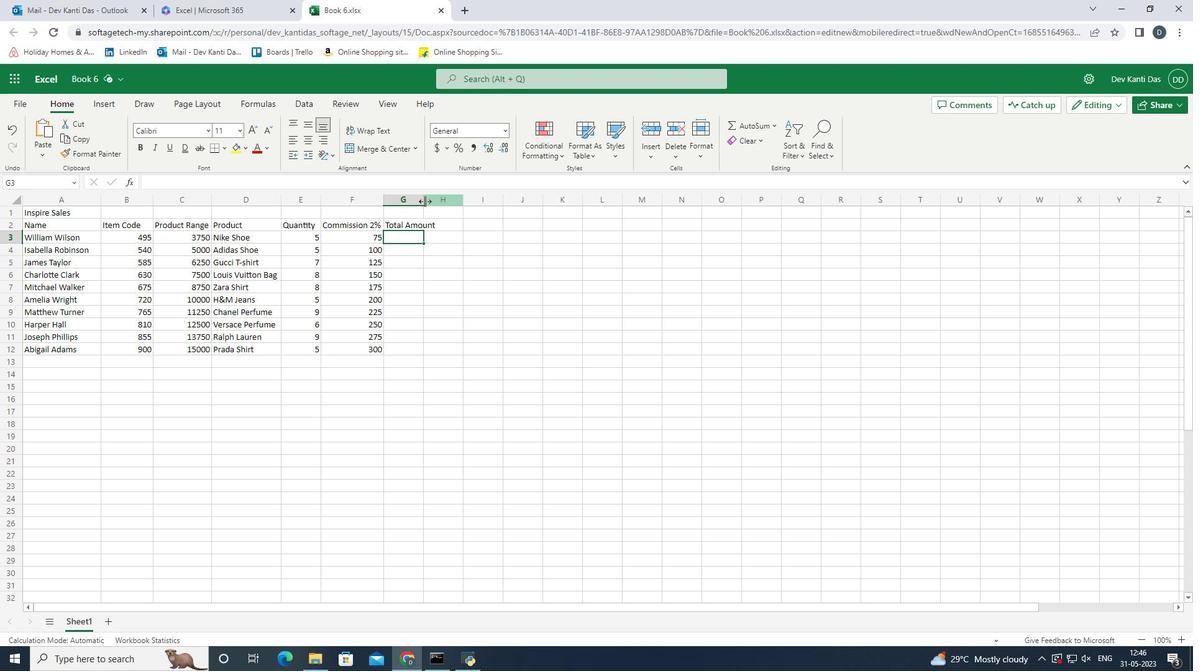 
Action: Mouse pressed left at (424, 201)
Screenshot: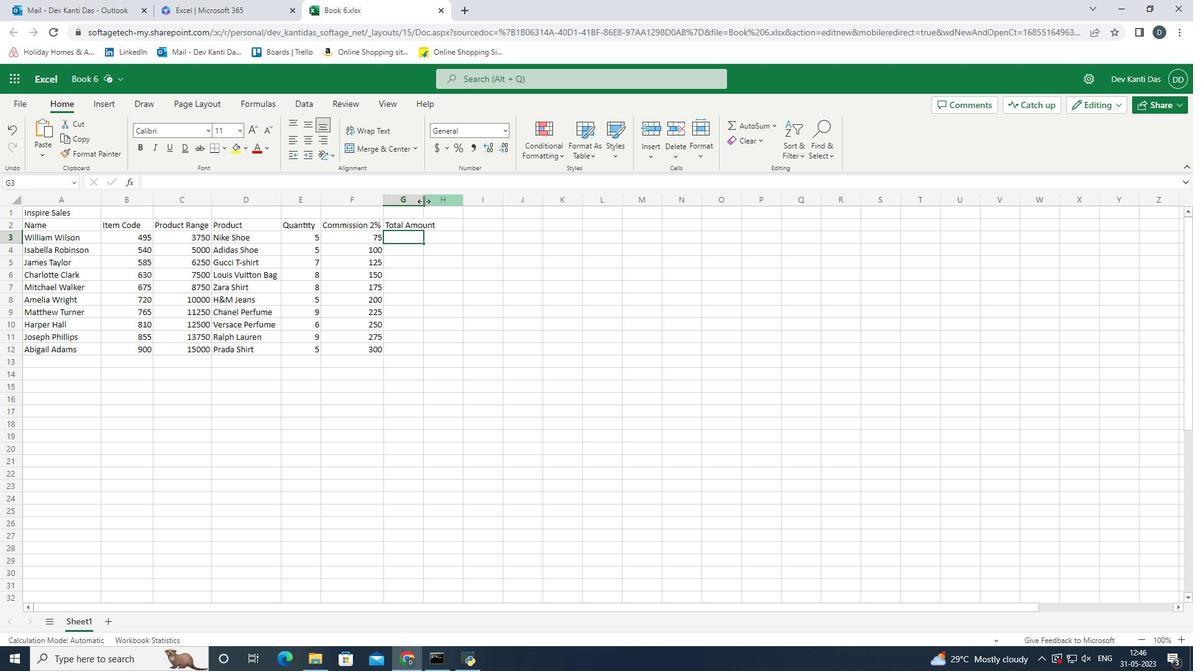 
Action: Mouse moved to (491, 281)
Screenshot: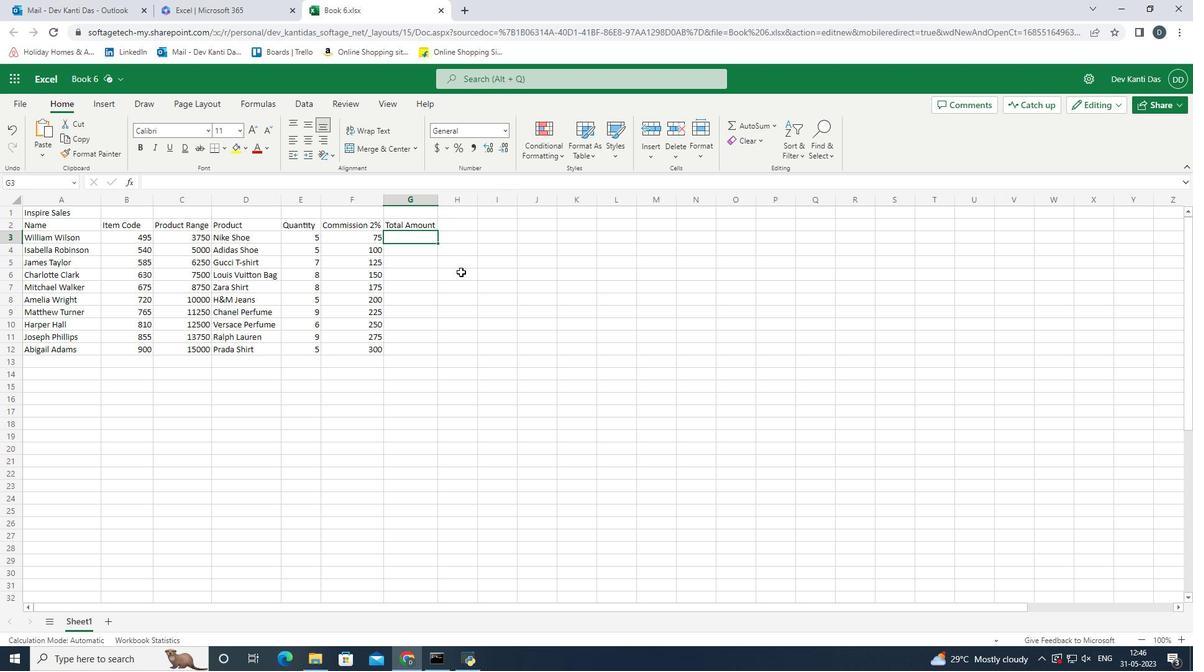 
Action: Key pressed =<Key.shift>sum<Key.shift_r><Key.shift_r><Key.shift_r><Key.shift_r><Key.shift_r><Key.shift_r>(c3,f3<Key.shift_r><Key.shift_r>)<Key.enter>
Screenshot: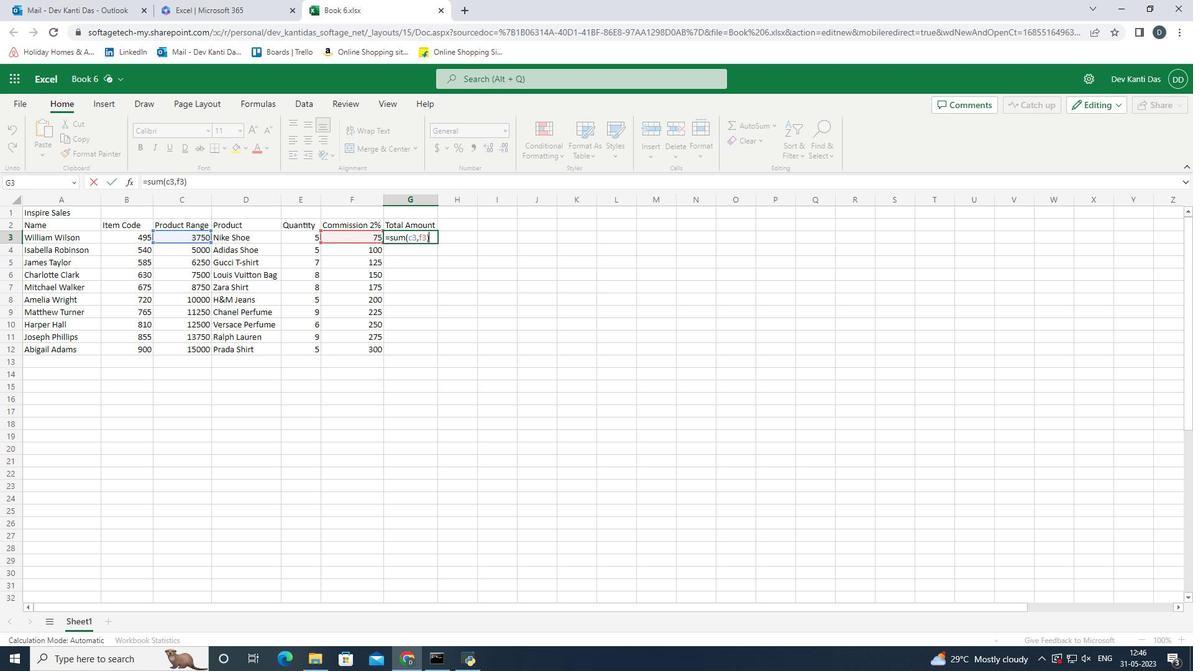 
Action: Mouse moved to (425, 240)
Screenshot: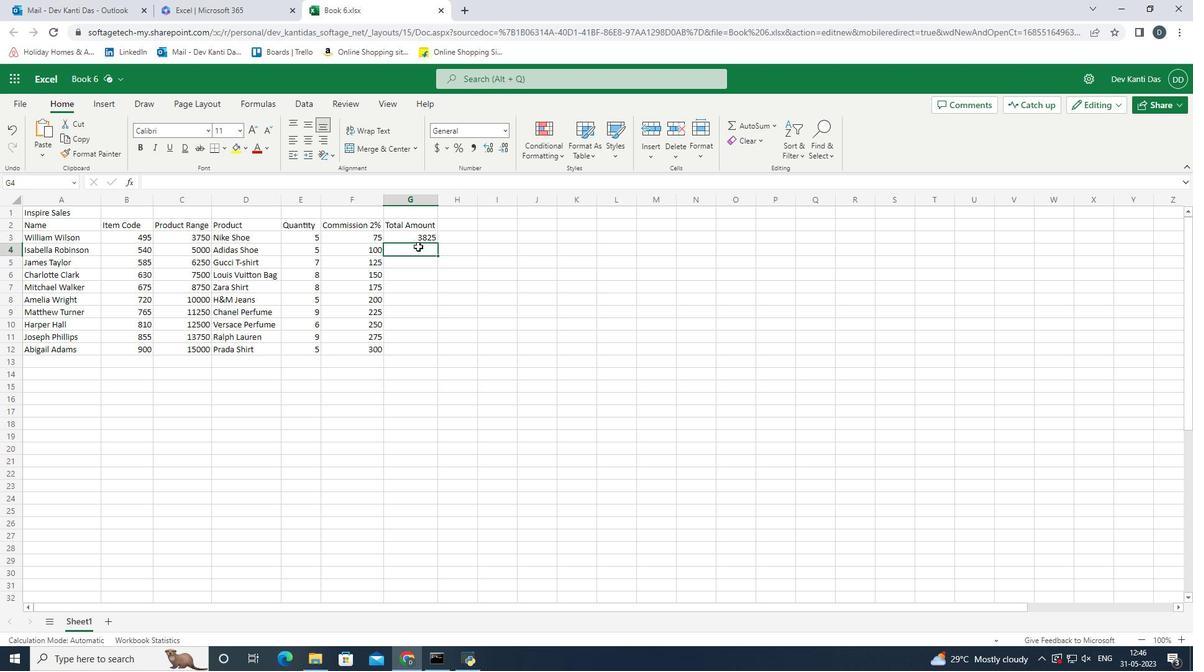 
Action: Mouse pressed left at (425, 240)
Screenshot: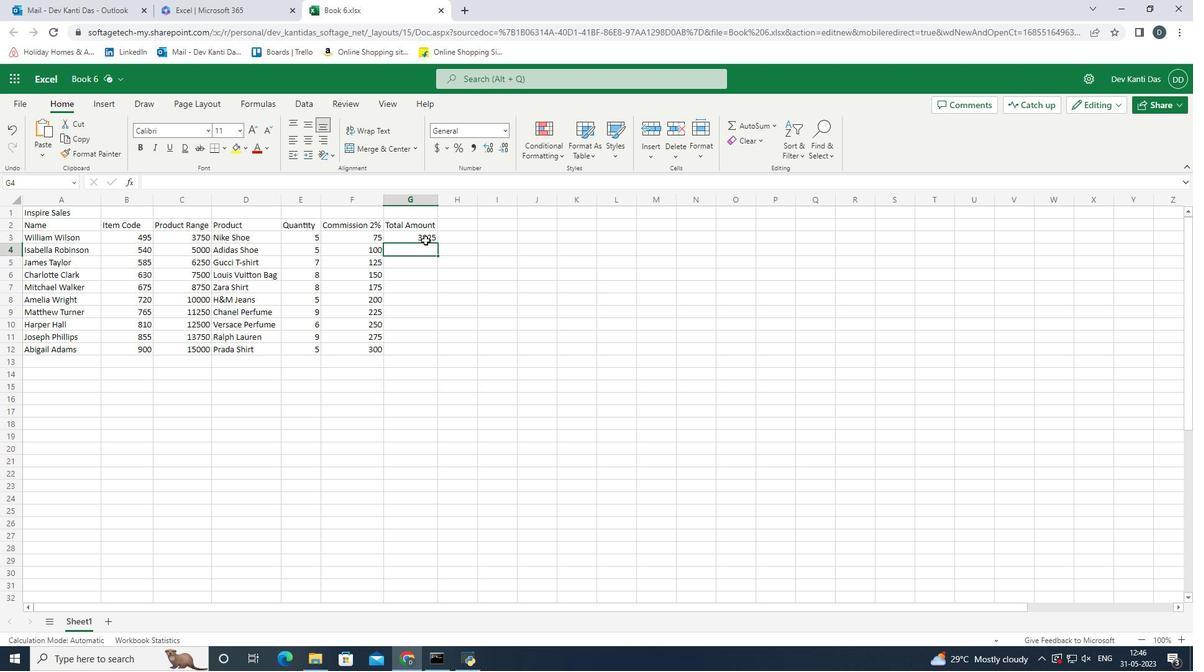 
Action: Mouse moved to (439, 244)
Screenshot: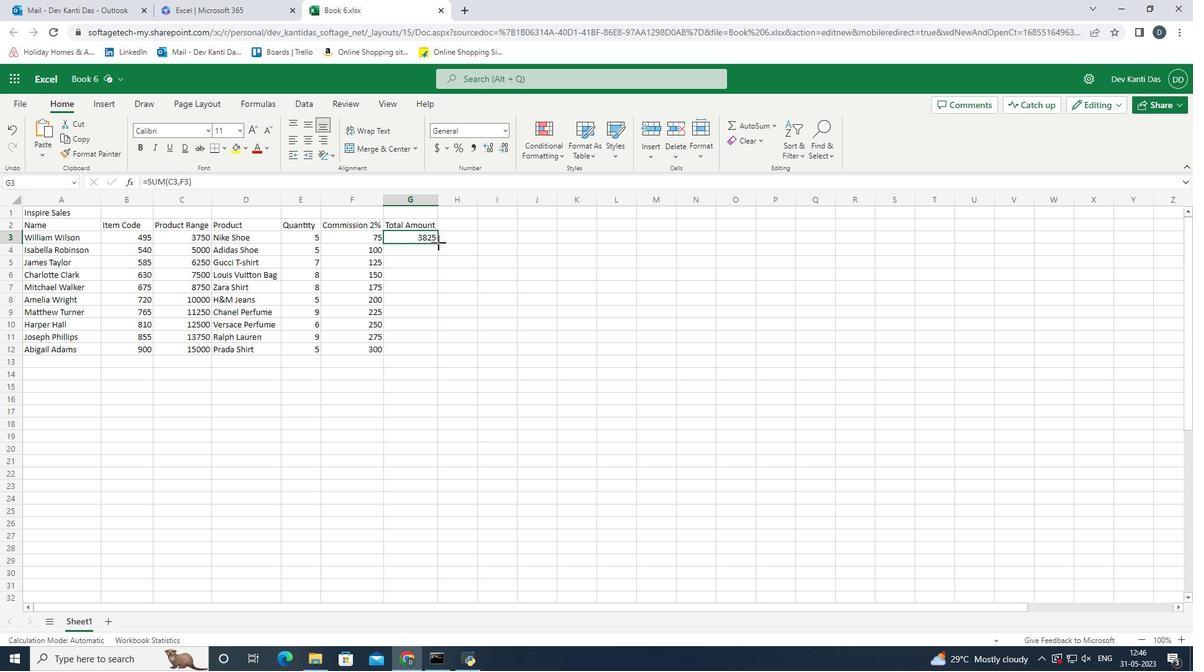 
Action: Mouse pressed left at (439, 244)
Screenshot: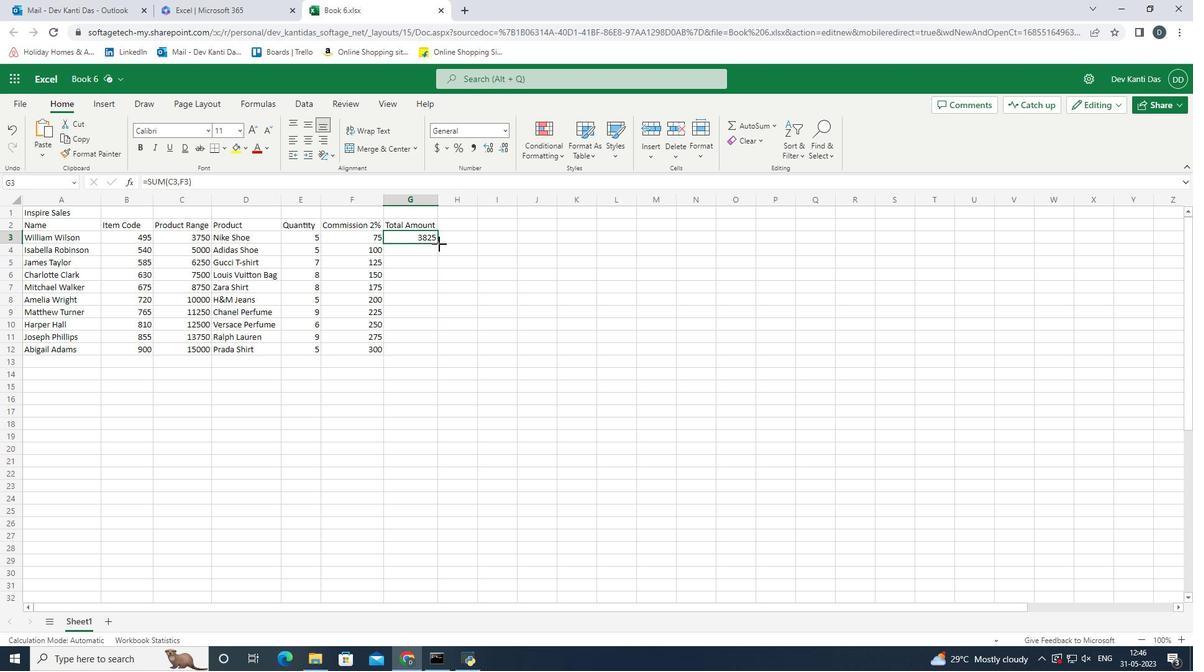 
Action: Mouse moved to (447, 346)
Screenshot: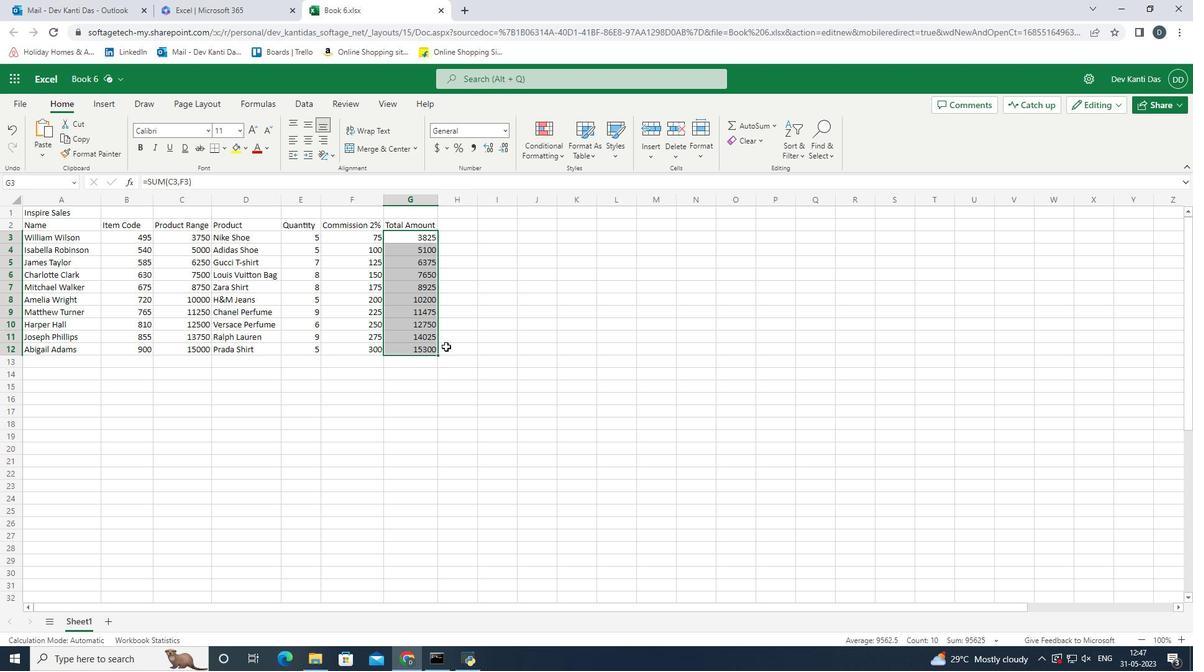 
Action: Mouse pressed left at (447, 346)
Screenshot: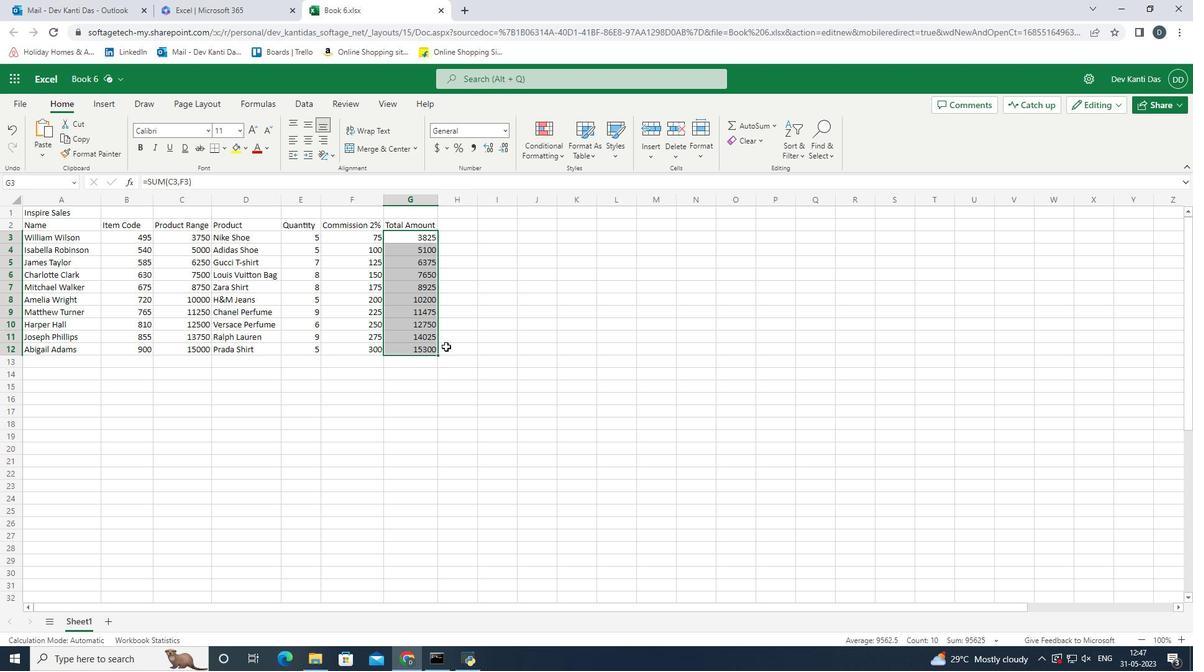 
Action: Mouse moved to (430, 348)
Screenshot: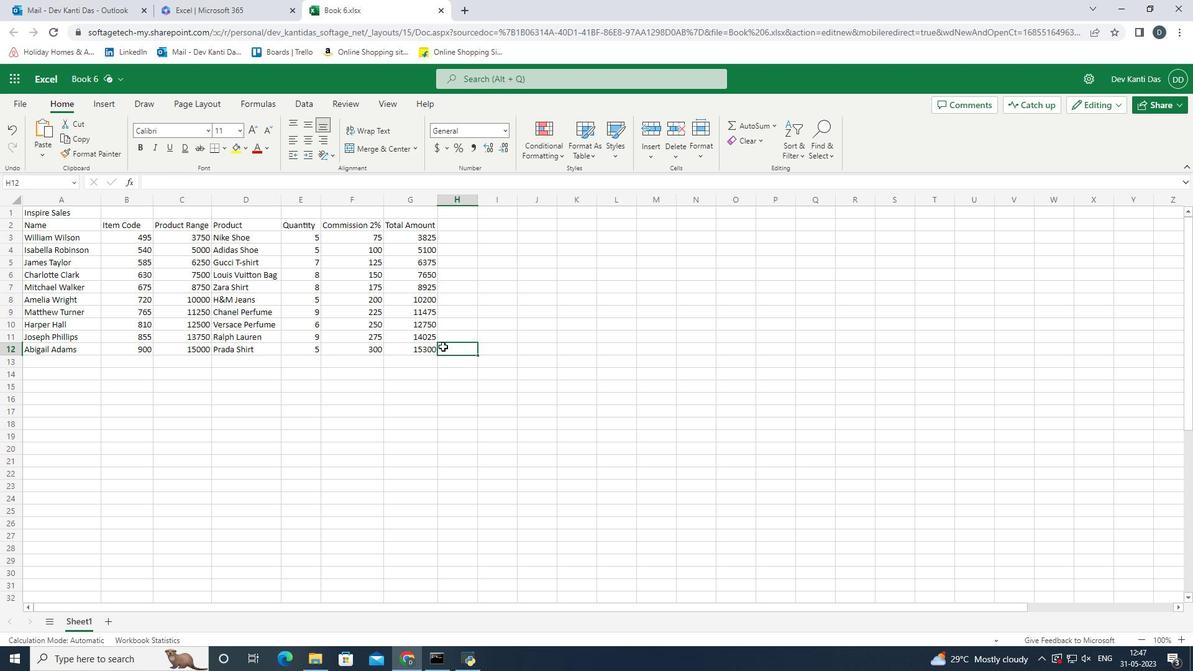 
Action: Mouse pressed left at (430, 348)
Screenshot: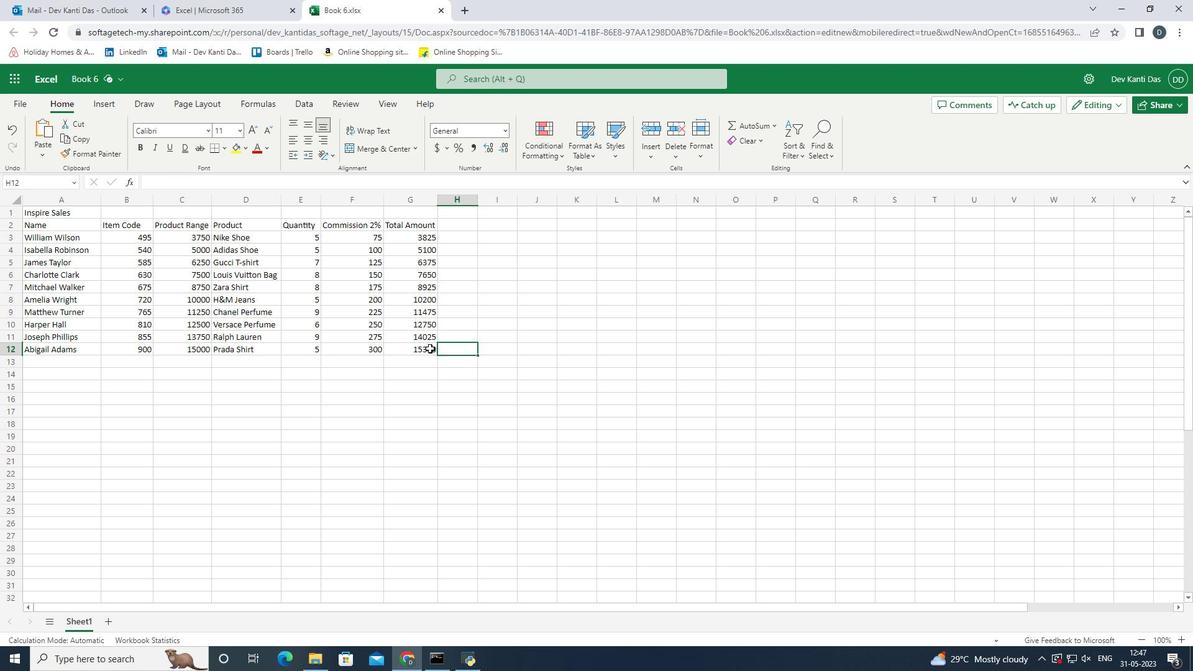 
Action: Mouse moved to (12, 92)
Screenshot: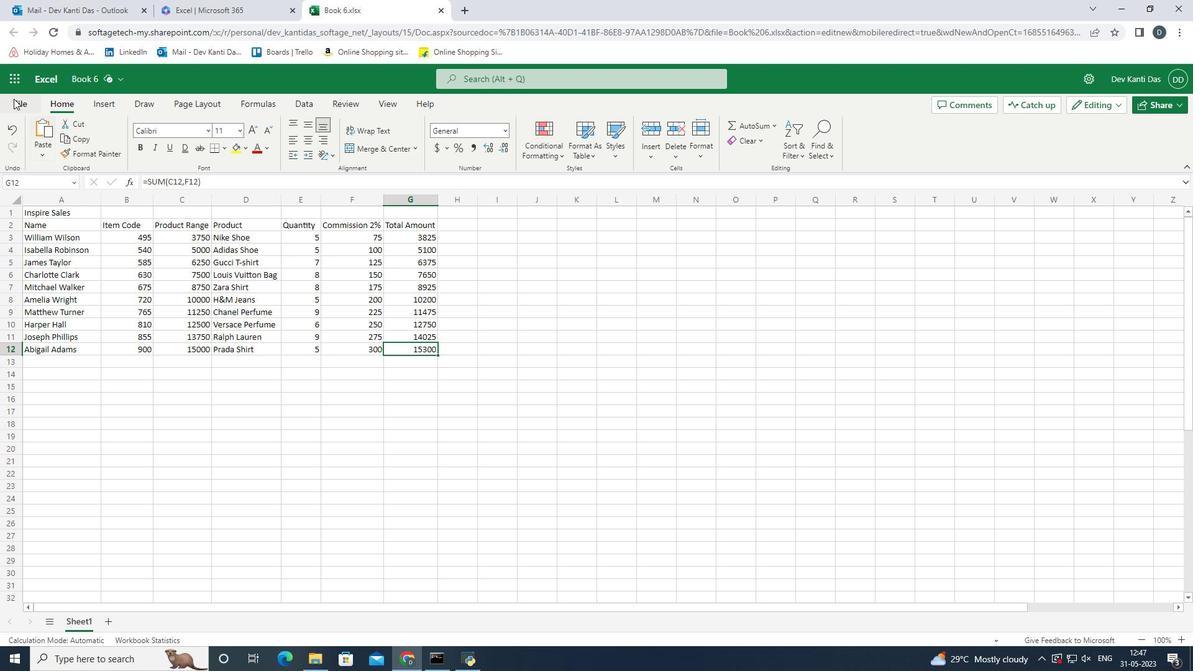 
Action: Mouse pressed left at (12, 92)
Screenshot: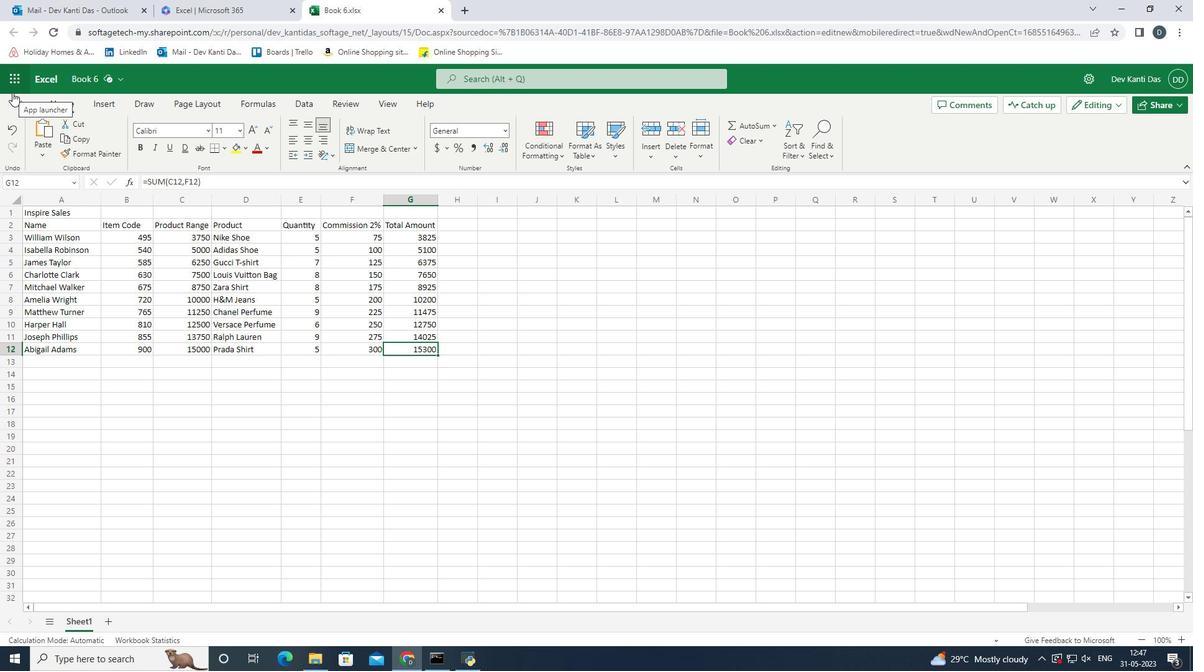 
Action: Mouse moved to (410, 349)
Screenshot: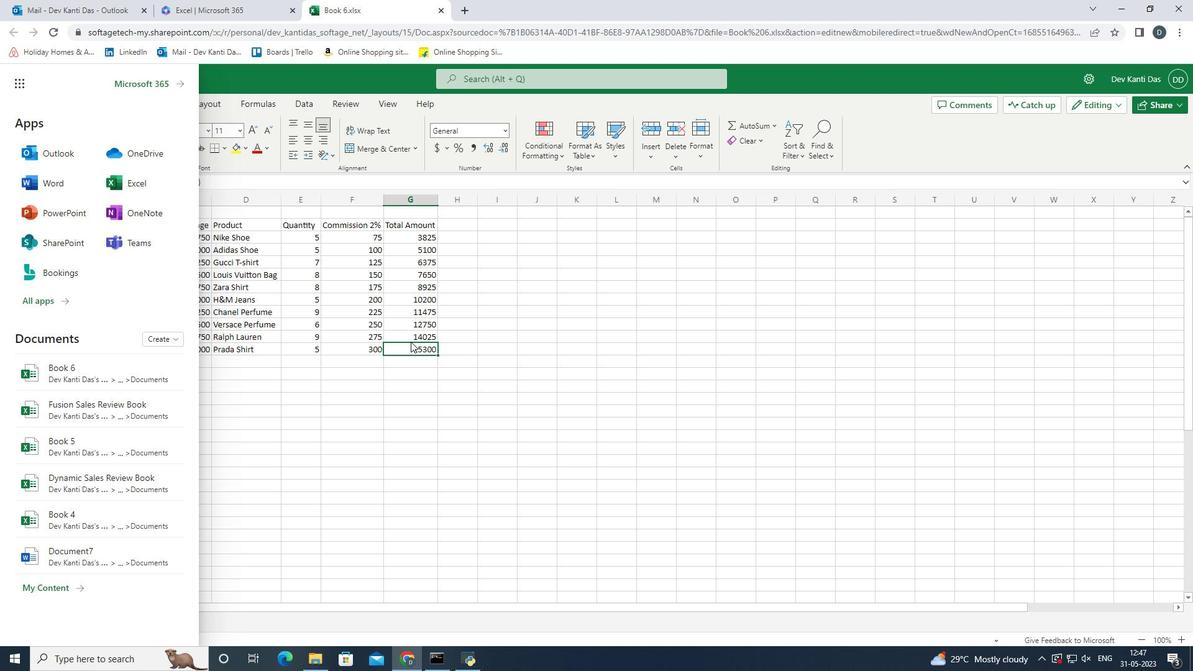 
Action: Mouse pressed left at (410, 349)
Screenshot: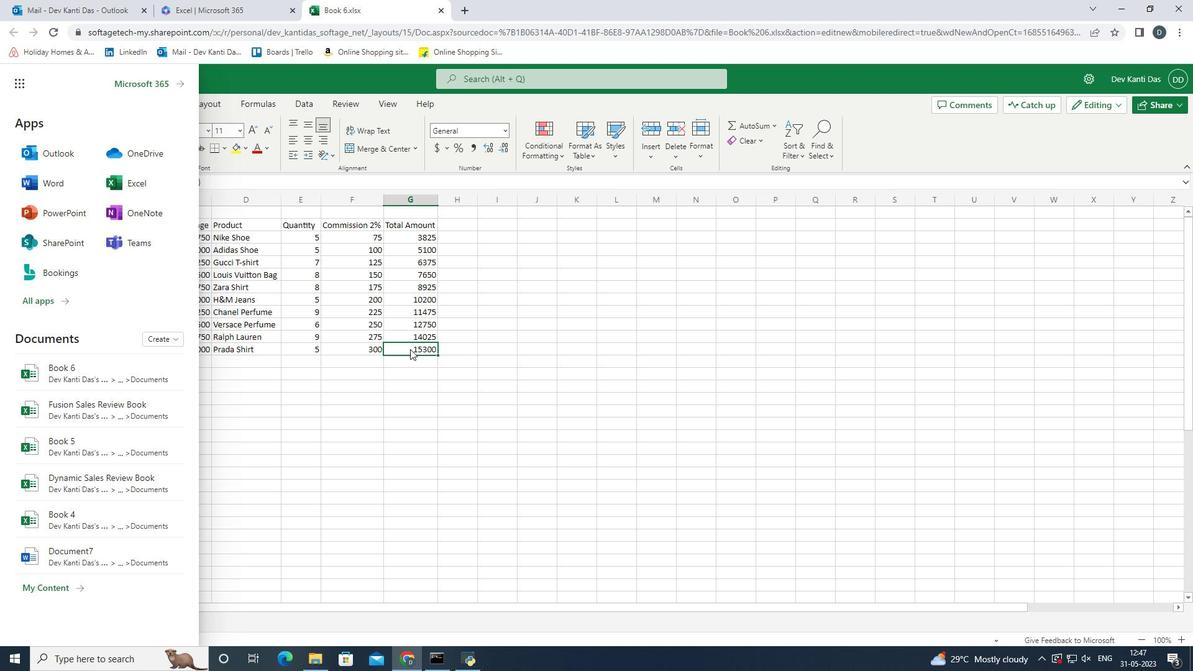 
Action: Mouse moved to (14, 100)
Screenshot: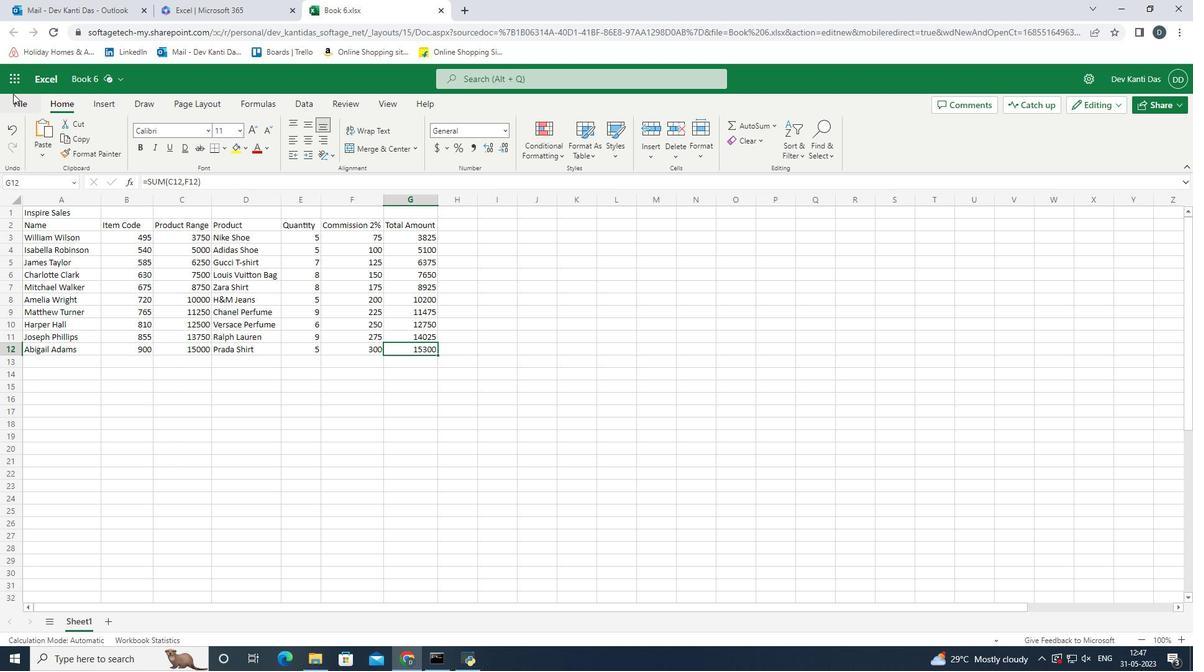 
Action: Mouse pressed left at (14, 100)
Screenshot: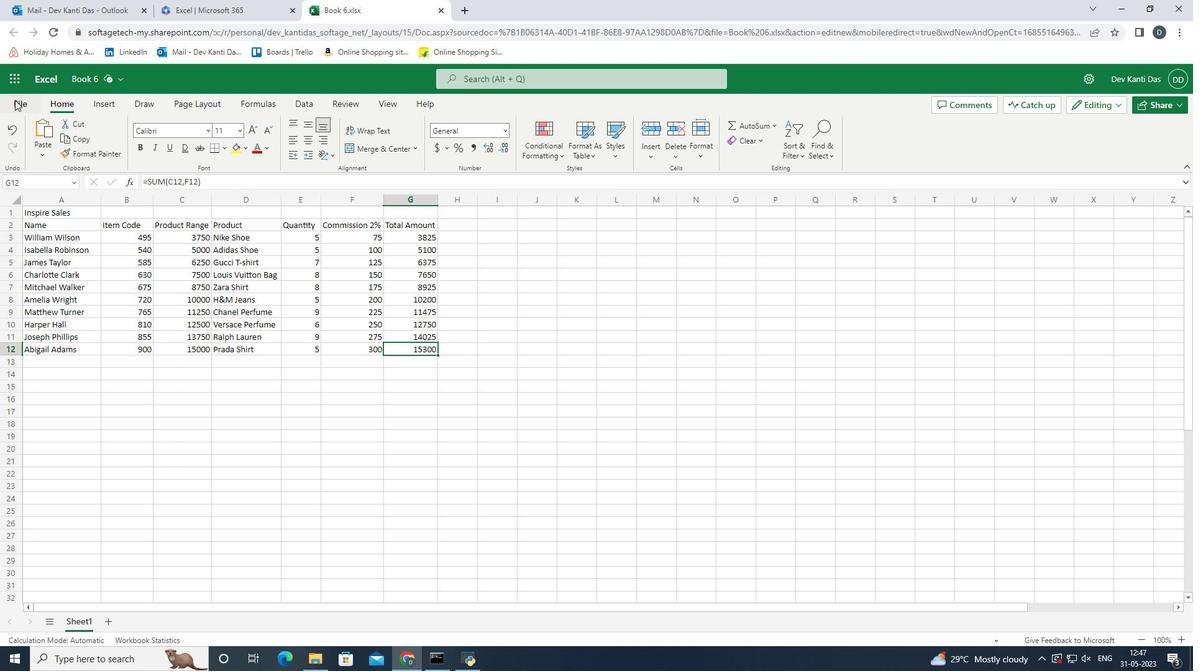 
Action: Mouse moved to (74, 215)
Screenshot: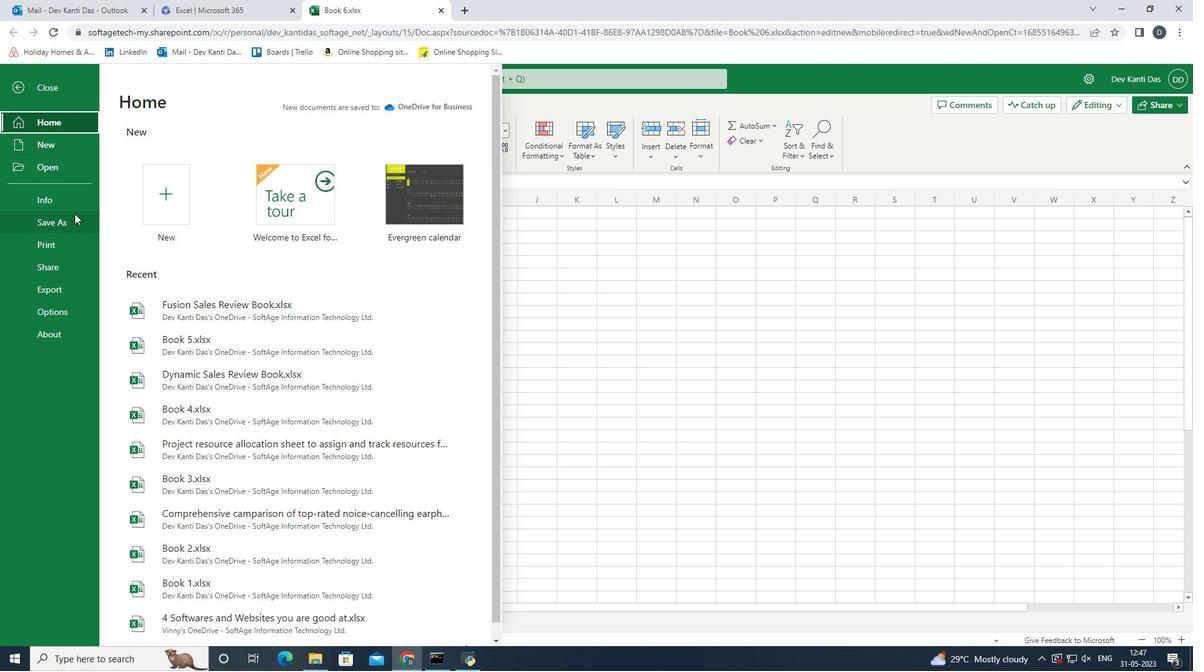 
Action: Mouse pressed left at (74, 215)
Screenshot: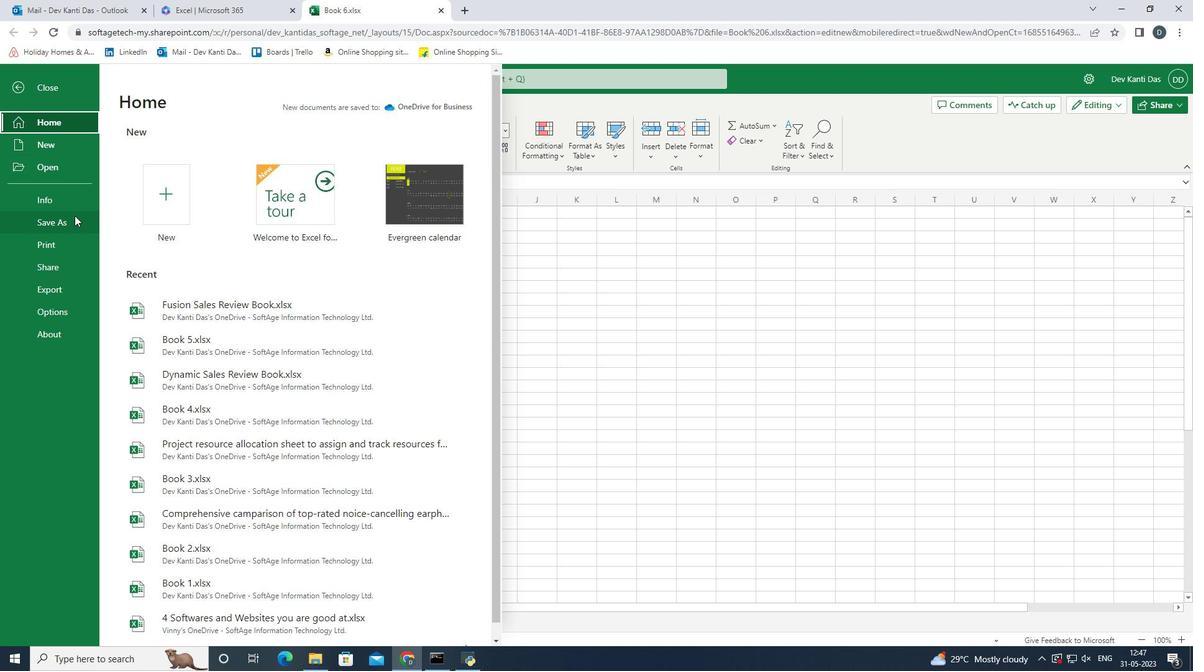 
Action: Mouse moved to (305, 156)
Screenshot: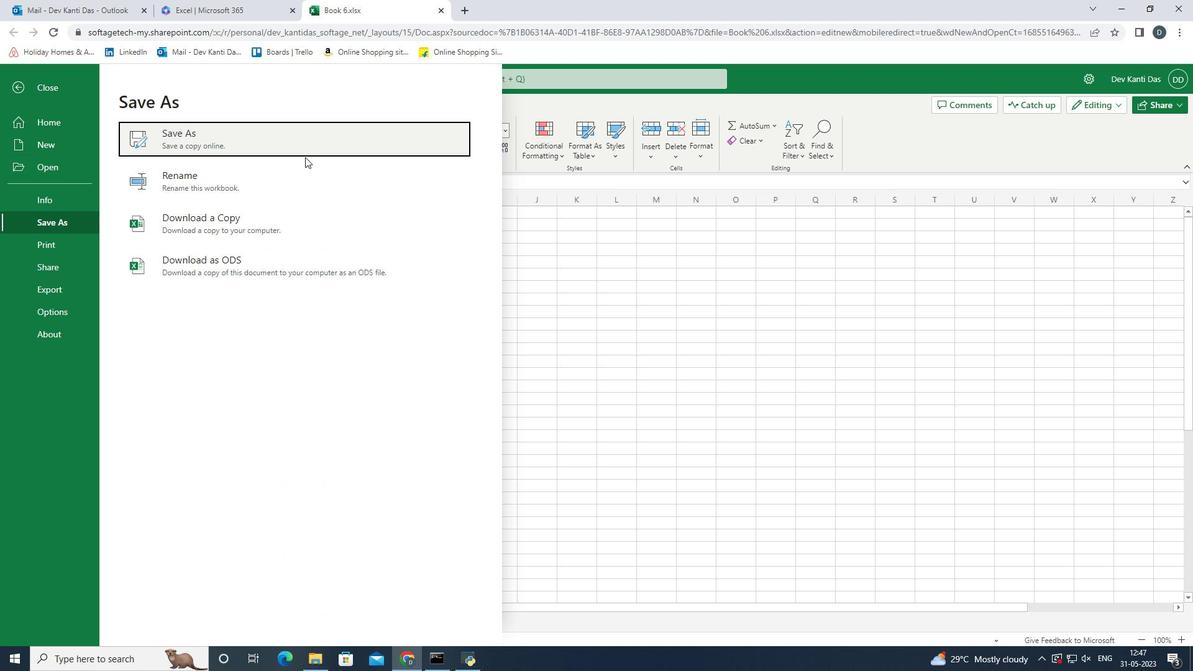 
Action: Mouse pressed left at (305, 156)
Screenshot: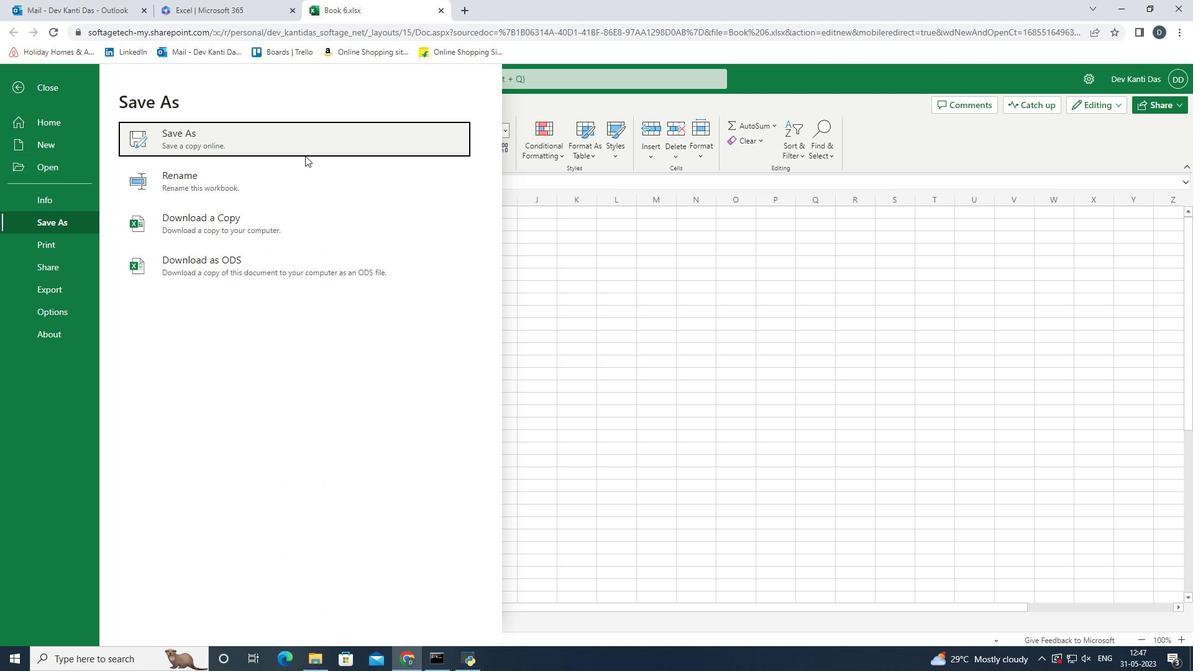 
Action: Mouse moved to (569, 322)
Screenshot: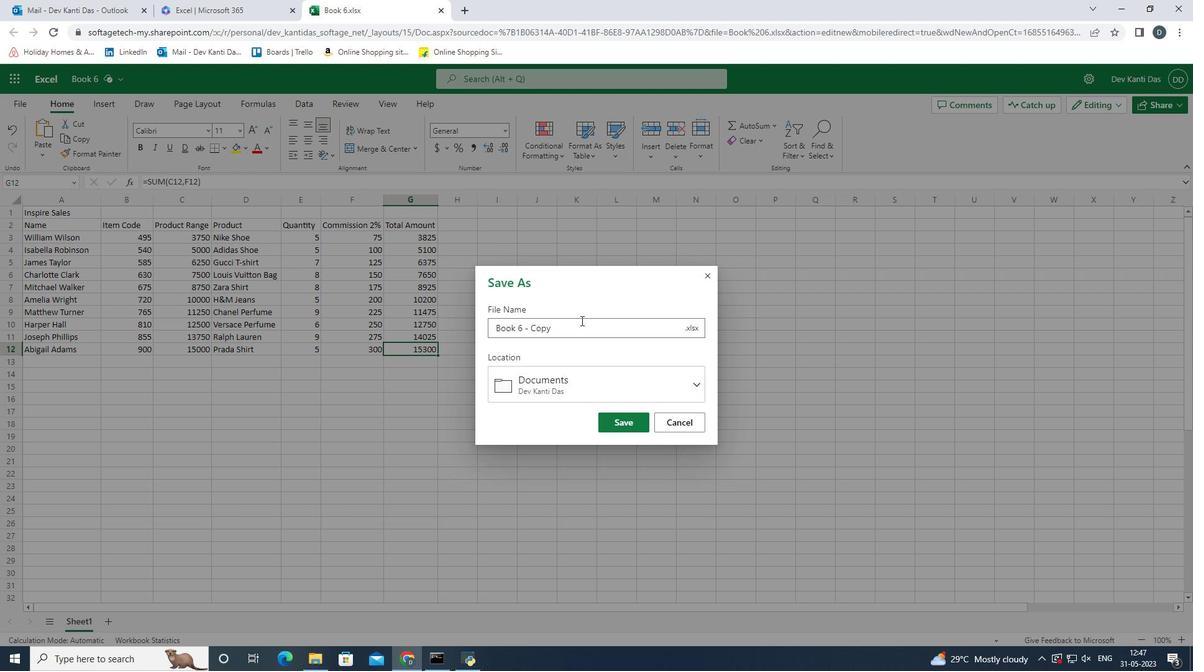 
Action: Mouse pressed left at (581, 321)
Screenshot: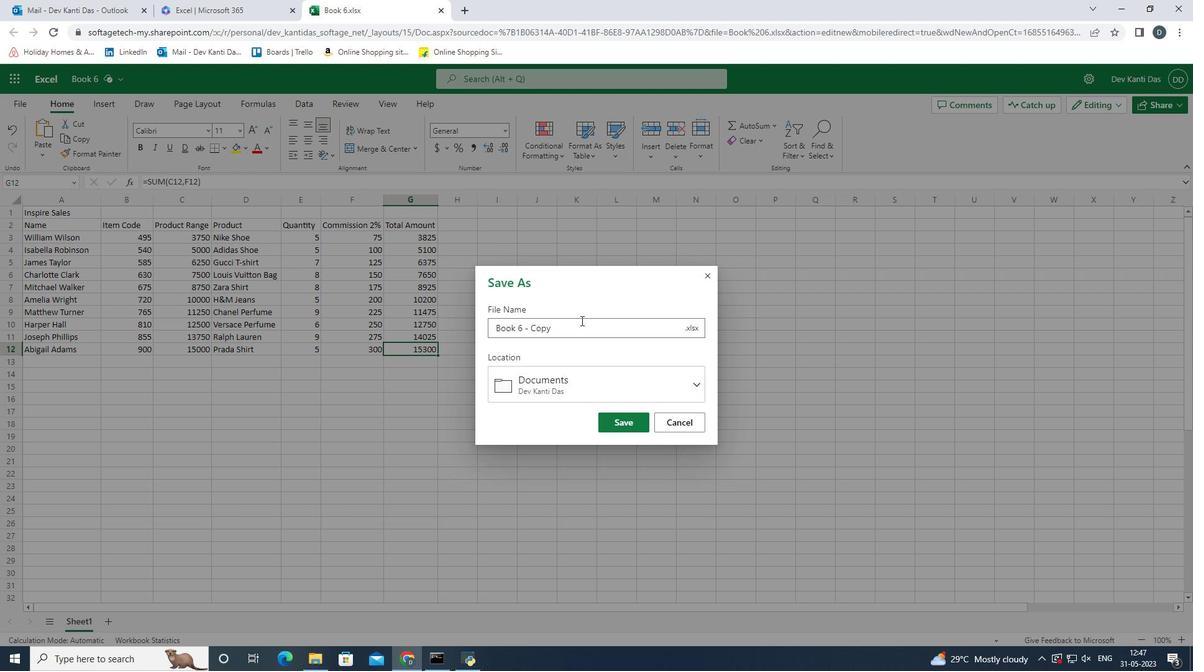 
Action: Mouse moved to (593, 358)
Screenshot: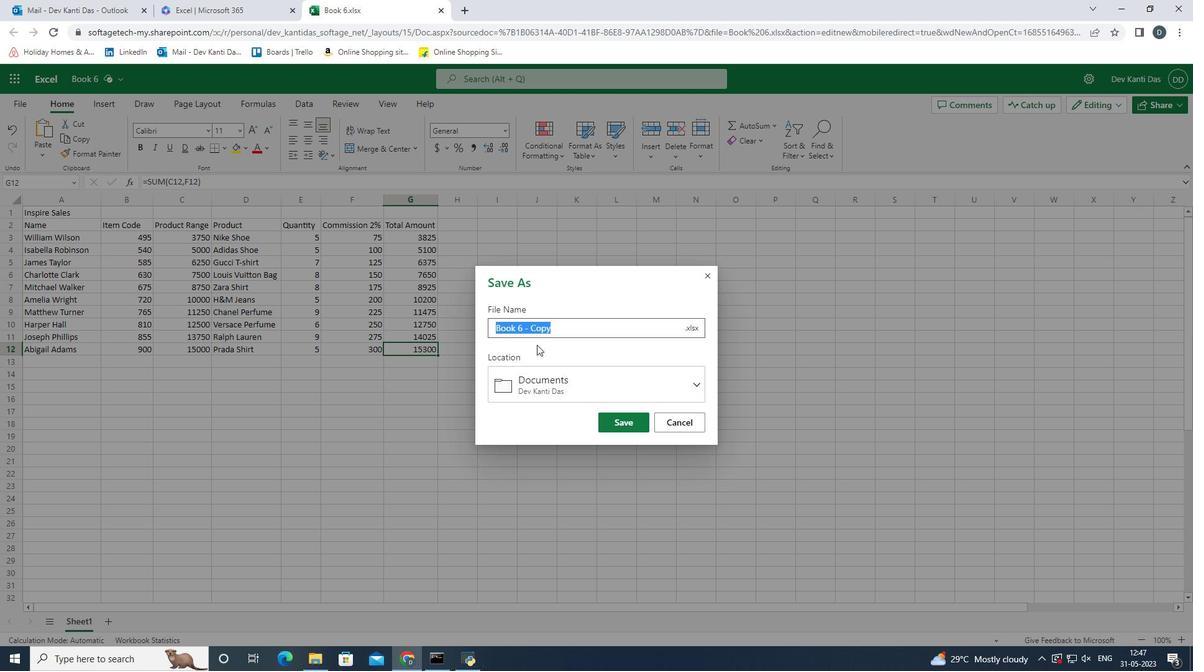 
Action: Key pressed <Key.backspace><Key.shift><Key.shift><Key.shift><Key.shift><Key.shift><Key.shift><Key.shift><Key.shift><Key.shift><Key.shift><Key.shift><Key.shift><Key.shift><Key.shift><Key.shift><Key.shift><Key.shift><Key.shift><Key.shift><Key.shift><Key.shift><Key.shift>Inspire<Key.space><Key.shift><Key.shift><Key.shift>Sales<Key.space><Key.shift><Key.shift>Tenp<Key.backspace><Key.backspace>n<Key.backspace>mpletes<Key.space><Key.shift>Book<Key.enter>
Screenshot: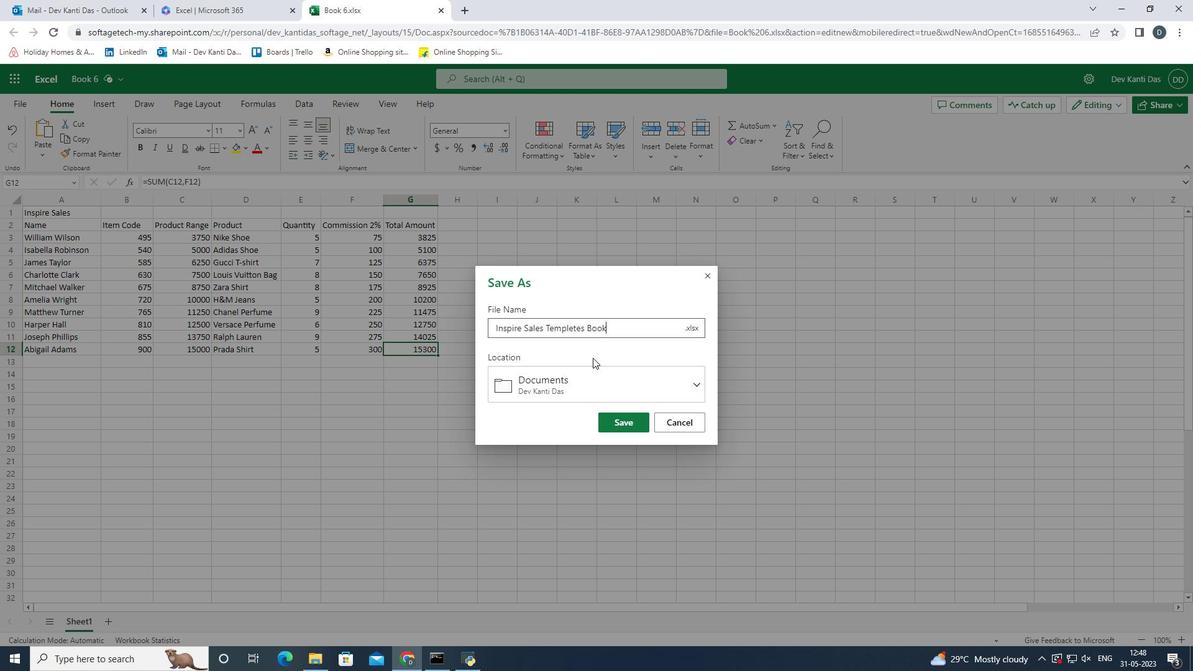 
Action: Mouse moved to (419, 347)
Screenshot: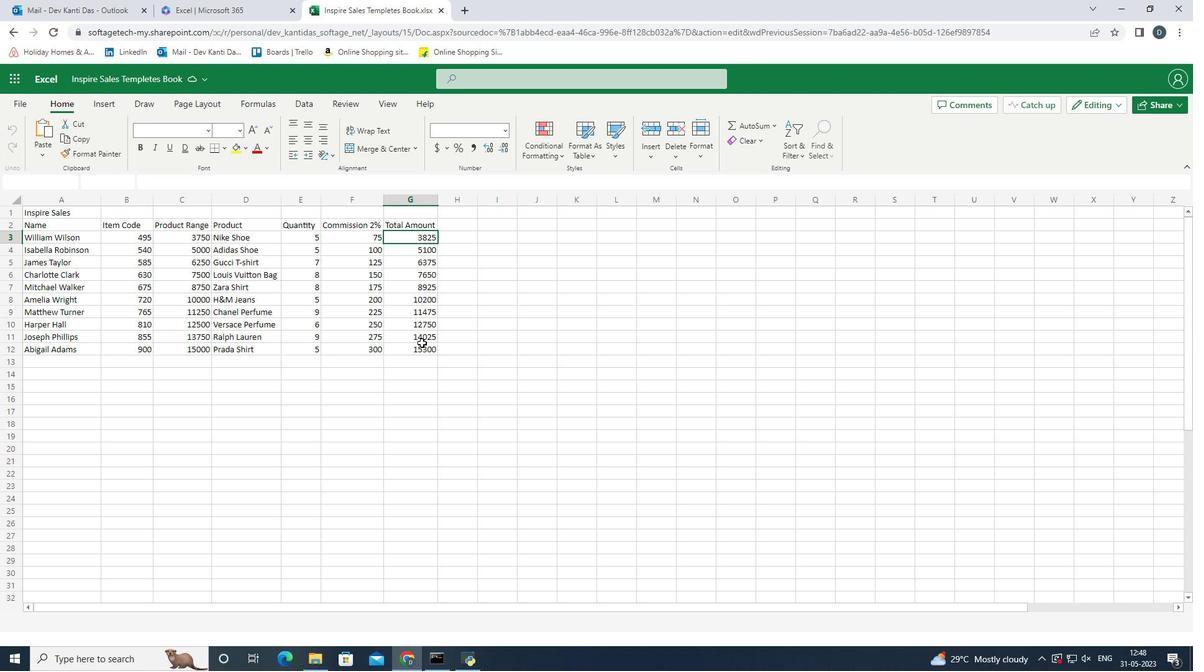 
Action: Mouse pressed left at (419, 347)
Screenshot: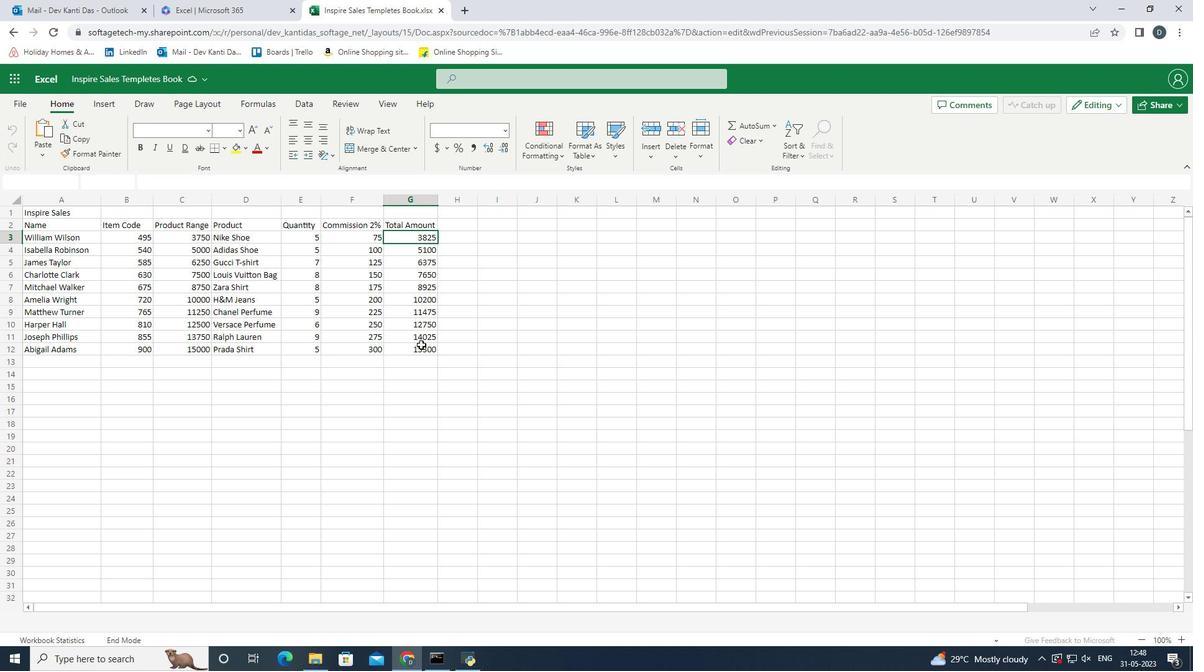 
Action: Mouse moved to (547, 440)
Screenshot: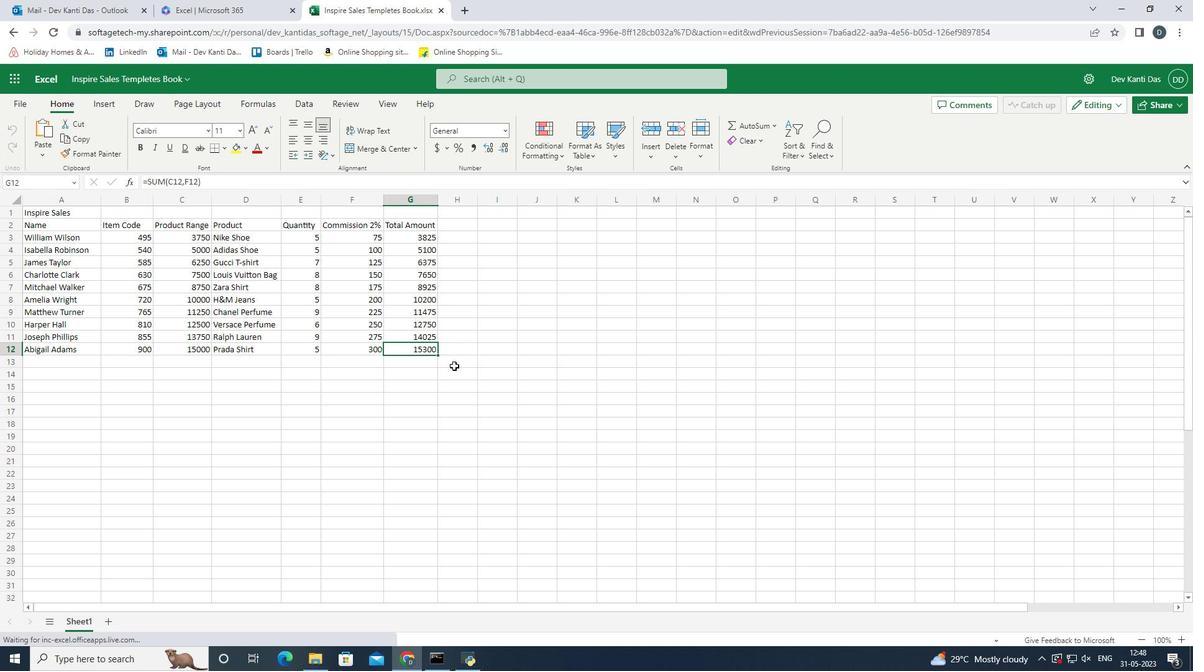 
